 Task: Research Airbnb options in Vantaa, Finland from 1st November, 2023 to 4th November, 2023 for 1 adult. Place can be private room with 1  bedroom having 1 bed and 1 bathroom. Property type can be flat. Booking option can be shelf check-in.
Action: Mouse pressed left at (414, 56)
Screenshot: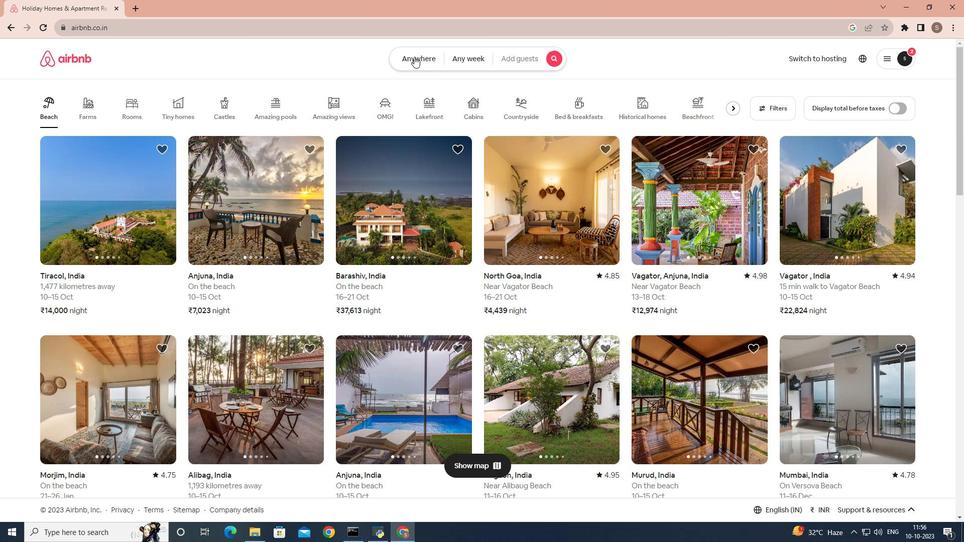 
Action: Mouse moved to (374, 96)
Screenshot: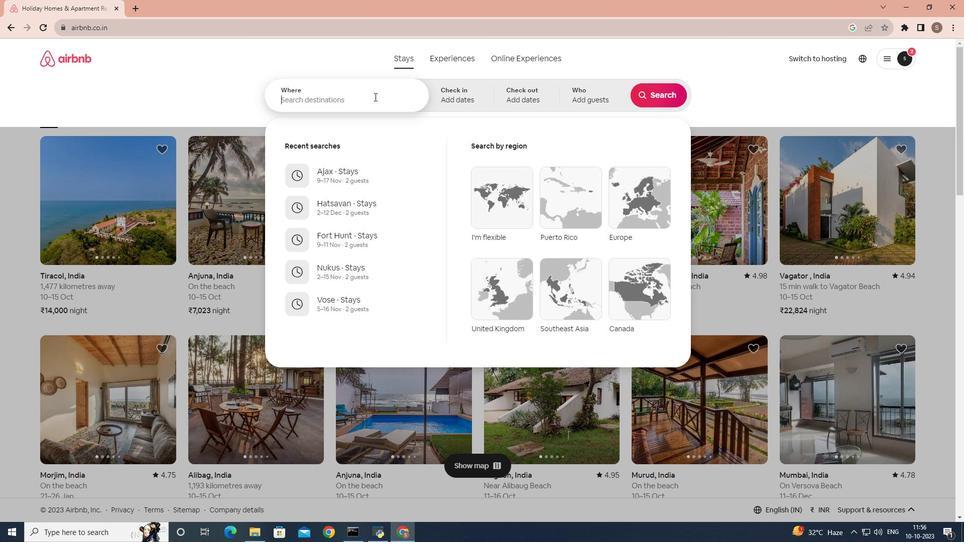 
Action: Mouse pressed left at (374, 96)
Screenshot: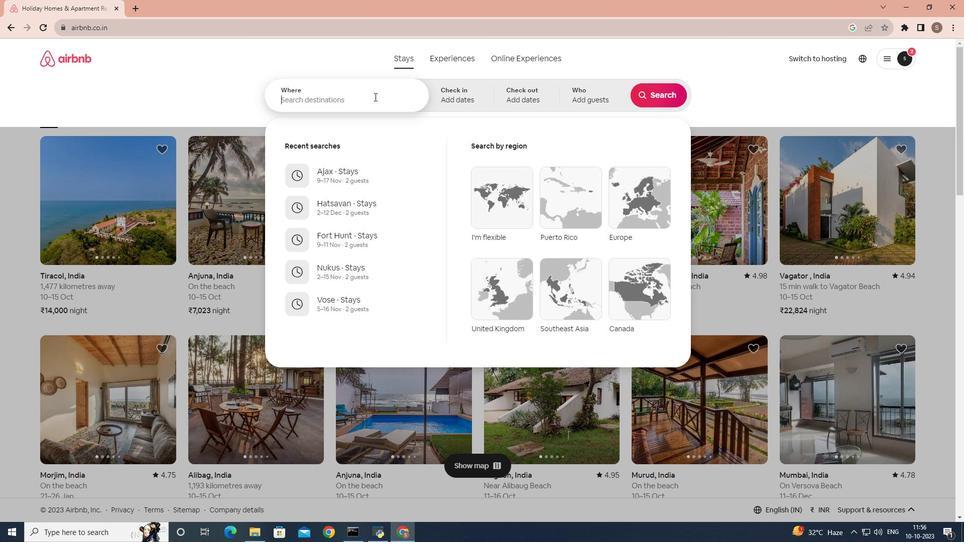 
Action: Key pressed vab<Key.backspace>ntaa
Screenshot: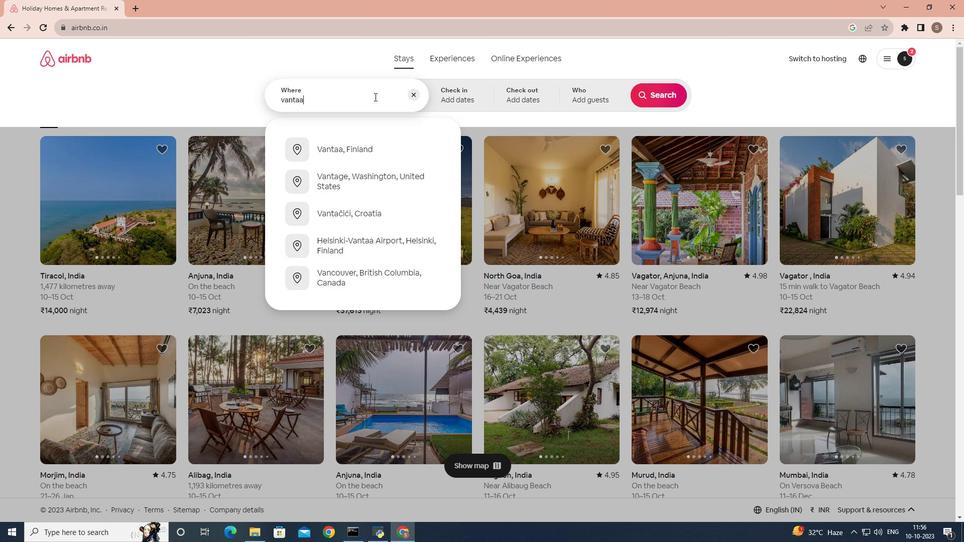 
Action: Mouse moved to (337, 159)
Screenshot: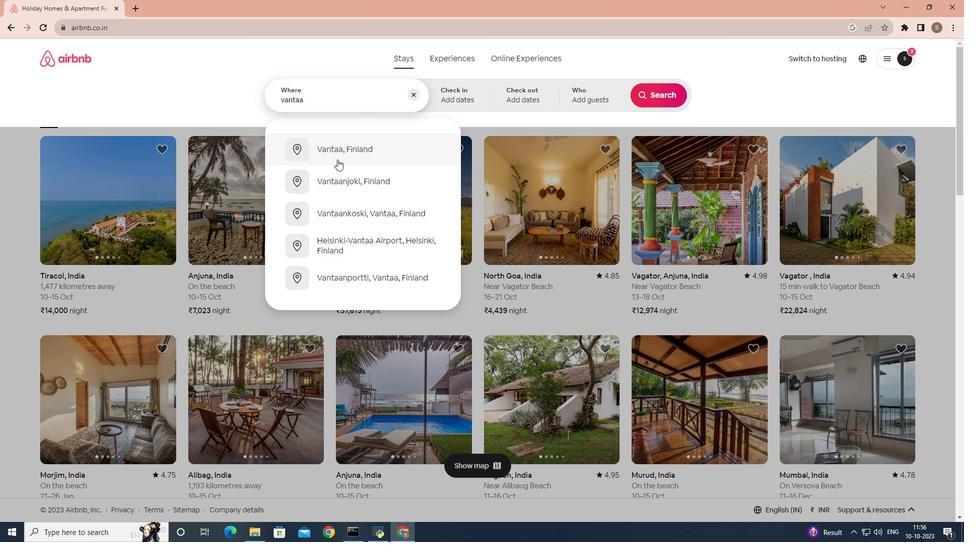 
Action: Mouse pressed left at (337, 159)
Screenshot: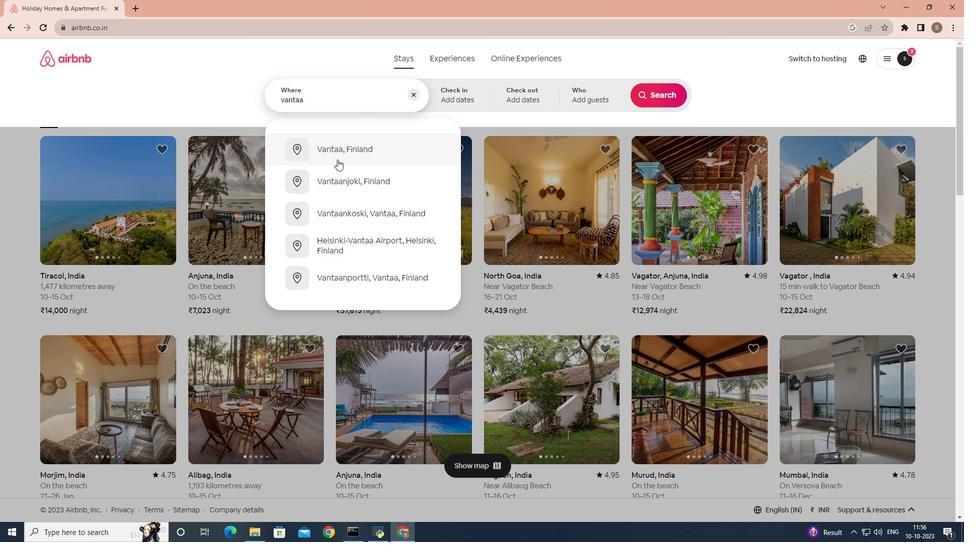
Action: Mouse moved to (565, 214)
Screenshot: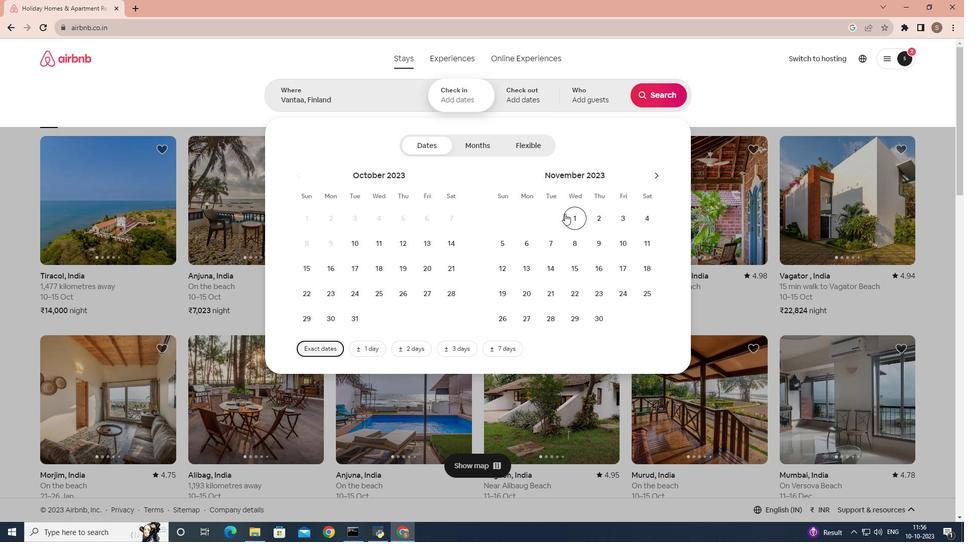 
Action: Mouse pressed left at (565, 214)
Screenshot: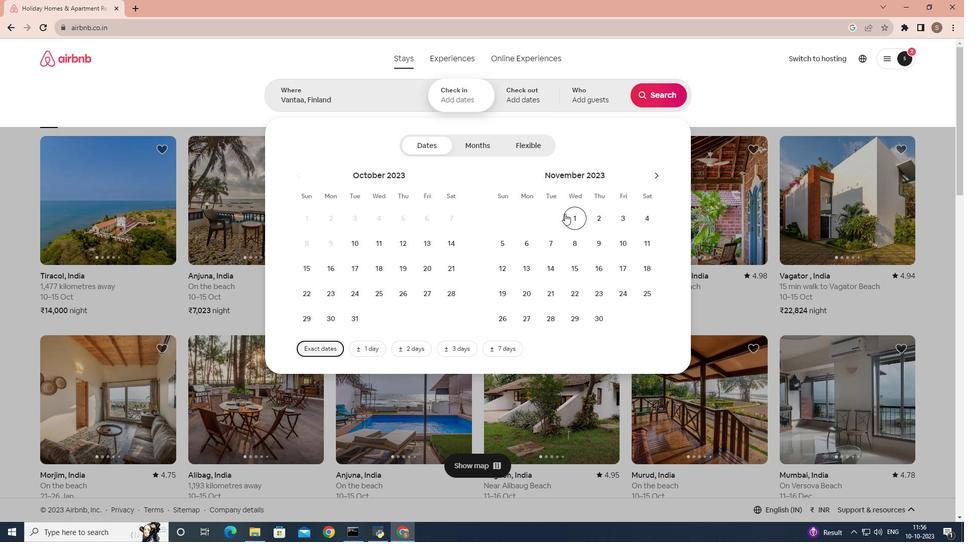 
Action: Mouse moved to (657, 223)
Screenshot: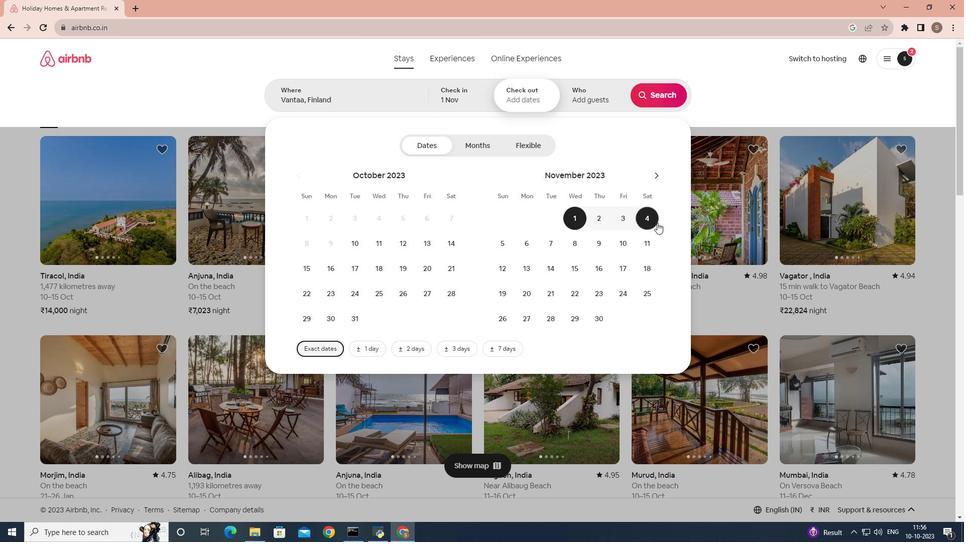 
Action: Mouse pressed left at (657, 223)
Screenshot: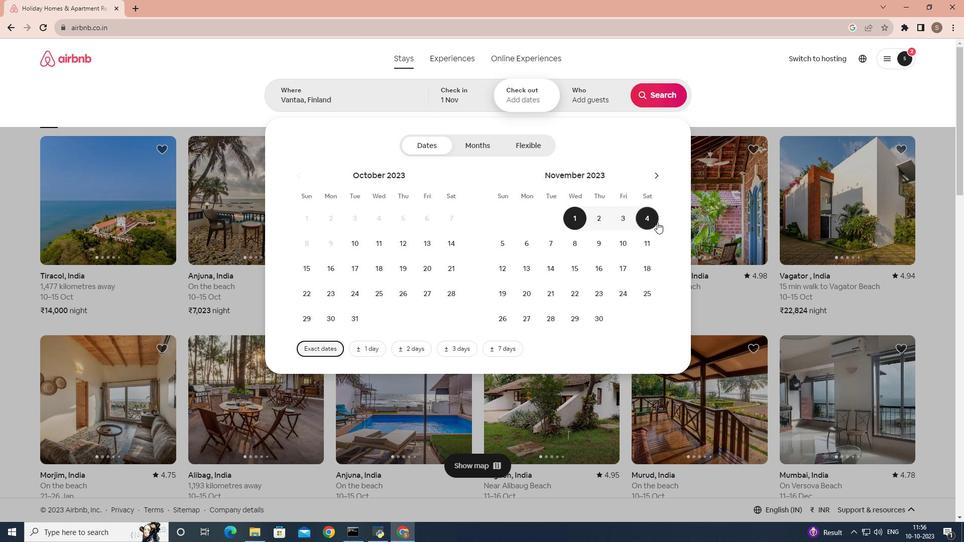 
Action: Mouse moved to (612, 99)
Screenshot: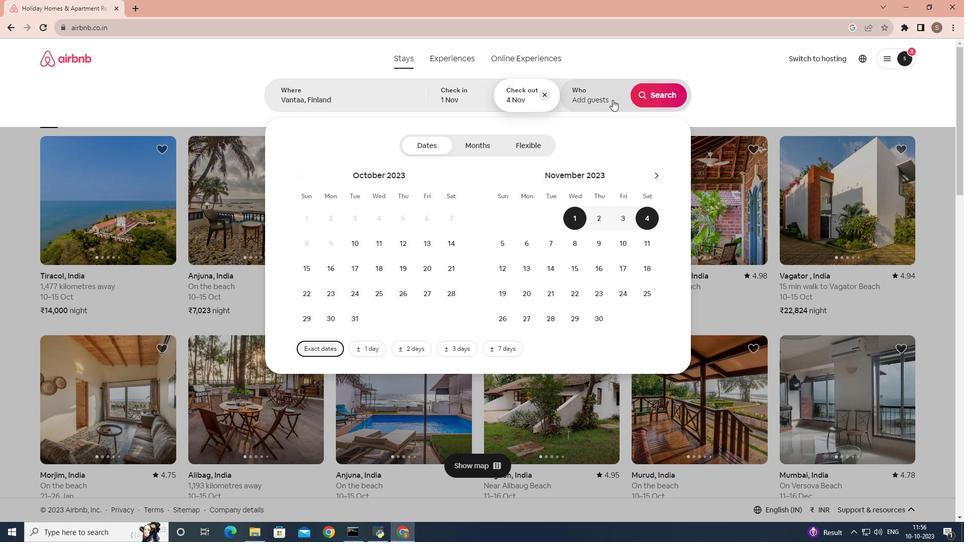 
Action: Mouse pressed left at (612, 99)
Screenshot: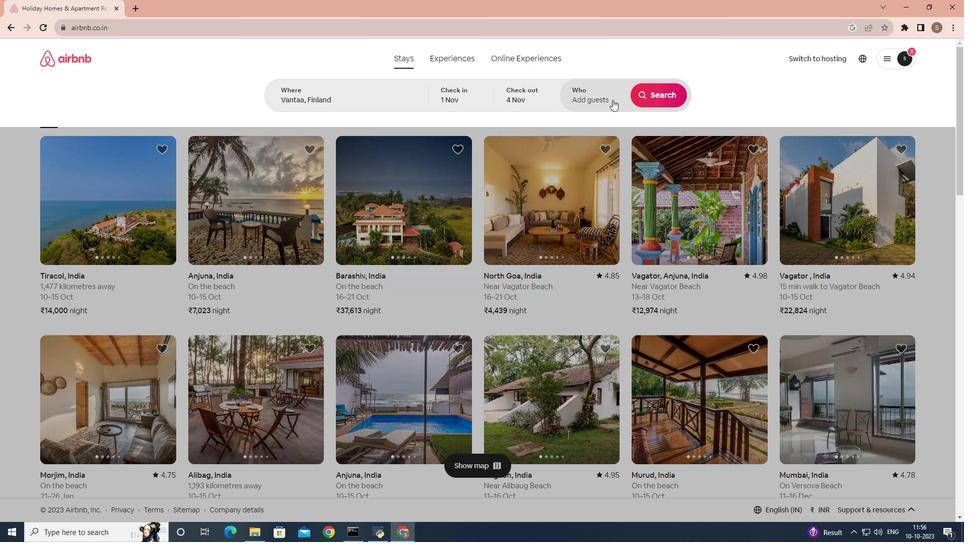 
Action: Mouse moved to (660, 141)
Screenshot: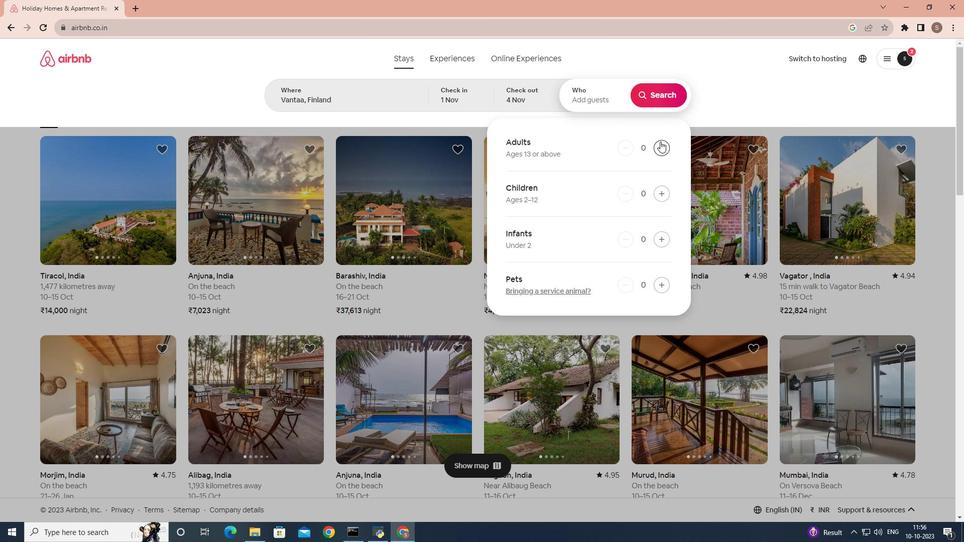 
Action: Mouse pressed left at (660, 141)
Screenshot: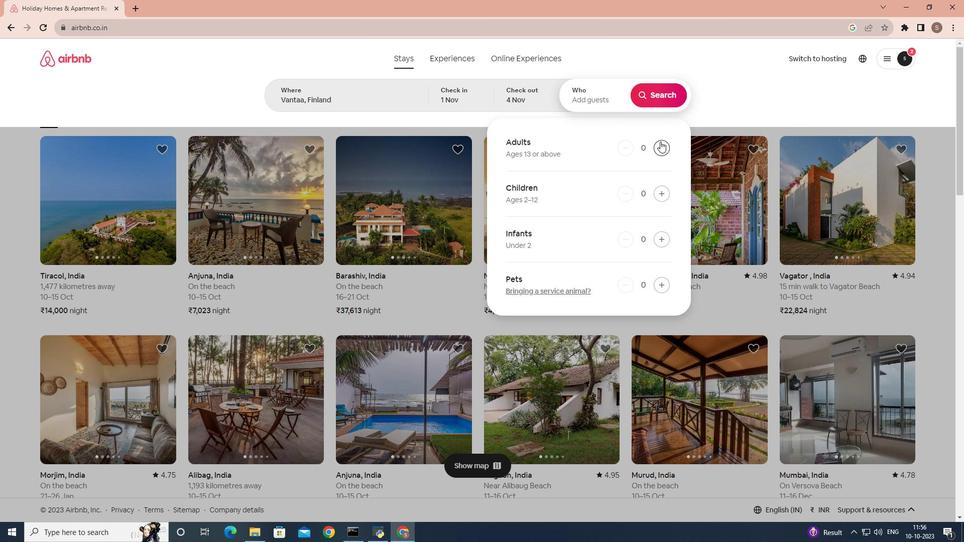 
Action: Mouse moved to (664, 97)
Screenshot: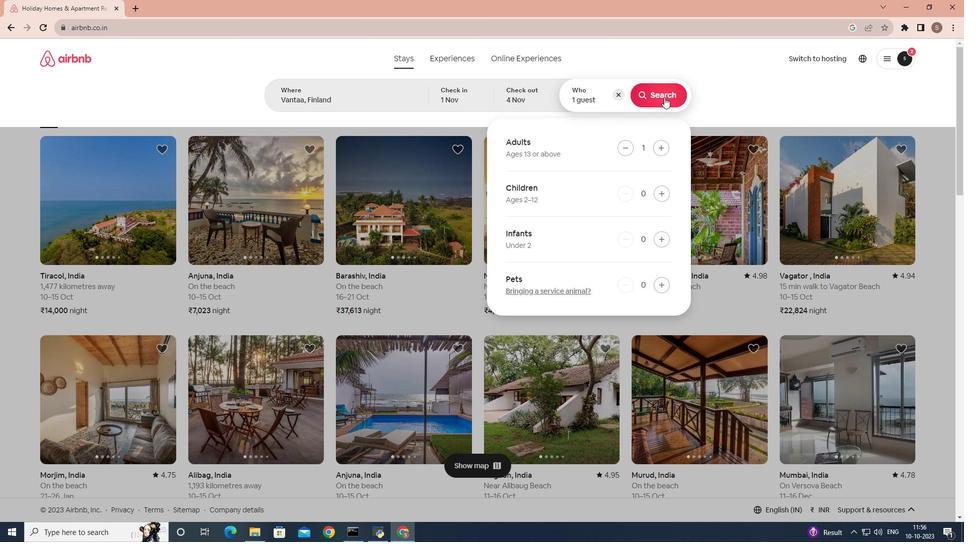 
Action: Mouse pressed left at (664, 97)
Screenshot: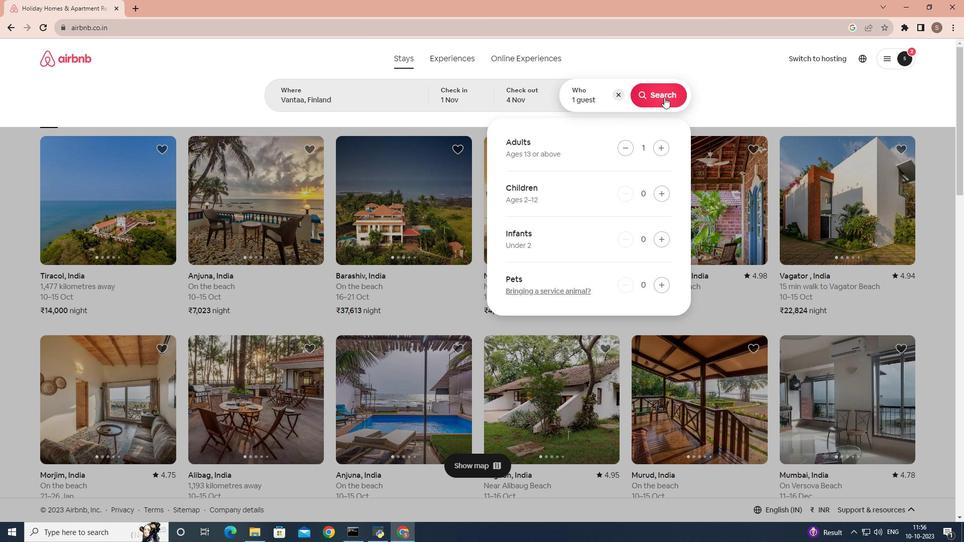 
Action: Mouse moved to (789, 100)
Screenshot: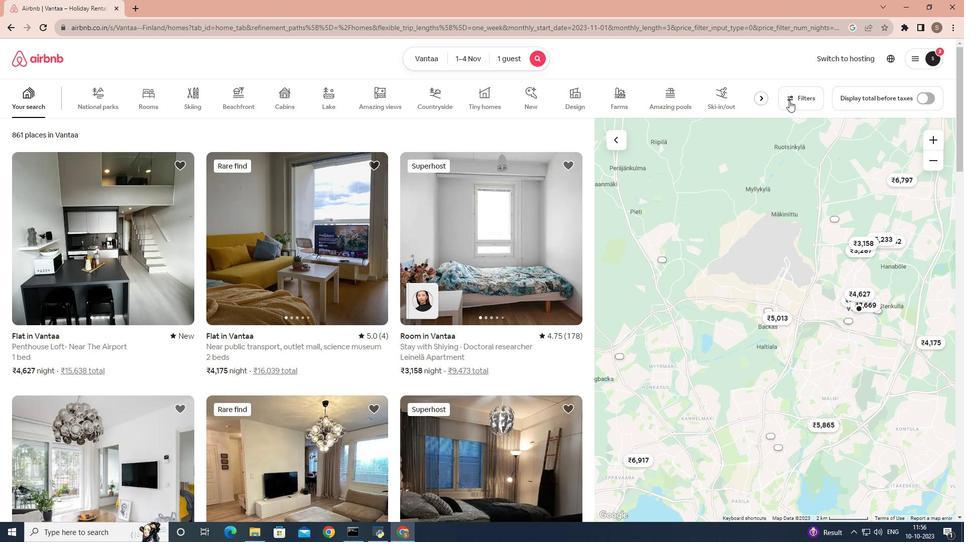 
Action: Mouse pressed left at (789, 100)
Screenshot: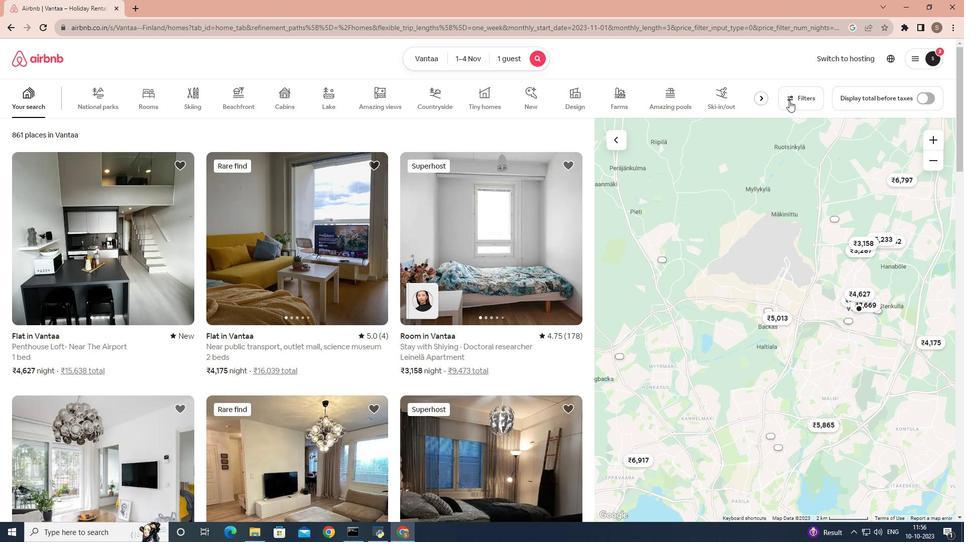 
Action: Mouse moved to (467, 164)
Screenshot: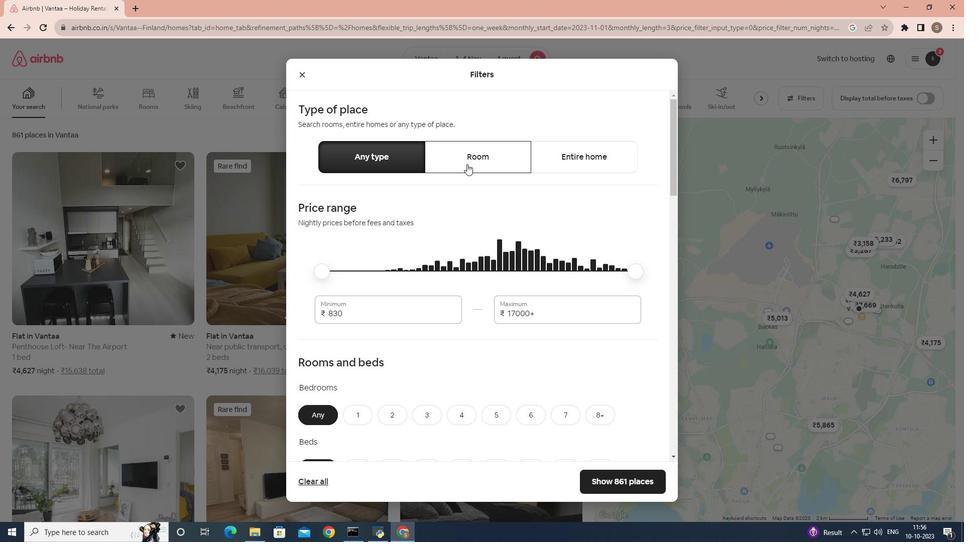 
Action: Mouse pressed left at (467, 164)
Screenshot: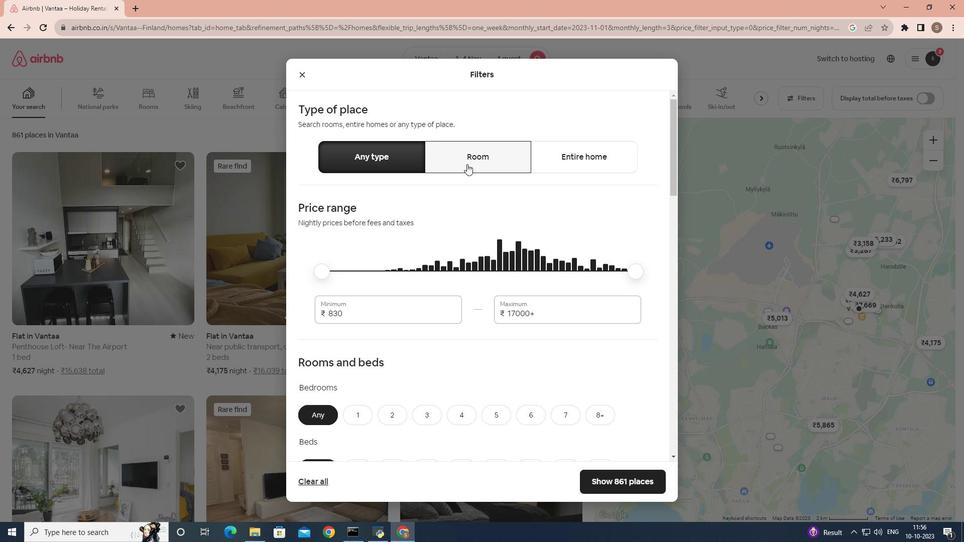 
Action: Mouse moved to (385, 409)
Screenshot: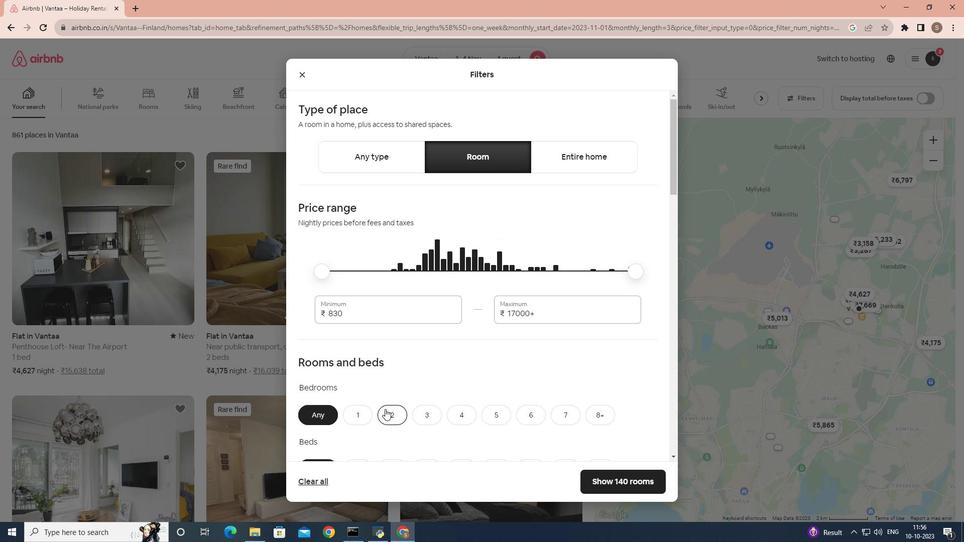 
Action: Mouse scrolled (385, 408) with delta (0, 0)
Screenshot: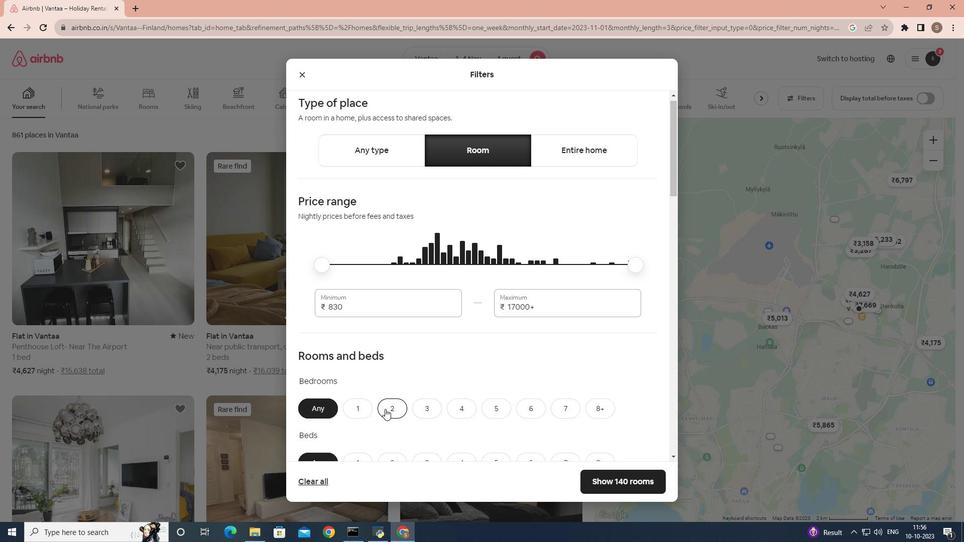 
Action: Mouse scrolled (385, 408) with delta (0, 0)
Screenshot: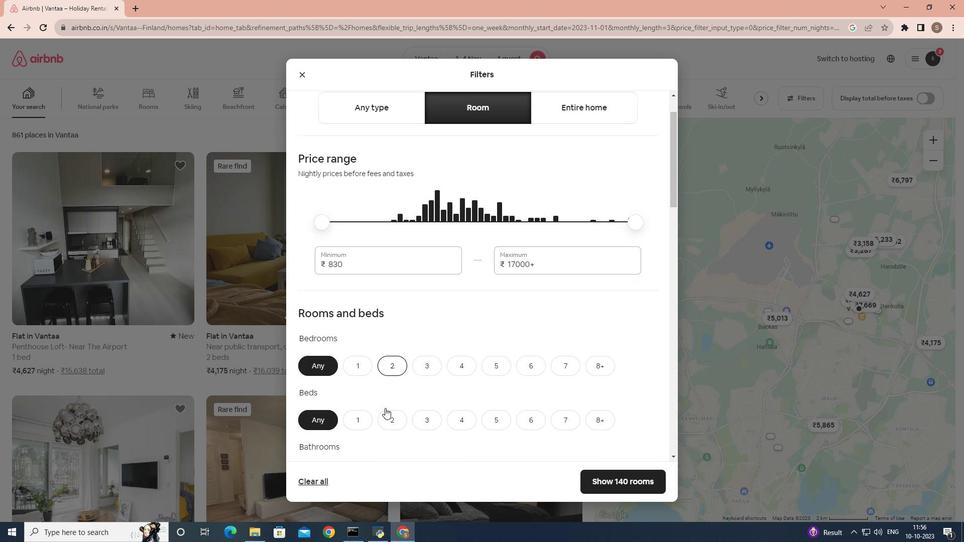 
Action: Mouse scrolled (385, 408) with delta (0, 0)
Screenshot: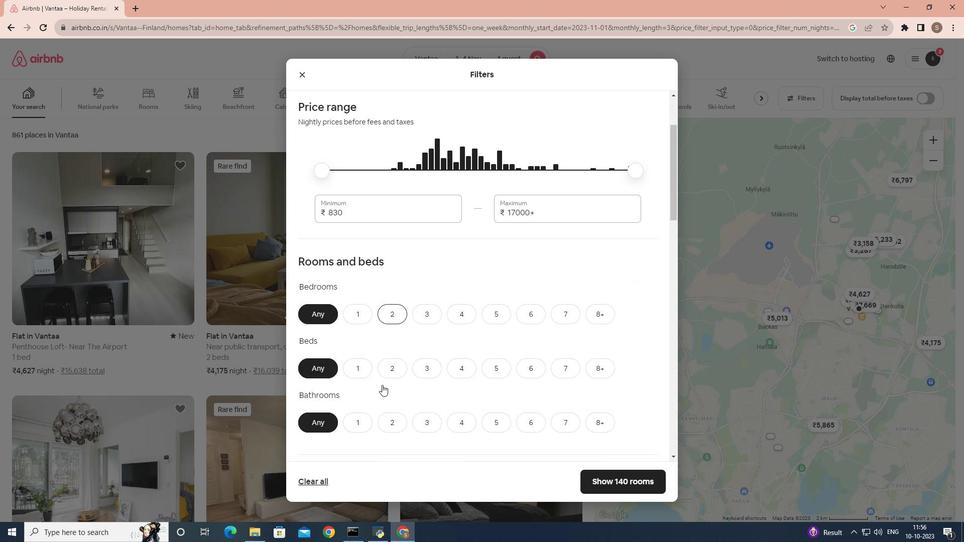 
Action: Mouse moved to (364, 270)
Screenshot: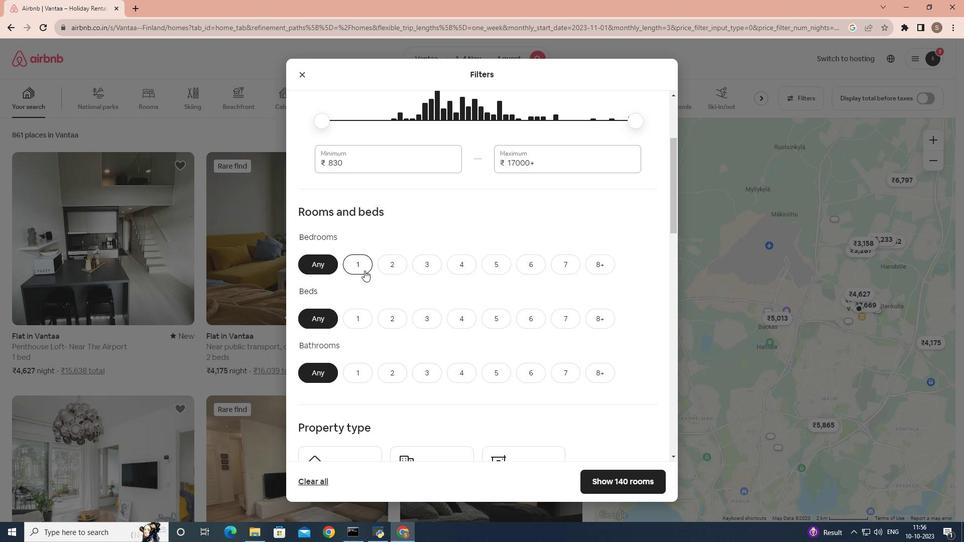 
Action: Mouse pressed left at (364, 270)
Screenshot: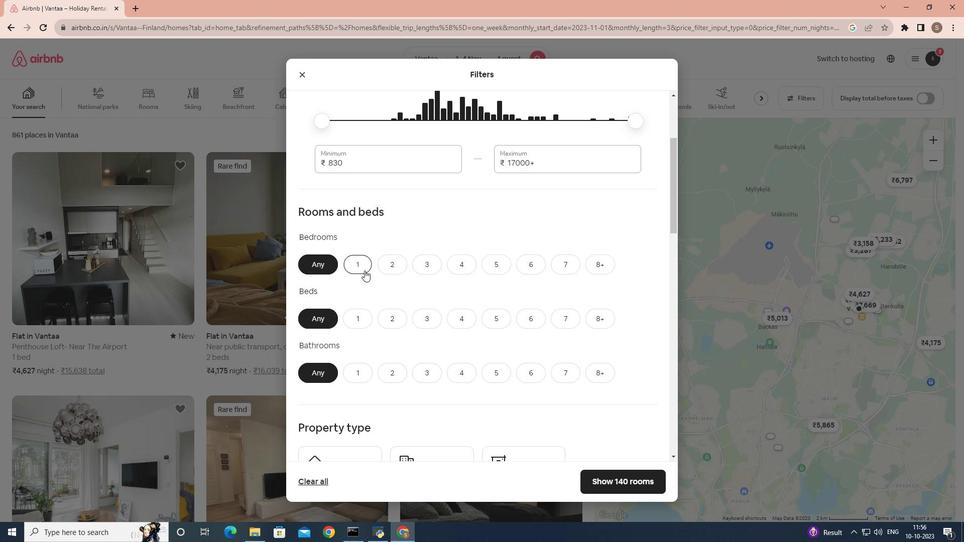 
Action: Mouse moved to (367, 332)
Screenshot: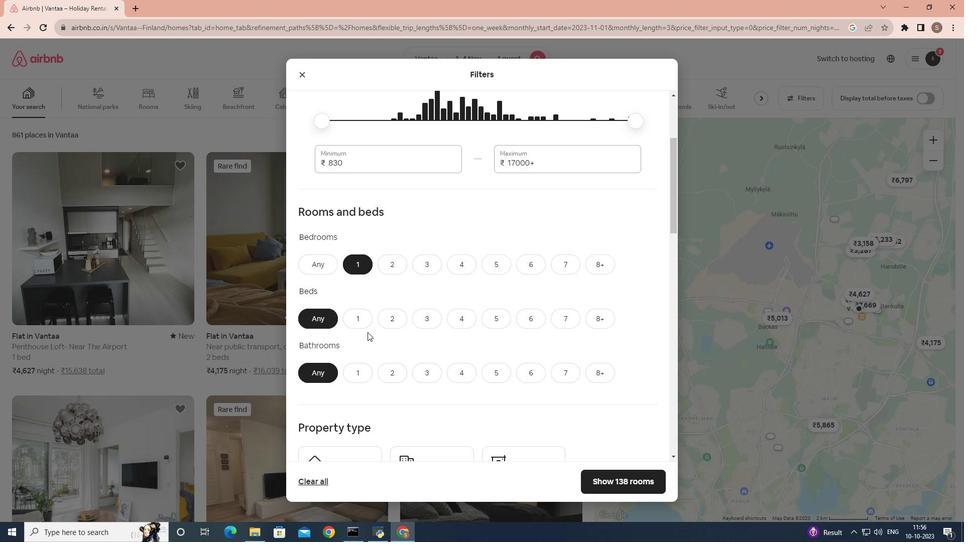 
Action: Mouse pressed left at (367, 332)
Screenshot: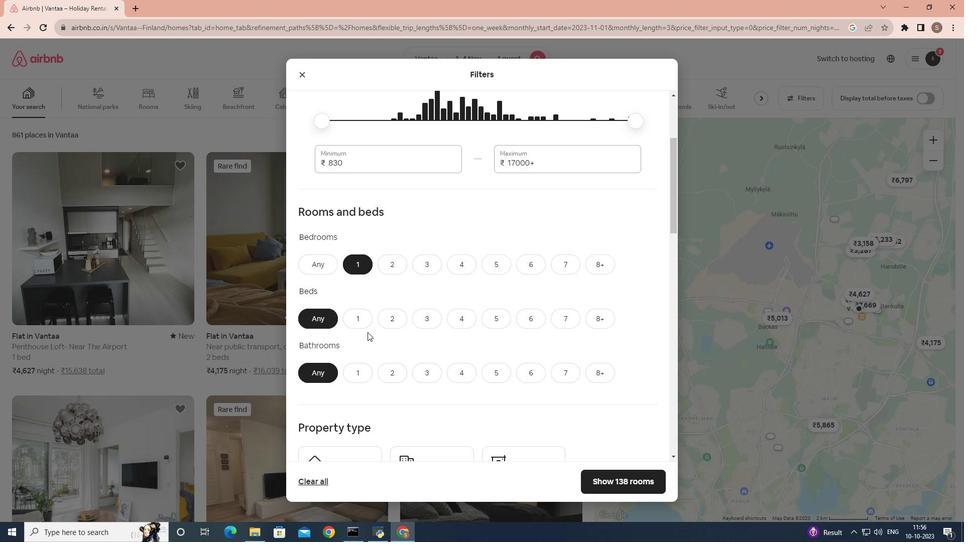
Action: Mouse moved to (368, 326)
Screenshot: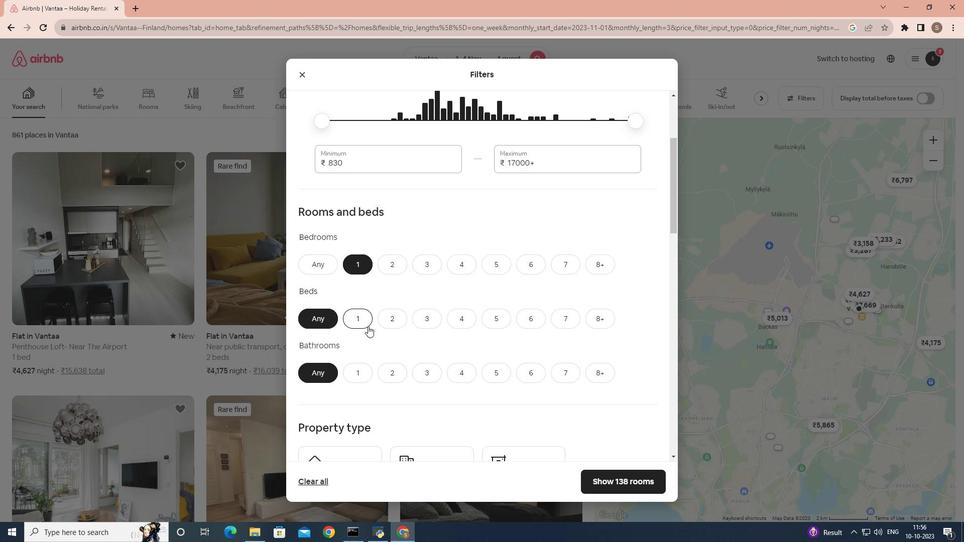 
Action: Mouse pressed left at (368, 326)
Screenshot: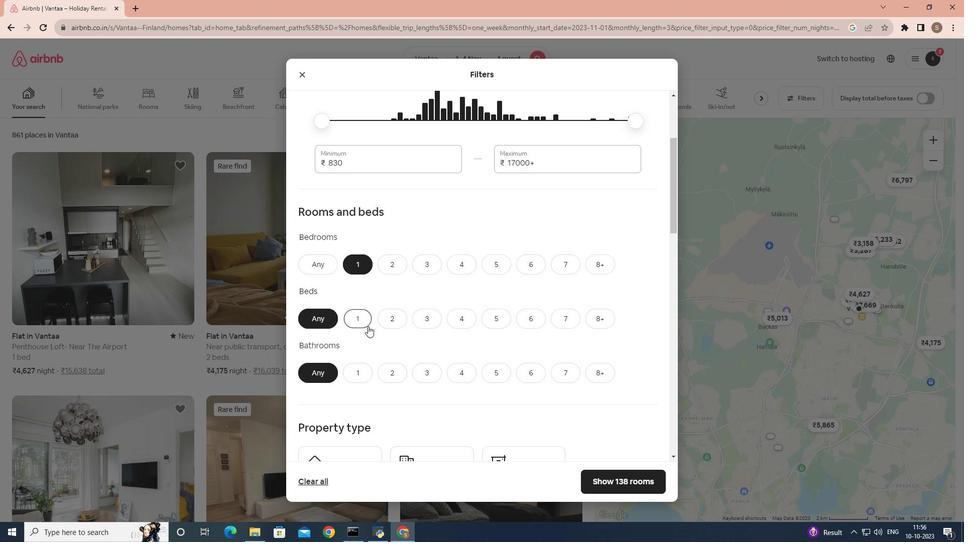 
Action: Mouse pressed left at (368, 326)
Screenshot: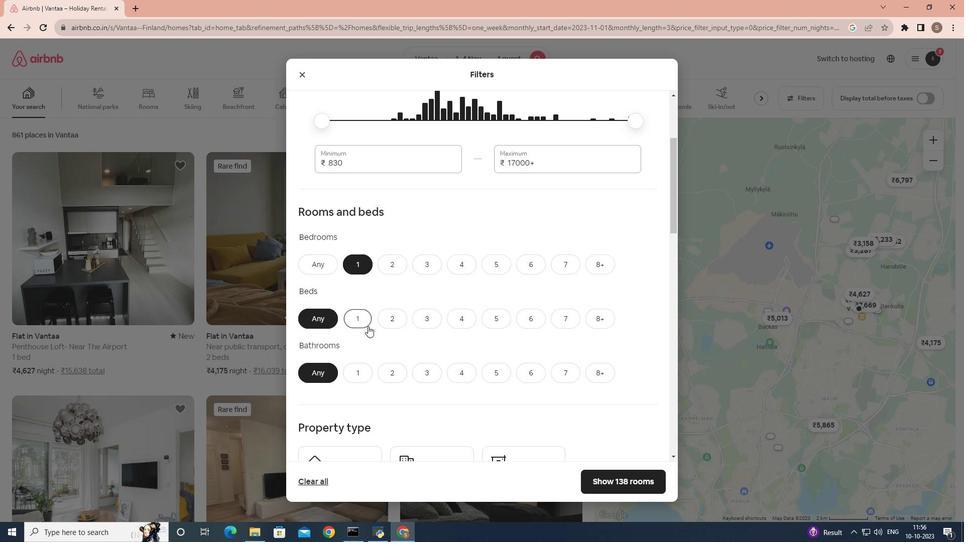 
Action: Mouse moved to (365, 320)
Screenshot: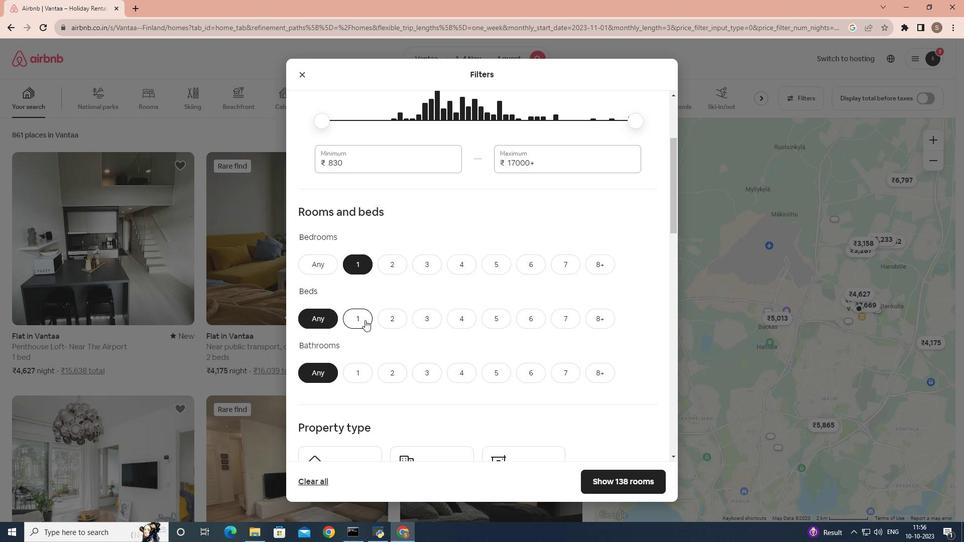 
Action: Mouse pressed left at (365, 320)
Screenshot: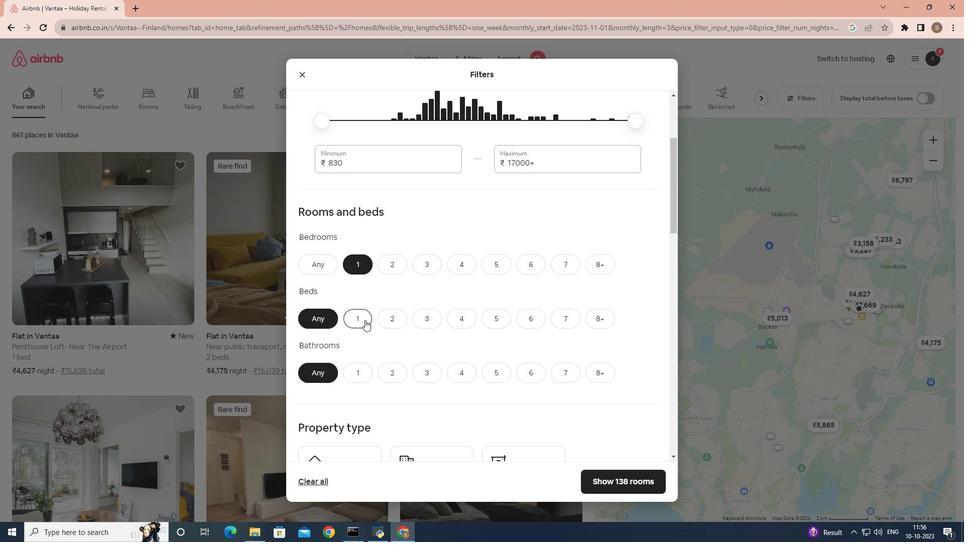 
Action: Mouse moved to (360, 374)
Screenshot: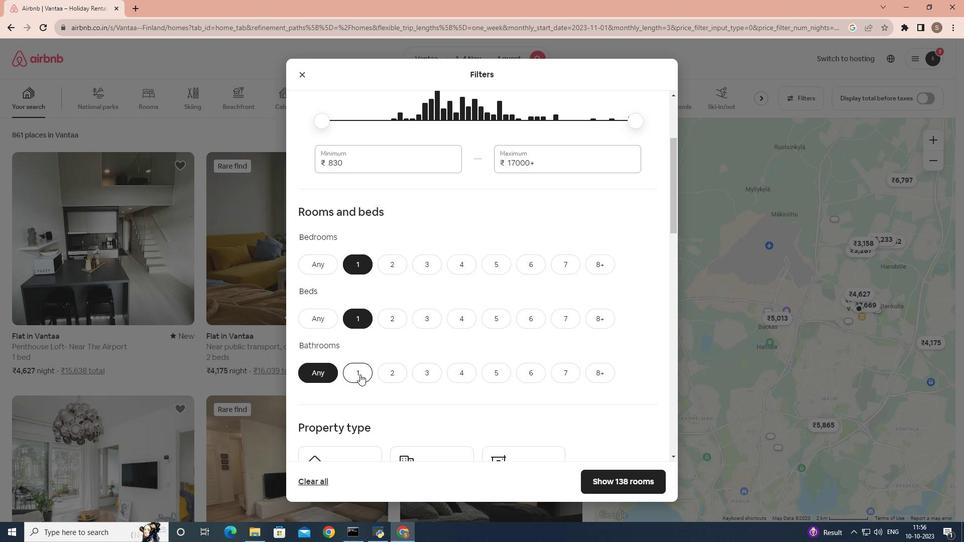
Action: Mouse pressed left at (360, 374)
Screenshot: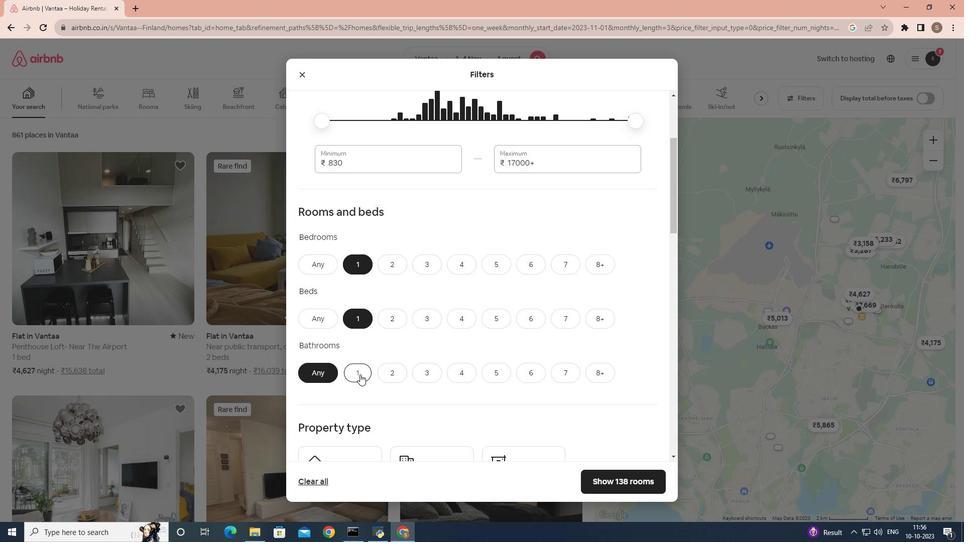 
Action: Mouse moved to (403, 358)
Screenshot: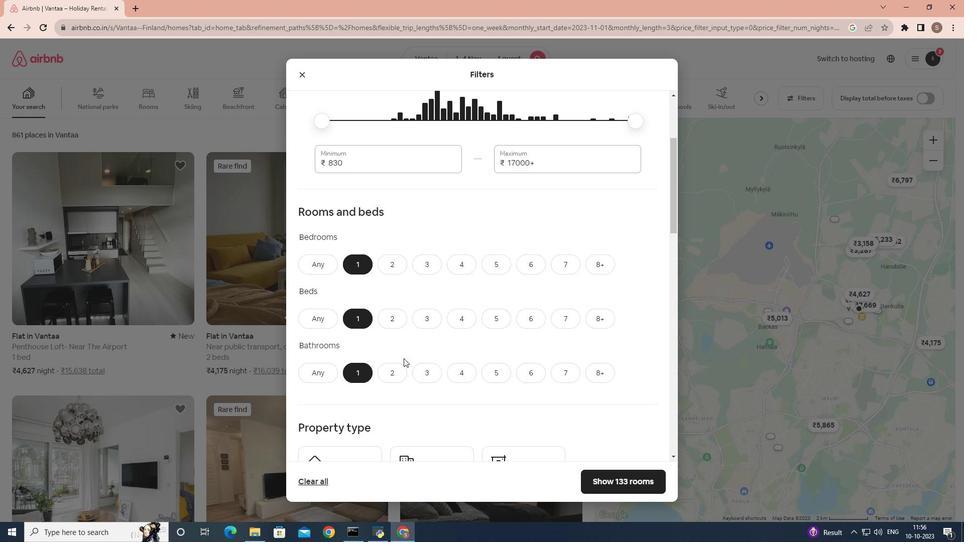 
Action: Mouse scrolled (403, 358) with delta (0, 0)
Screenshot: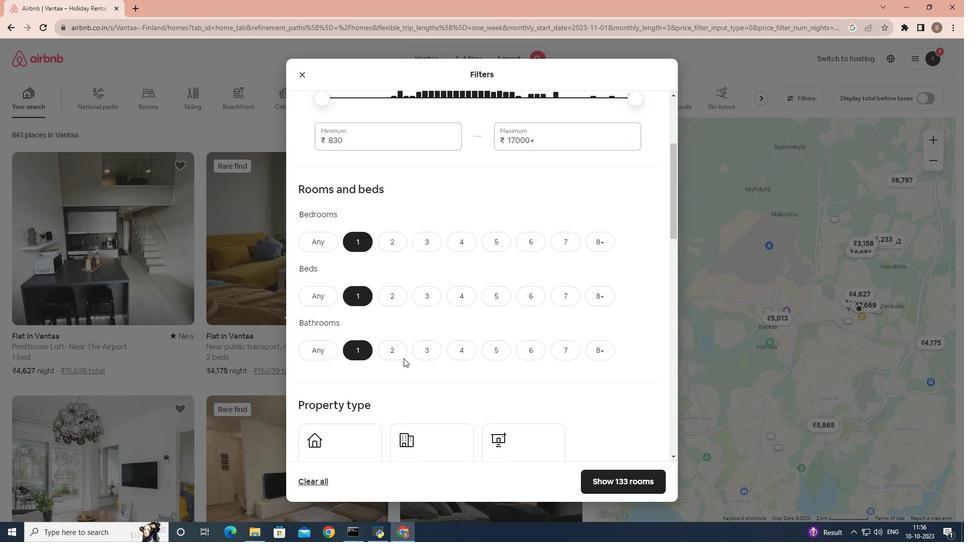 
Action: Mouse scrolled (403, 358) with delta (0, 0)
Screenshot: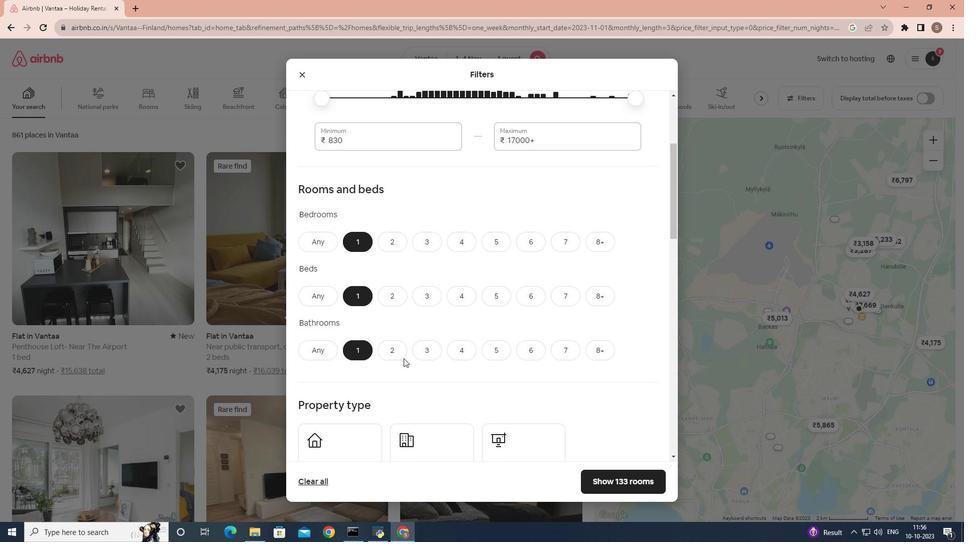 
Action: Mouse scrolled (403, 358) with delta (0, 0)
Screenshot: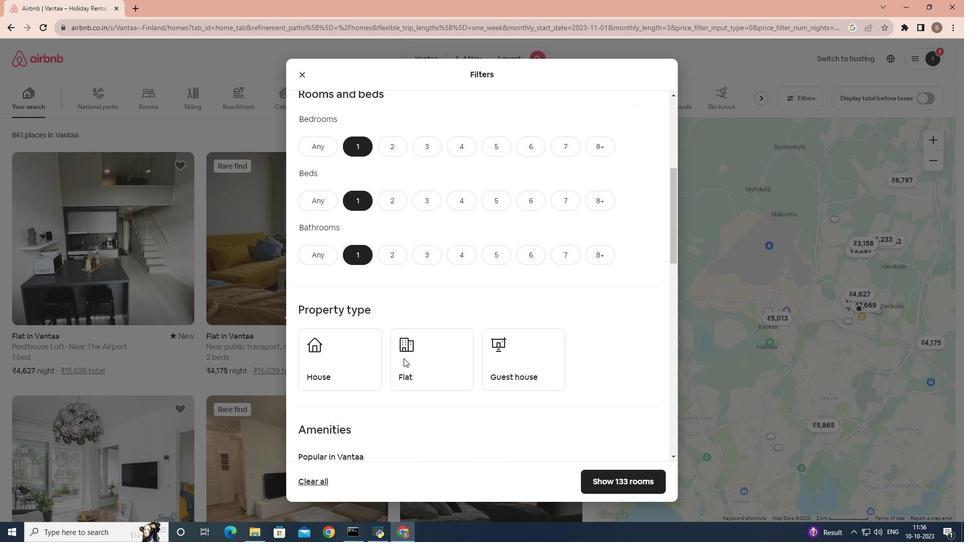 
Action: Mouse scrolled (403, 358) with delta (0, 0)
Screenshot: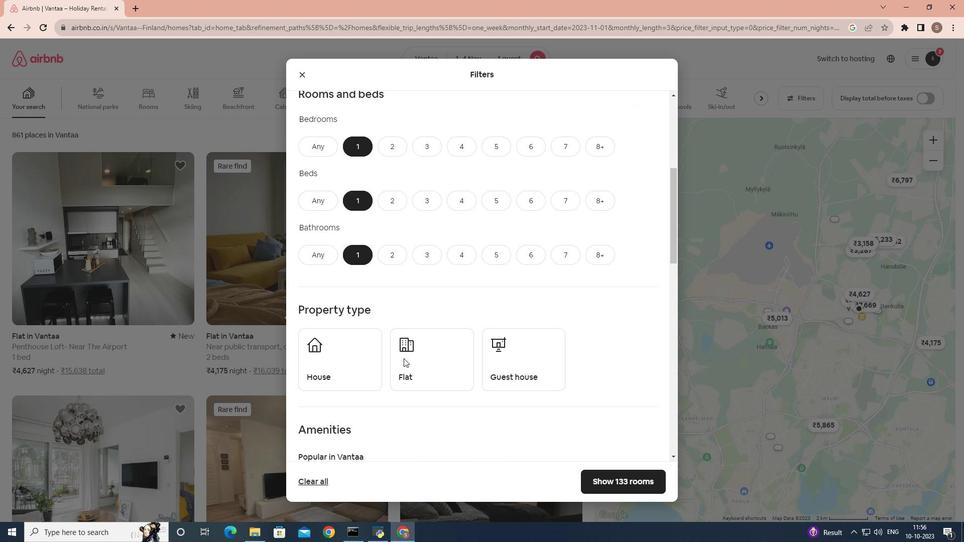
Action: Mouse moved to (414, 302)
Screenshot: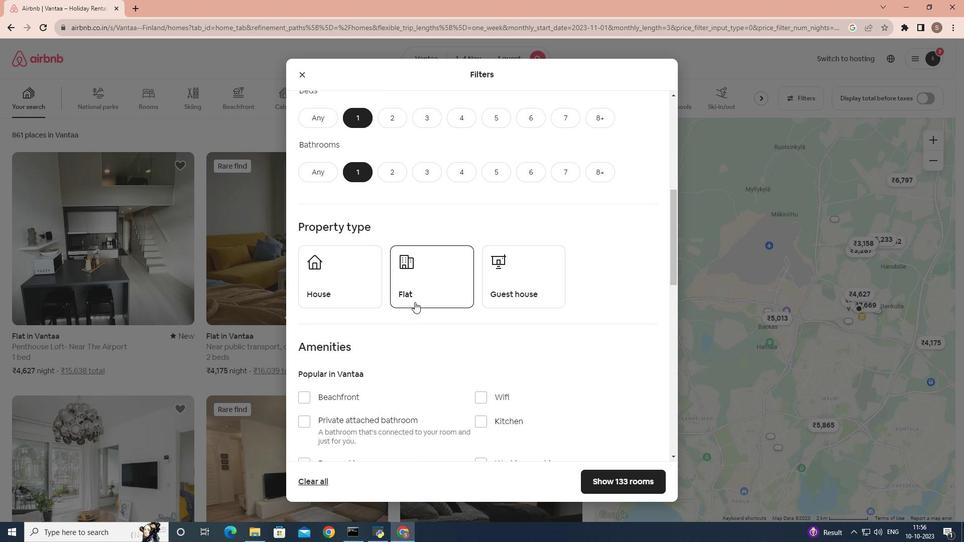 
Action: Mouse pressed left at (414, 302)
Screenshot: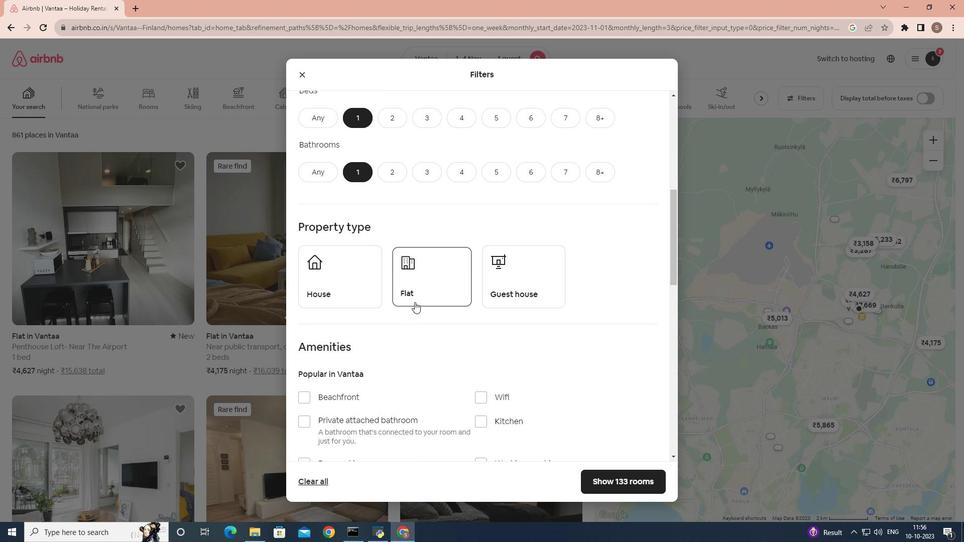 
Action: Mouse moved to (412, 361)
Screenshot: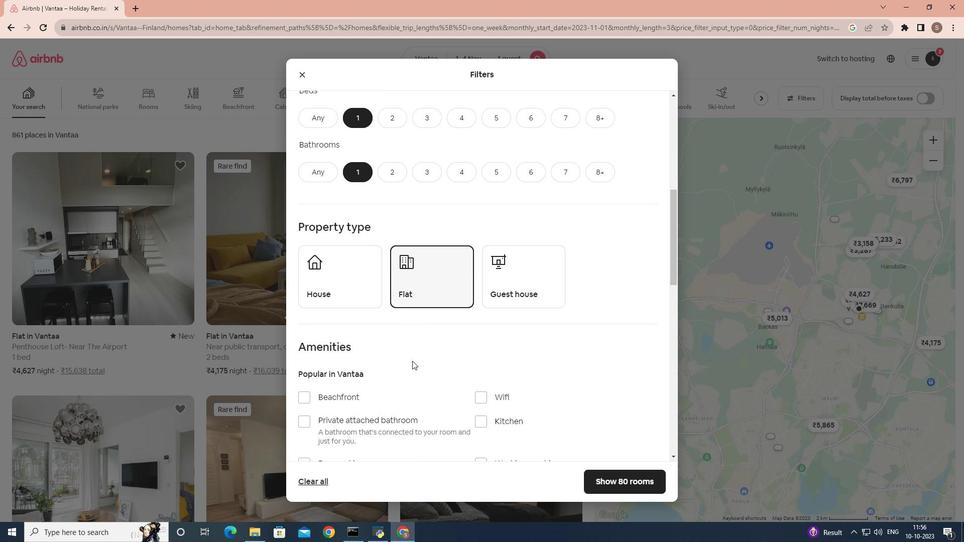 
Action: Mouse scrolled (412, 360) with delta (0, 0)
Screenshot: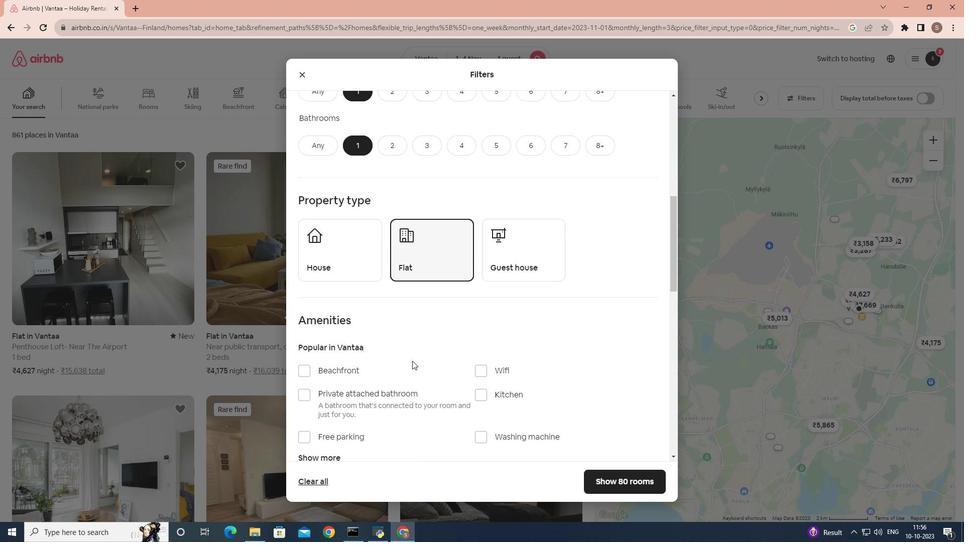 
Action: Mouse scrolled (412, 360) with delta (0, 0)
Screenshot: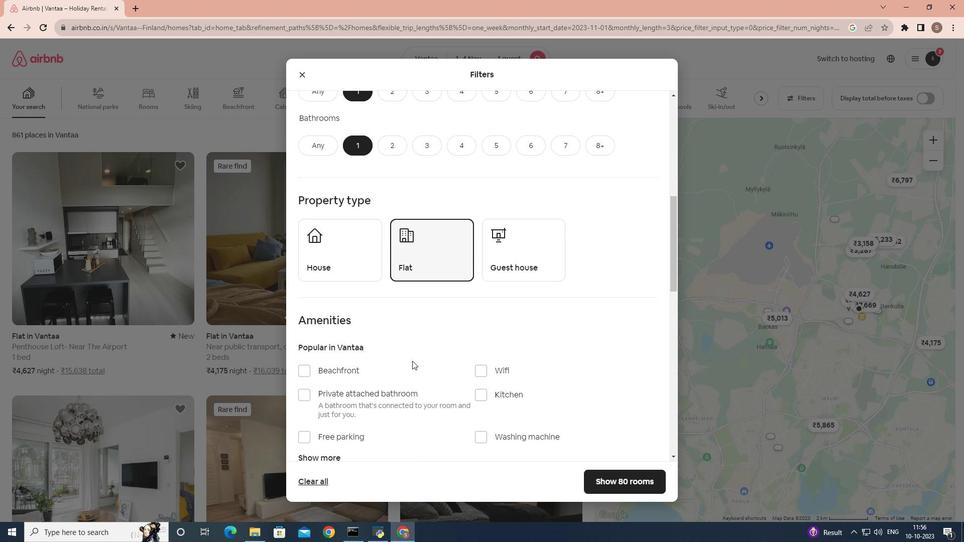 
Action: Mouse scrolled (412, 360) with delta (0, 0)
Screenshot: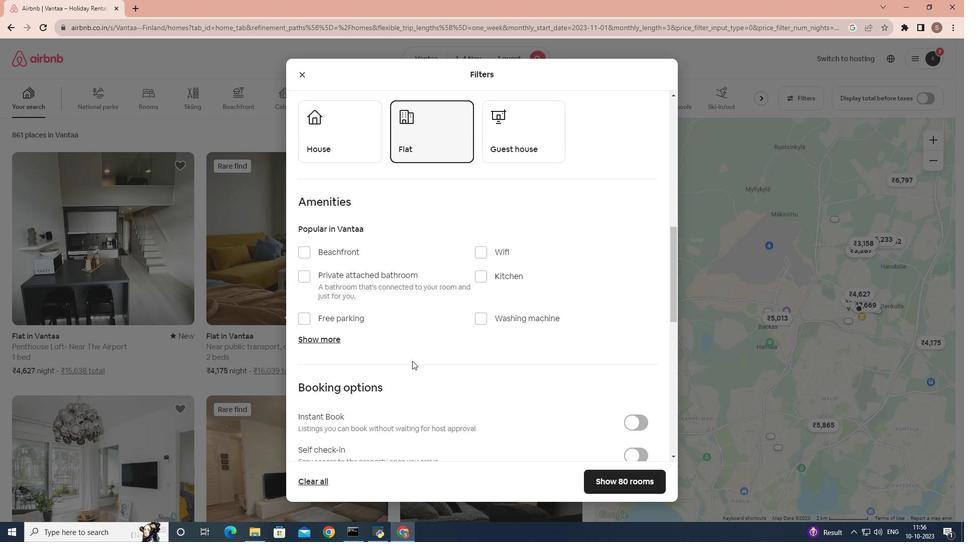 
Action: Mouse scrolled (412, 360) with delta (0, 0)
Screenshot: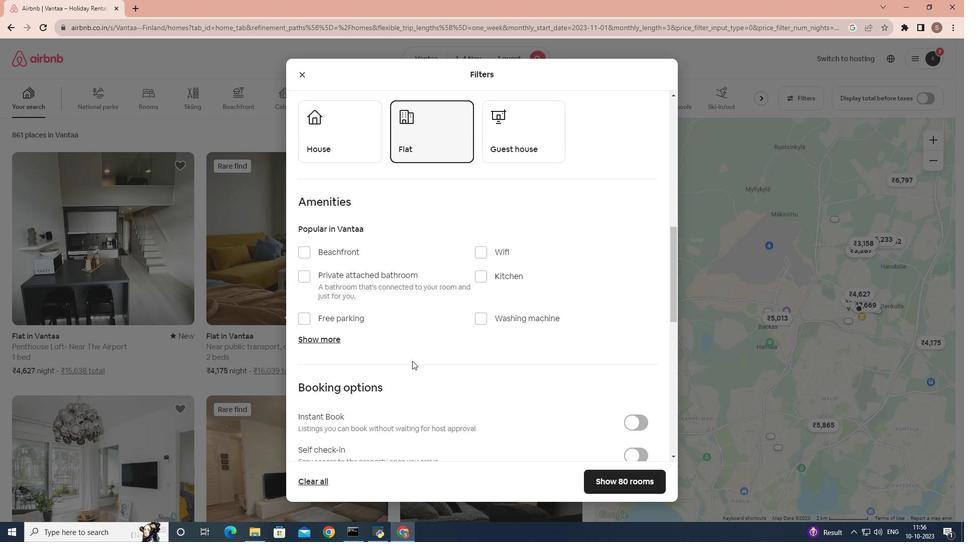 
Action: Mouse scrolled (412, 360) with delta (0, 0)
Screenshot: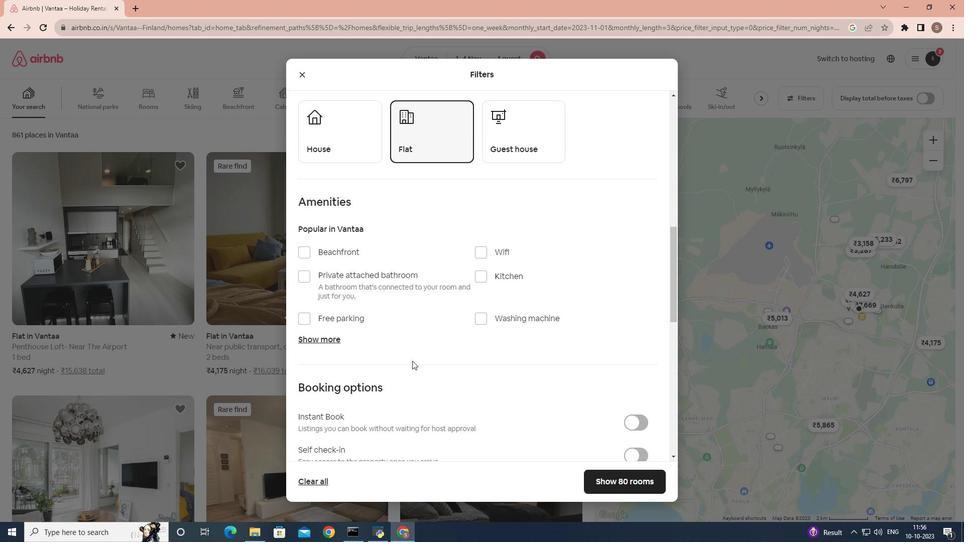
Action: Mouse scrolled (412, 360) with delta (0, 0)
Screenshot: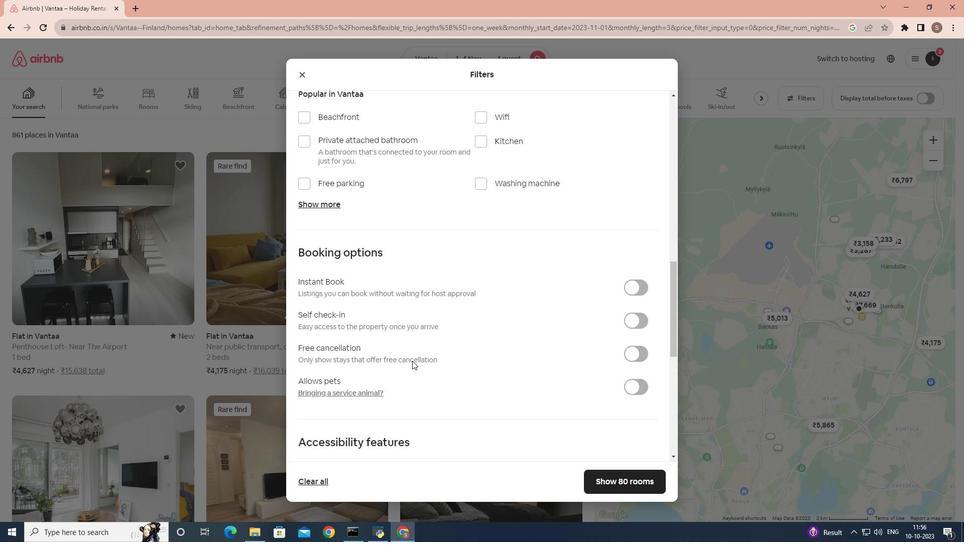 
Action: Mouse scrolled (412, 360) with delta (0, 0)
Screenshot: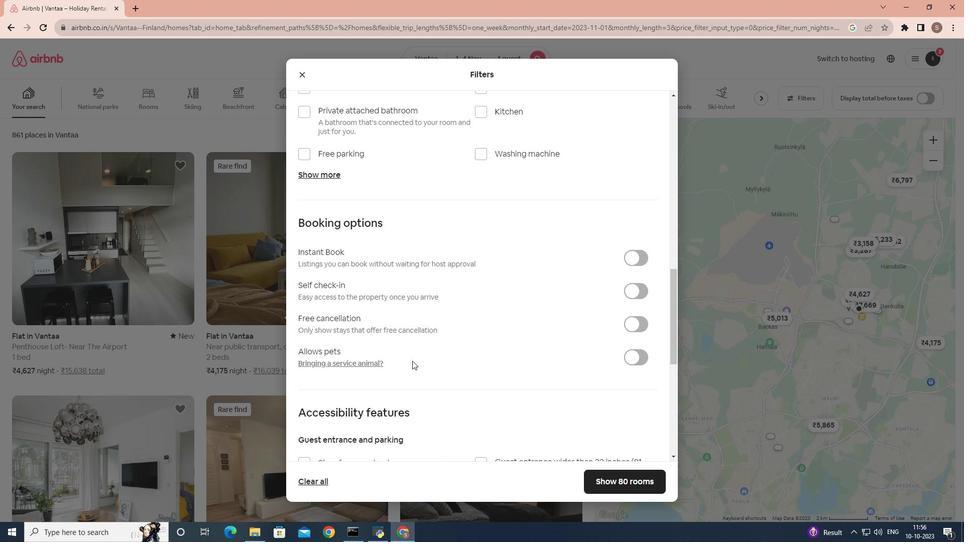 
Action: Mouse scrolled (412, 360) with delta (0, 0)
Screenshot: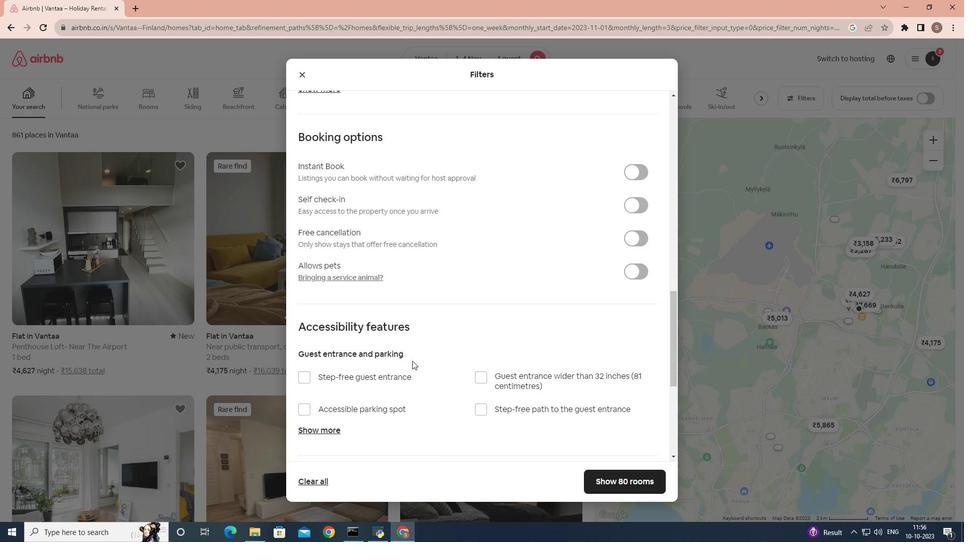 
Action: Mouse scrolled (412, 360) with delta (0, 0)
Screenshot: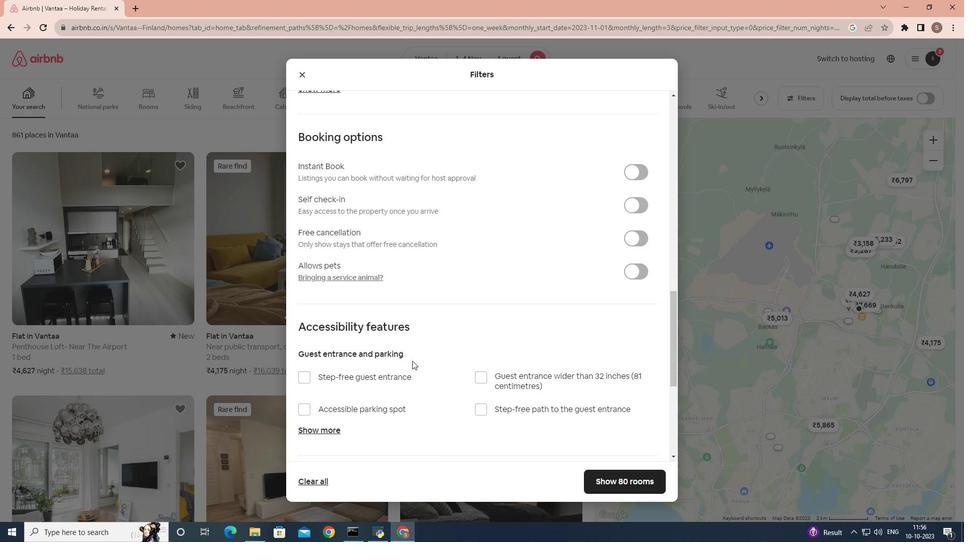 
Action: Mouse scrolled (412, 360) with delta (0, 0)
Screenshot: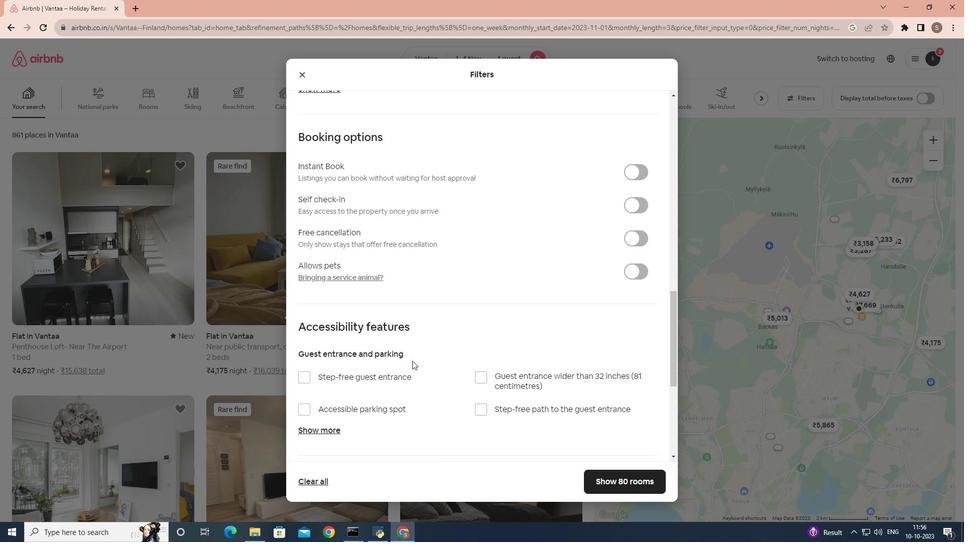 
Action: Mouse scrolled (412, 360) with delta (0, 0)
Screenshot: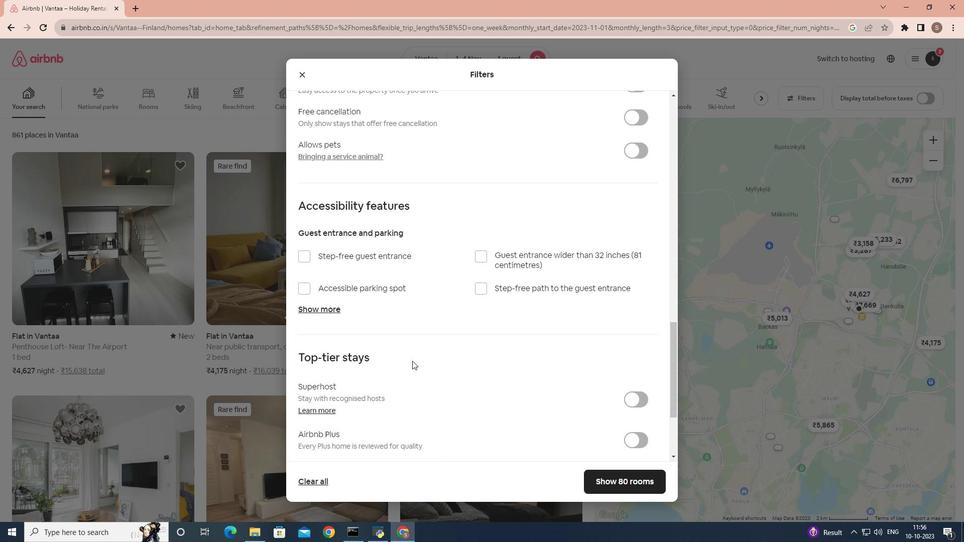 
Action: Mouse scrolled (412, 361) with delta (0, 0)
Screenshot: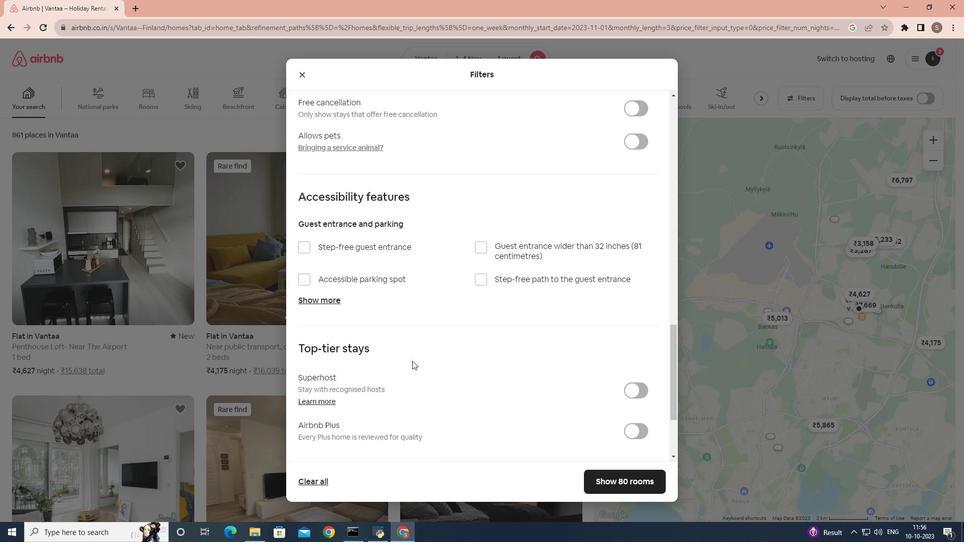 
Action: Mouse scrolled (412, 361) with delta (0, 0)
Screenshot: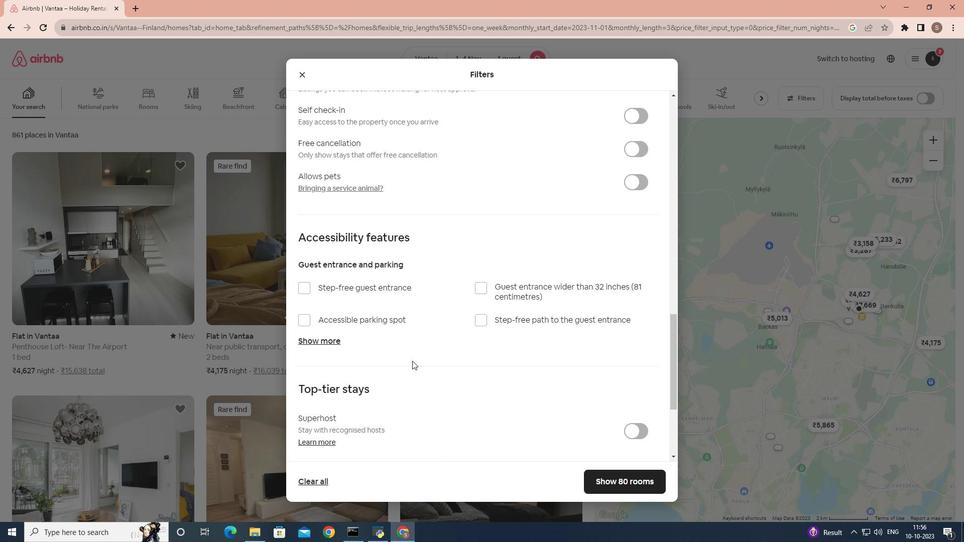 
Action: Mouse scrolled (412, 361) with delta (0, 0)
Screenshot: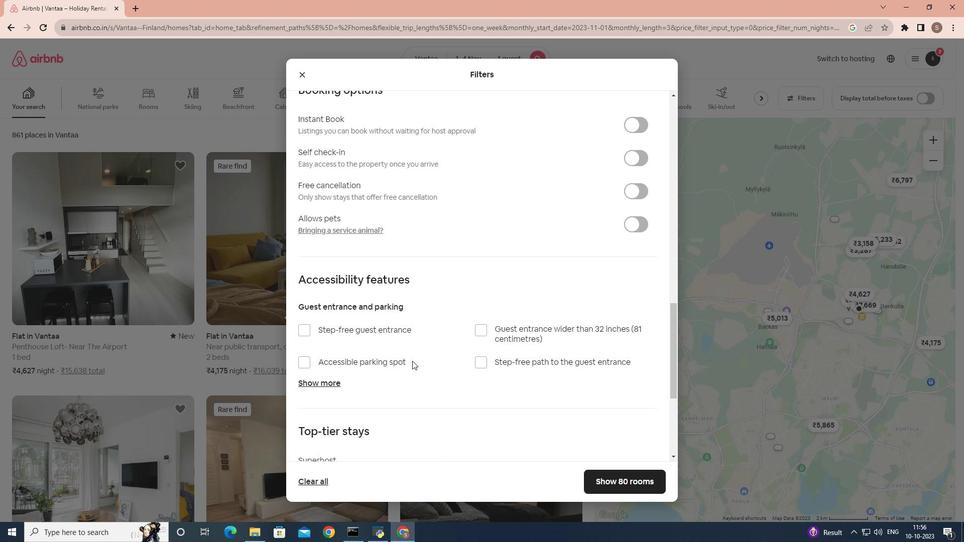 
Action: Mouse moved to (642, 208)
Screenshot: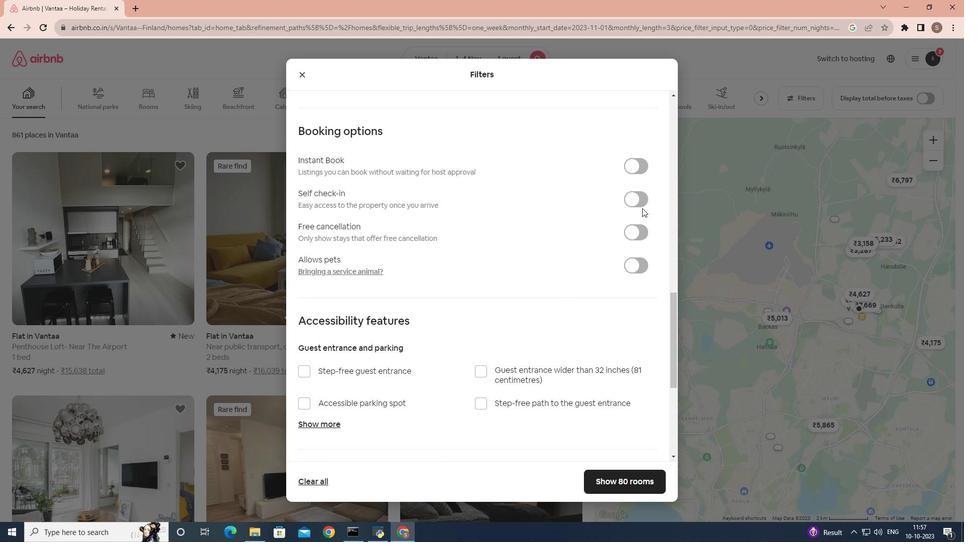 
Action: Mouse pressed left at (642, 208)
Screenshot: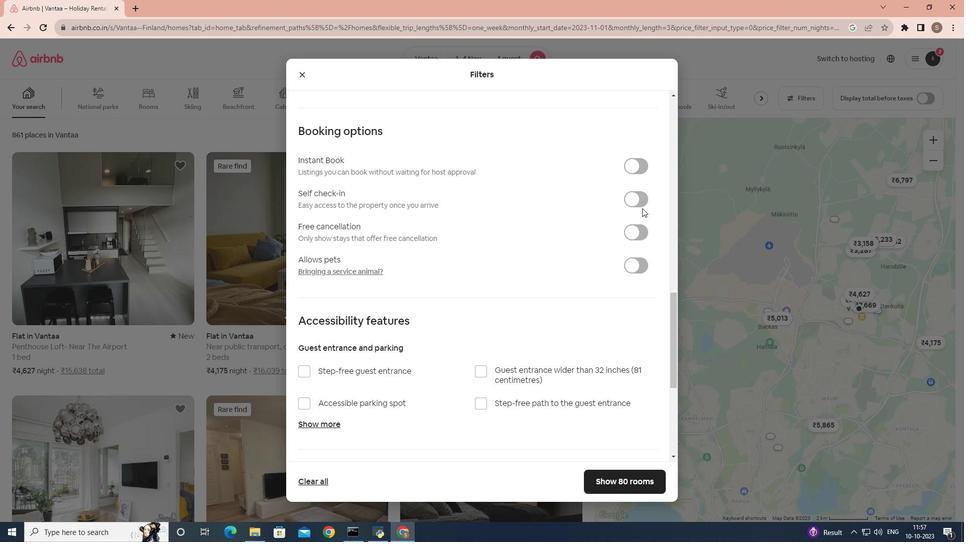 
Action: Mouse moved to (642, 202)
Screenshot: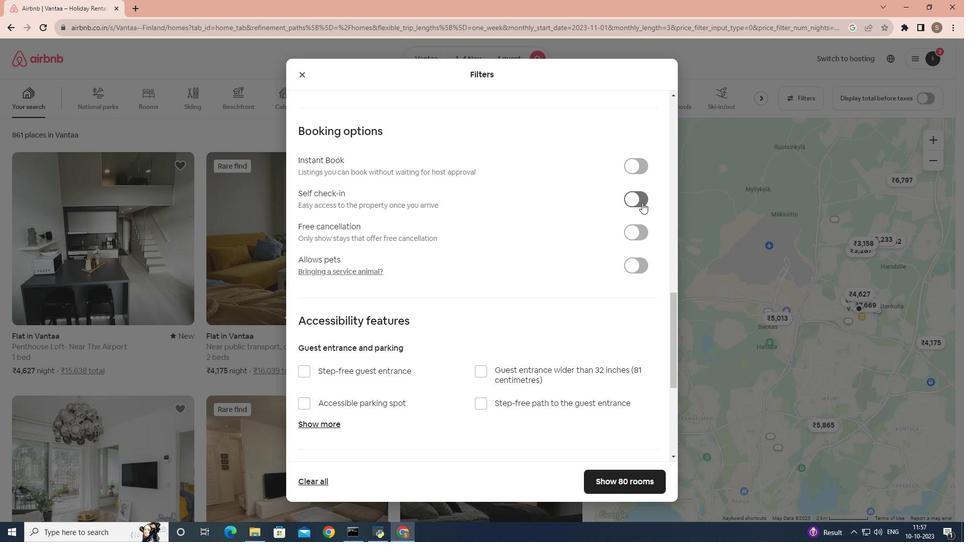 
Action: Mouse pressed left at (642, 202)
Screenshot: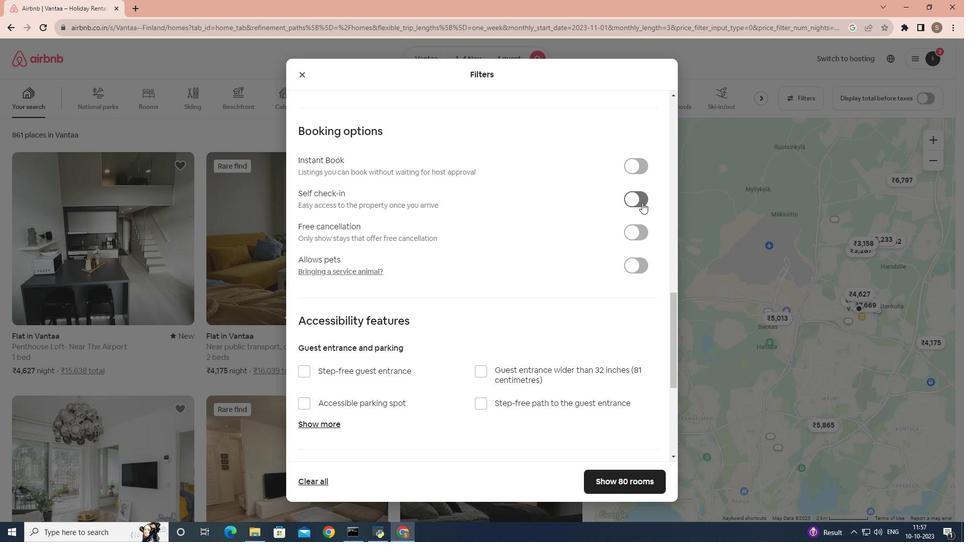 
Action: Mouse moved to (627, 488)
Screenshot: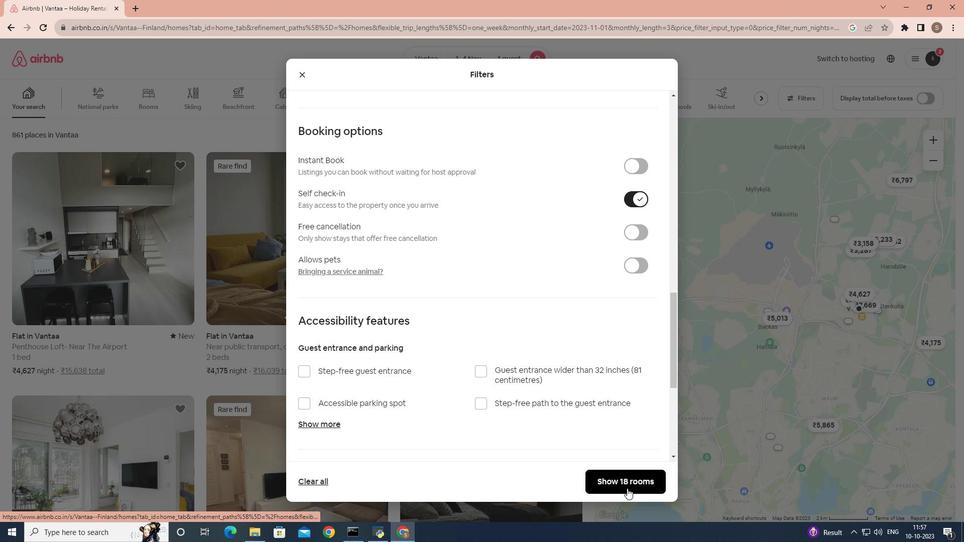
Action: Mouse pressed left at (627, 488)
Screenshot: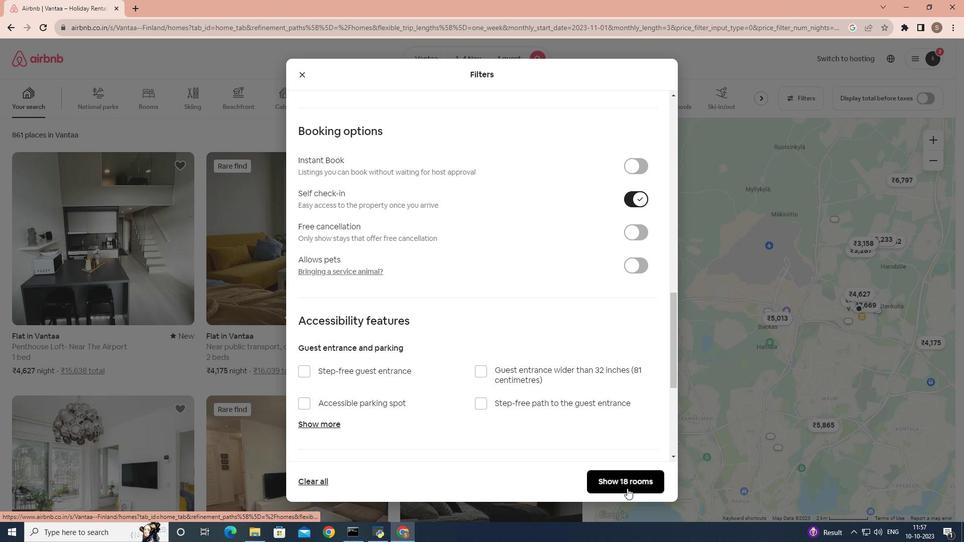 
Action: Mouse moved to (112, 285)
Screenshot: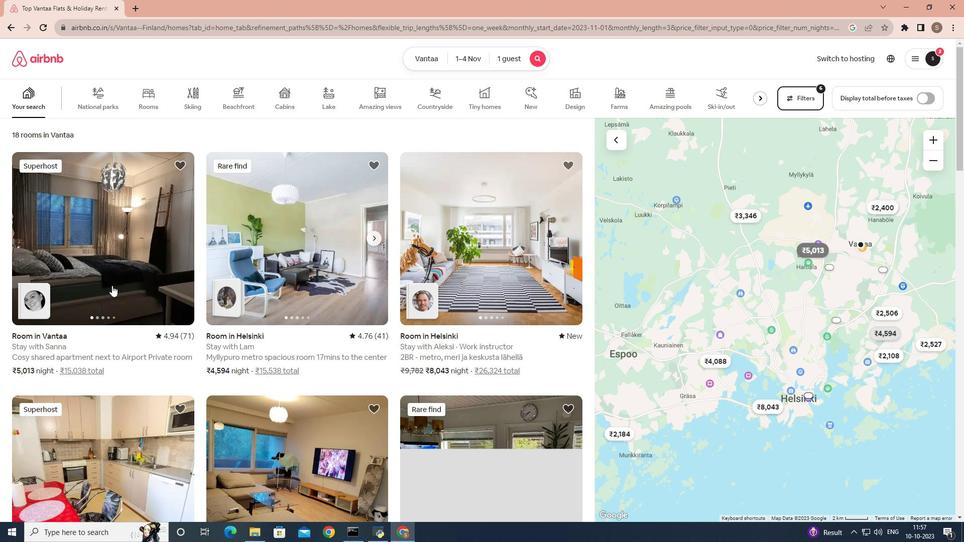 
Action: Mouse pressed left at (112, 285)
Screenshot: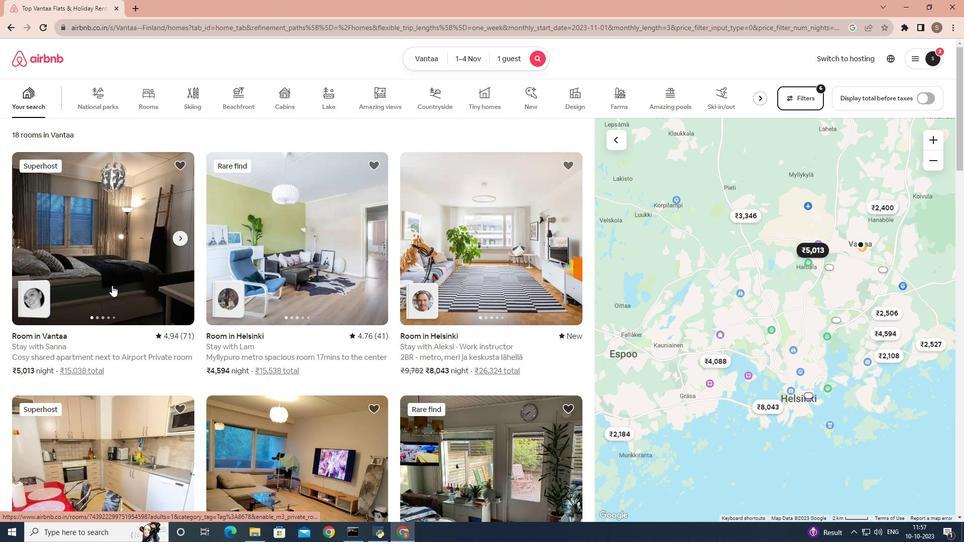 
Action: Mouse moved to (328, 421)
Screenshot: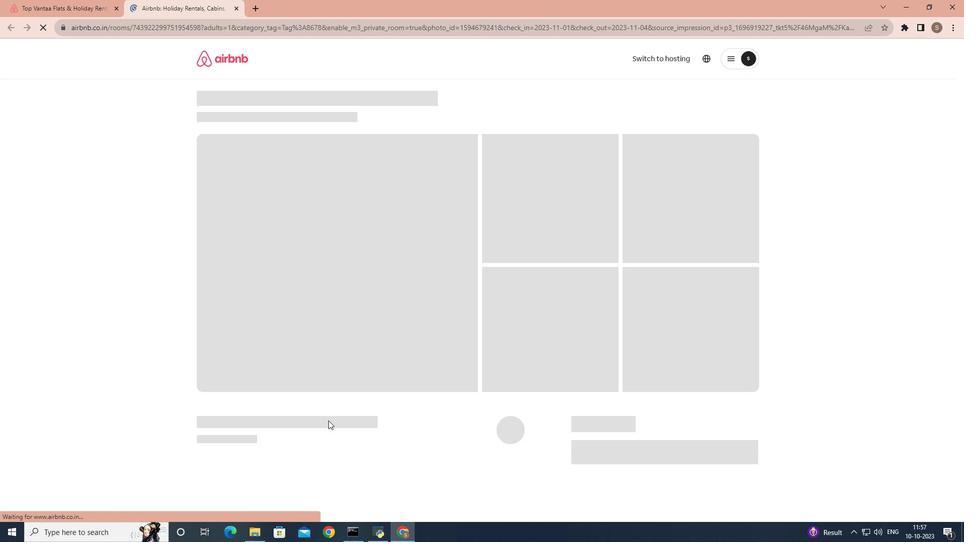 
Action: Mouse scrolled (328, 420) with delta (0, 0)
Screenshot: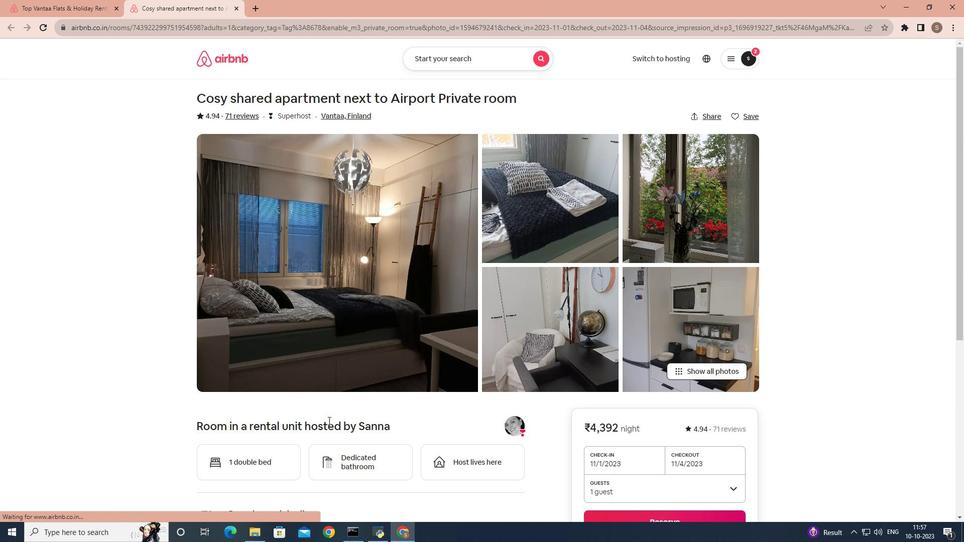 
Action: Mouse scrolled (328, 420) with delta (0, 0)
Screenshot: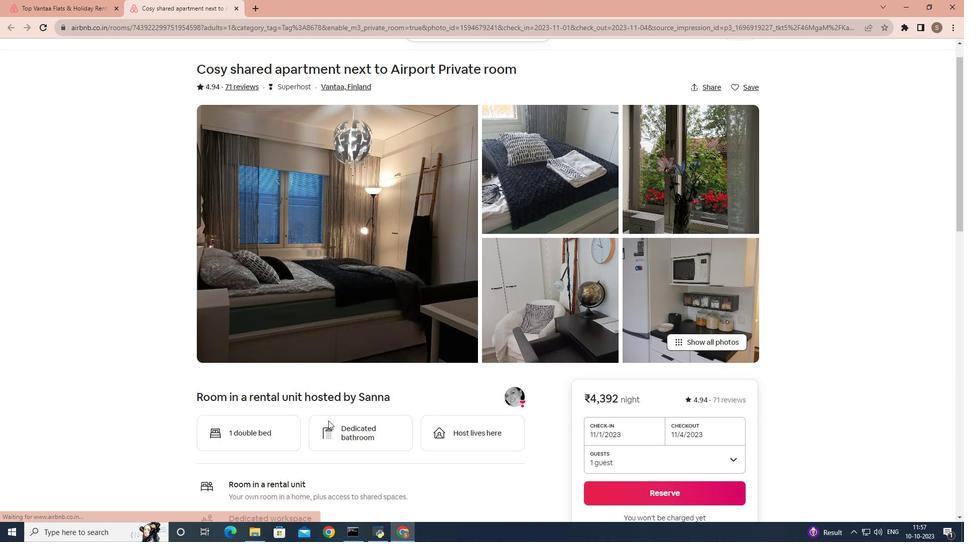 
Action: Mouse scrolled (328, 420) with delta (0, 0)
Screenshot: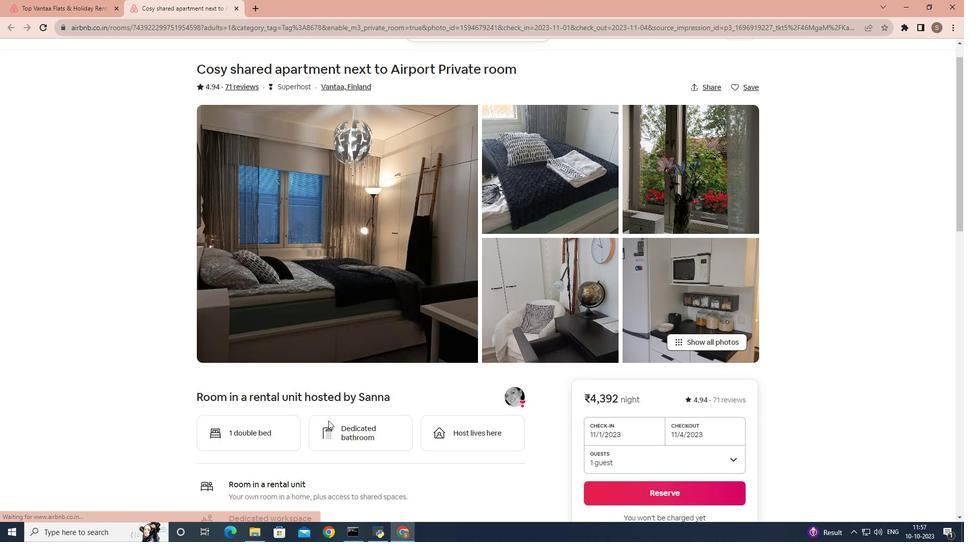 
Action: Mouse scrolled (328, 420) with delta (0, 0)
Screenshot: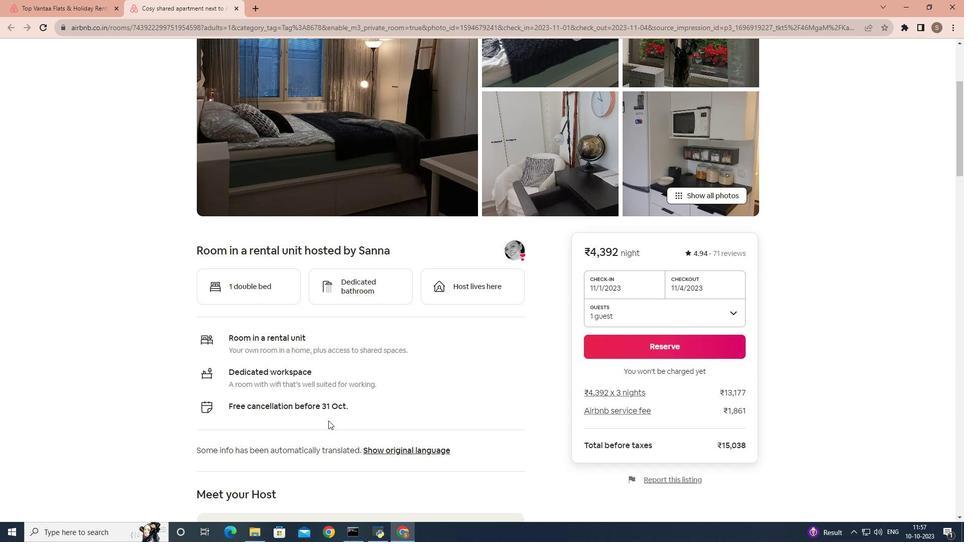 
Action: Mouse scrolled (328, 420) with delta (0, 0)
Screenshot: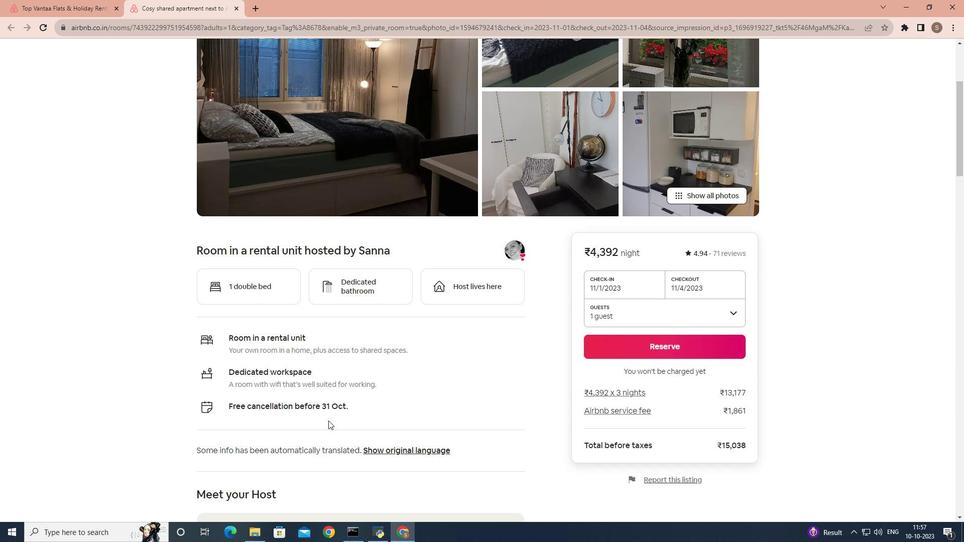 
Action: Mouse scrolled (328, 420) with delta (0, 0)
Screenshot: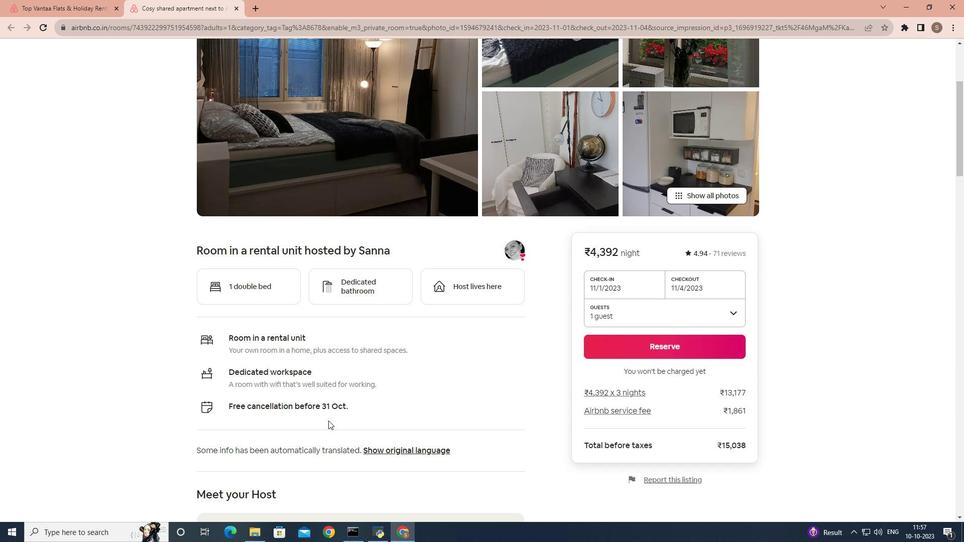 
Action: Mouse scrolled (328, 420) with delta (0, 0)
Screenshot: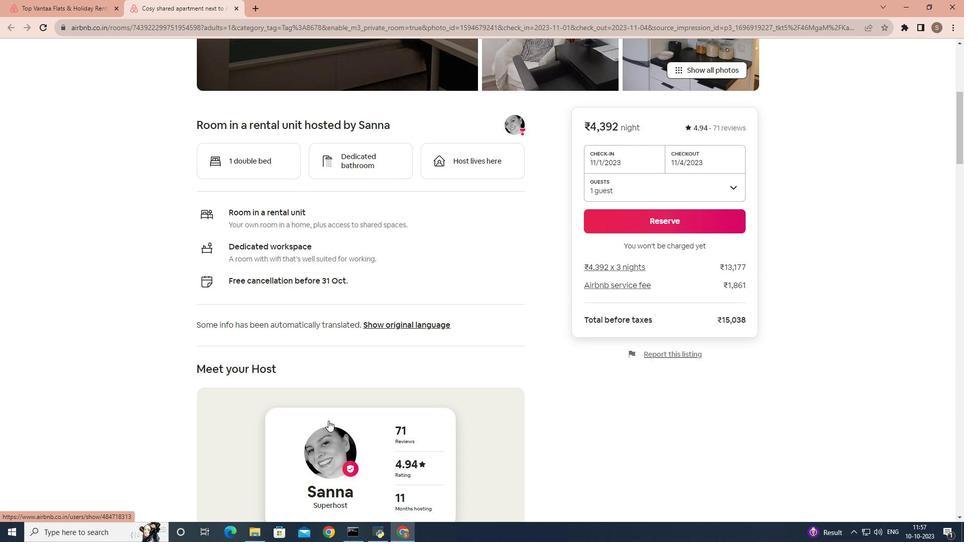 
Action: Mouse scrolled (328, 420) with delta (0, 0)
Screenshot: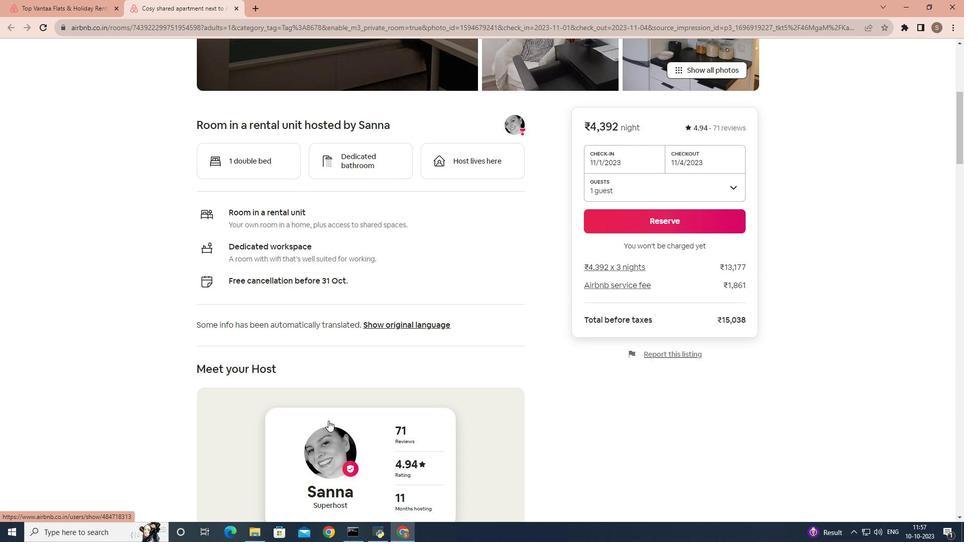 
Action: Mouse scrolled (328, 420) with delta (0, 0)
Screenshot: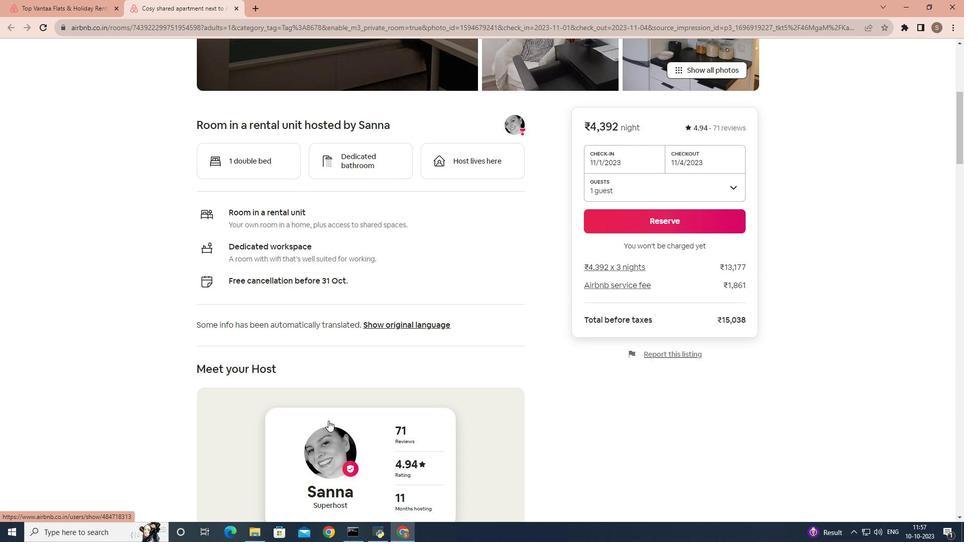 
Action: Mouse scrolled (328, 420) with delta (0, 0)
Screenshot: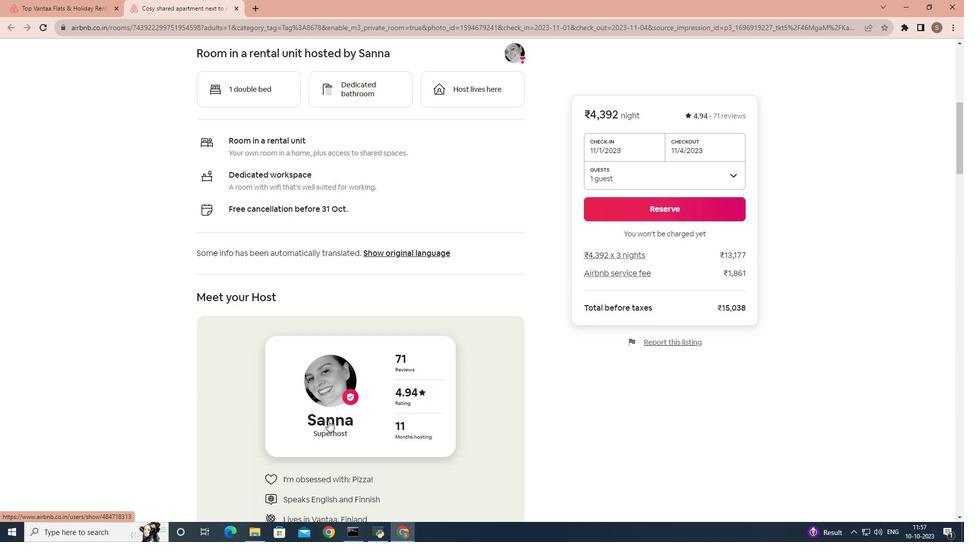 
Action: Mouse scrolled (328, 420) with delta (0, 0)
Screenshot: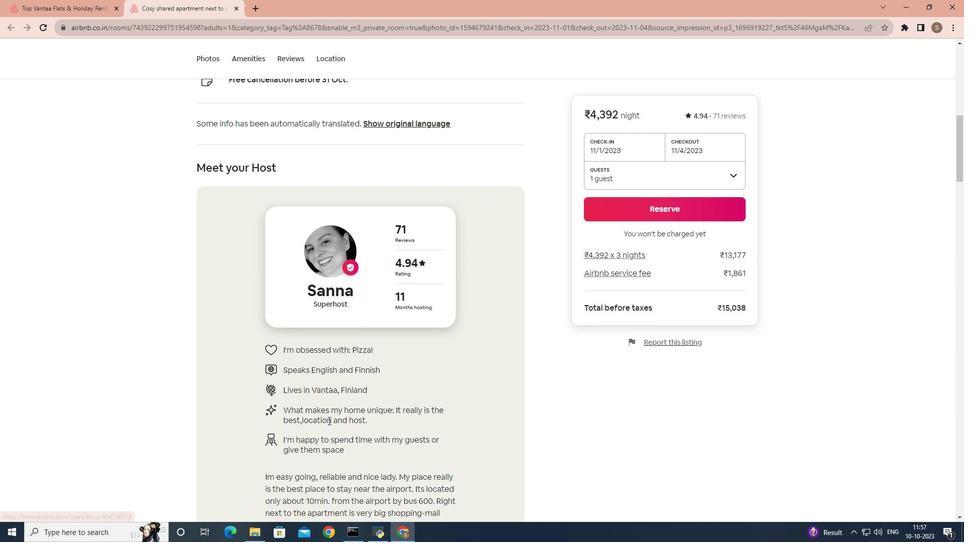 
Action: Mouse scrolled (328, 420) with delta (0, 0)
Screenshot: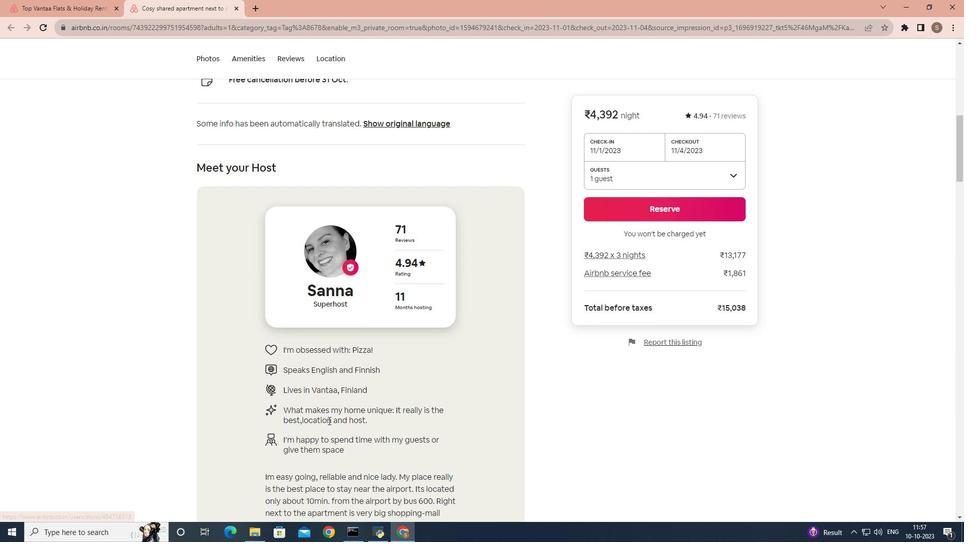 
Action: Mouse scrolled (328, 420) with delta (0, 0)
Screenshot: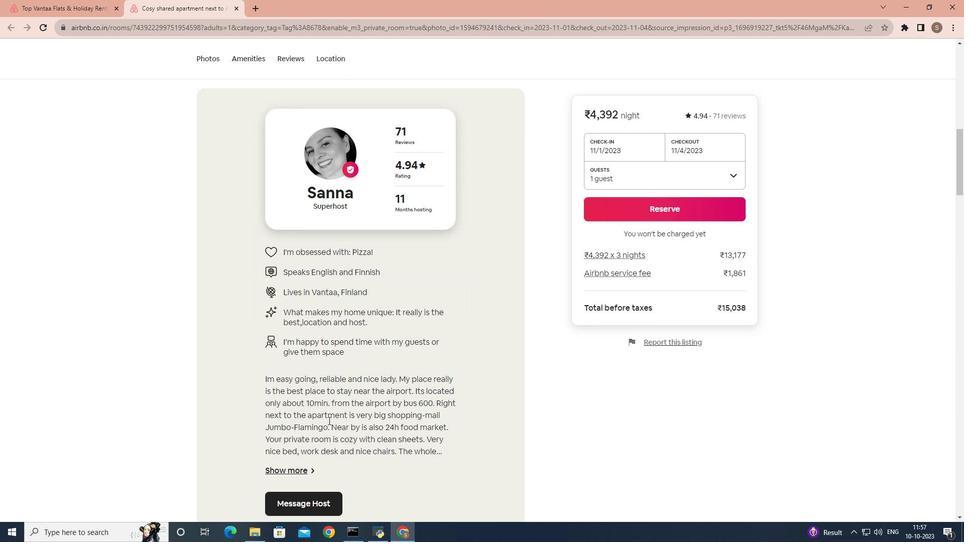 
Action: Mouse scrolled (328, 420) with delta (0, 0)
Screenshot: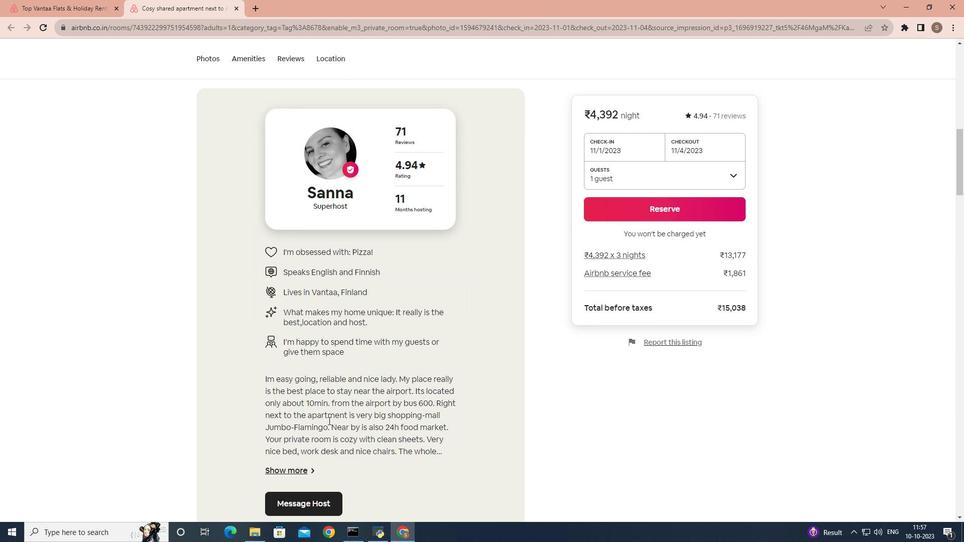 
Action: Mouse scrolled (328, 420) with delta (0, 0)
Screenshot: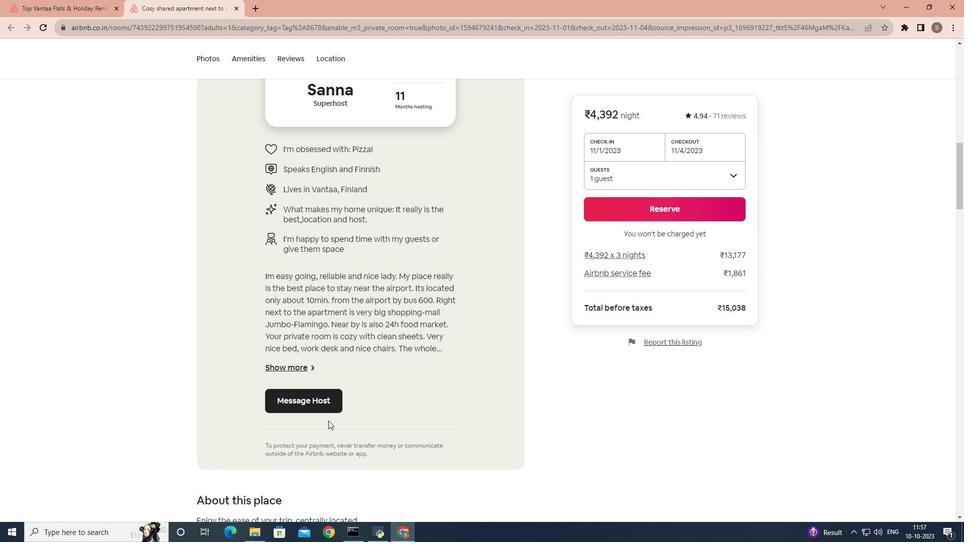 
Action: Mouse scrolled (328, 420) with delta (0, 0)
Screenshot: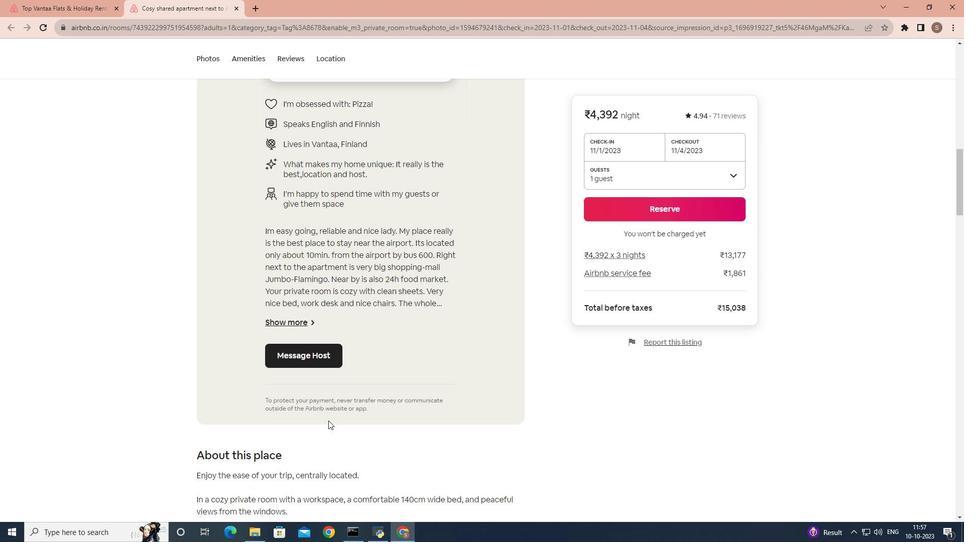 
Action: Mouse scrolled (328, 420) with delta (0, 0)
Screenshot: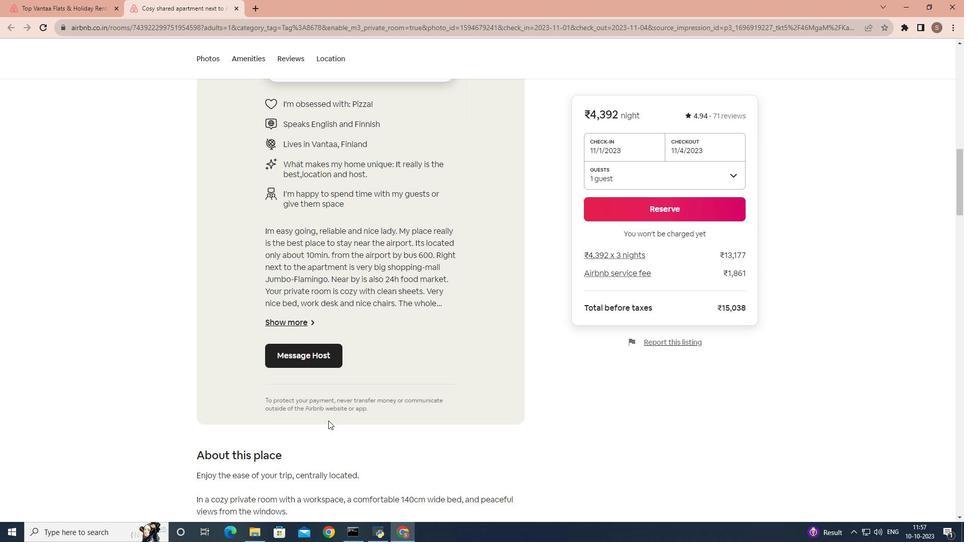 
Action: Mouse scrolled (328, 420) with delta (0, 0)
Screenshot: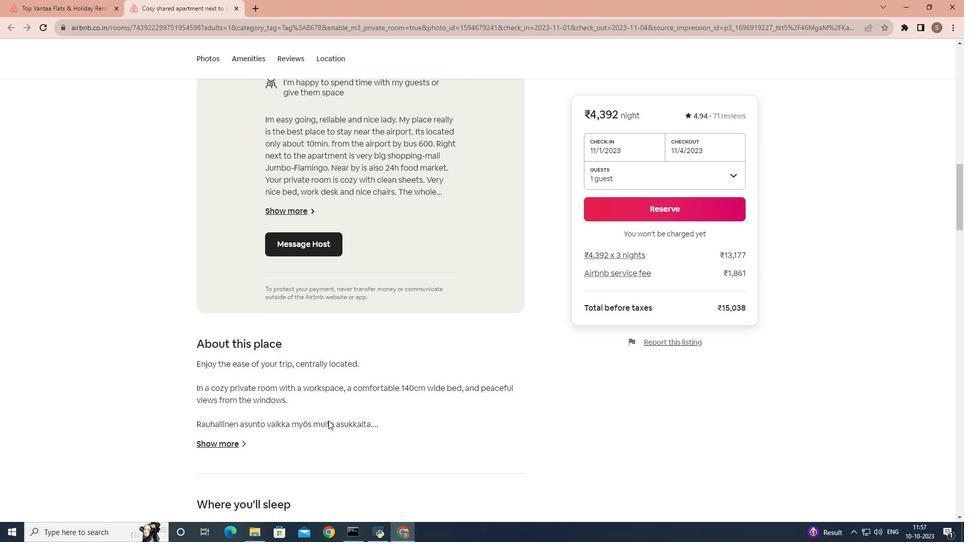 
Action: Mouse scrolled (328, 420) with delta (0, 0)
Screenshot: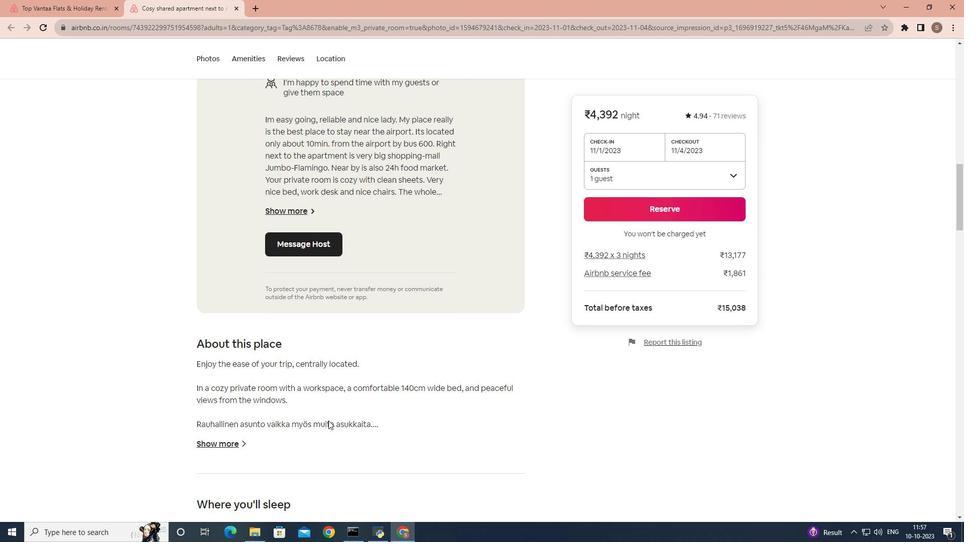 
Action: Mouse scrolled (328, 420) with delta (0, 0)
Screenshot: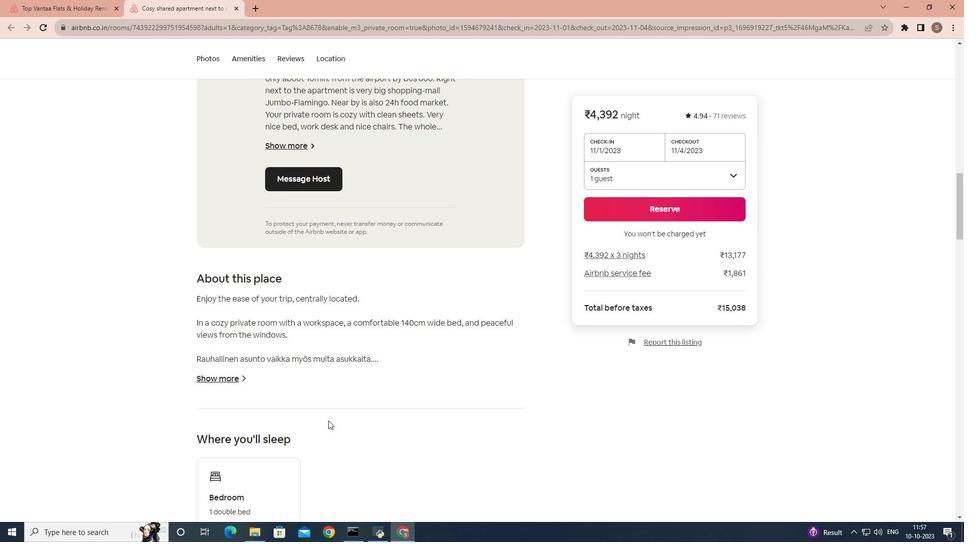 
Action: Mouse moved to (245, 305)
Screenshot: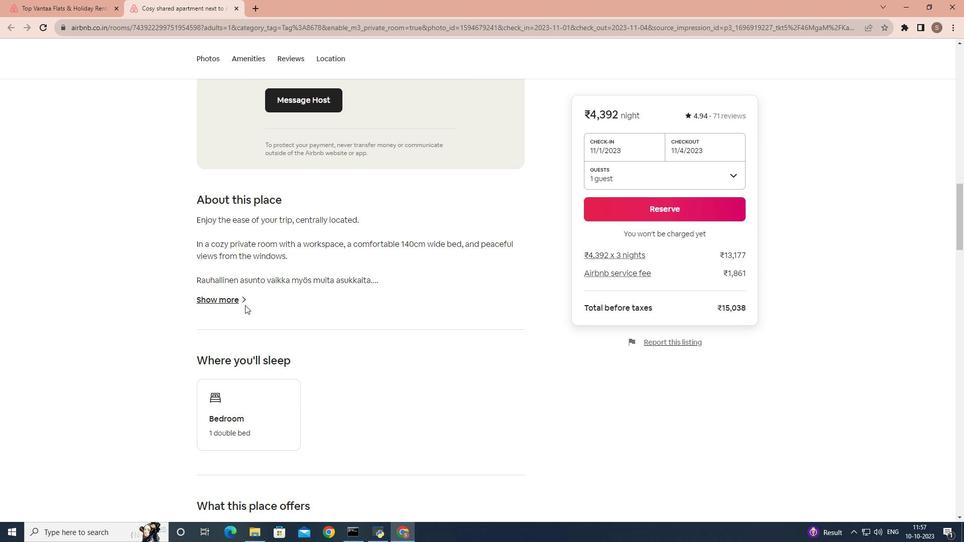 
Action: Mouse pressed left at (245, 305)
Screenshot: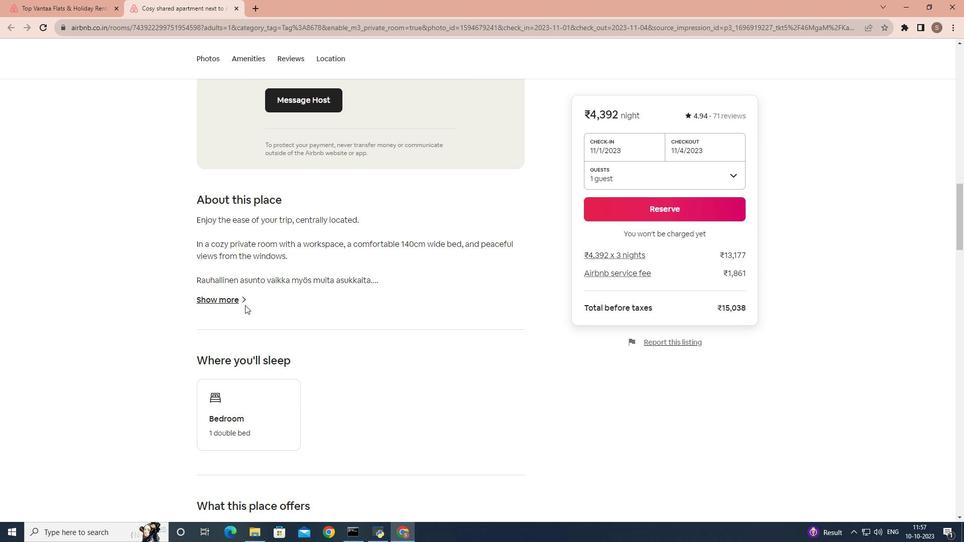 
Action: Mouse moved to (238, 294)
Screenshot: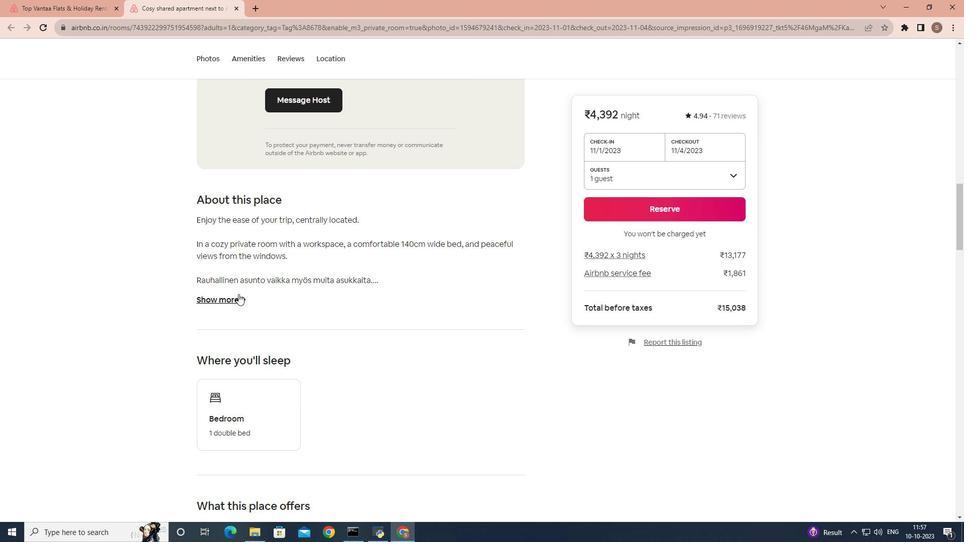 
Action: Mouse pressed left at (238, 294)
Screenshot: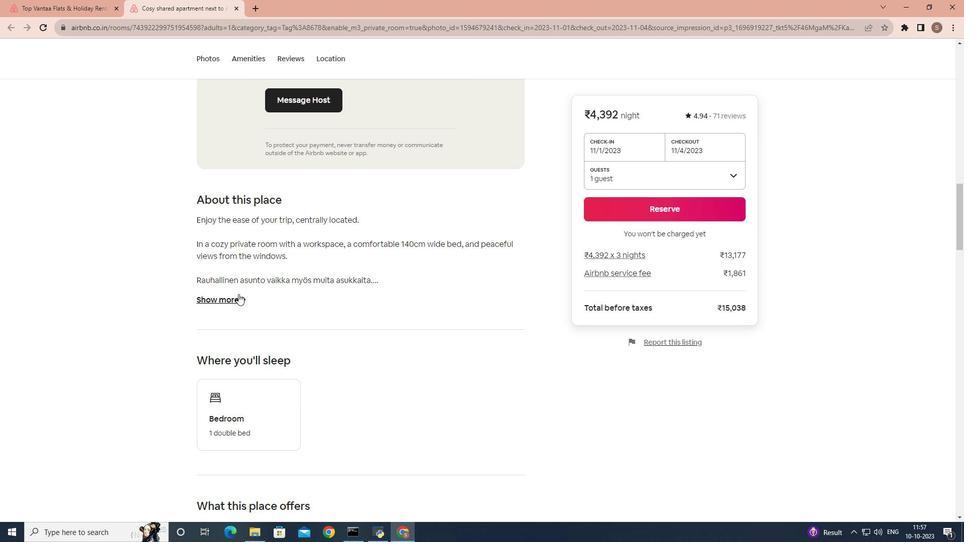 
Action: Mouse moved to (335, 293)
Screenshot: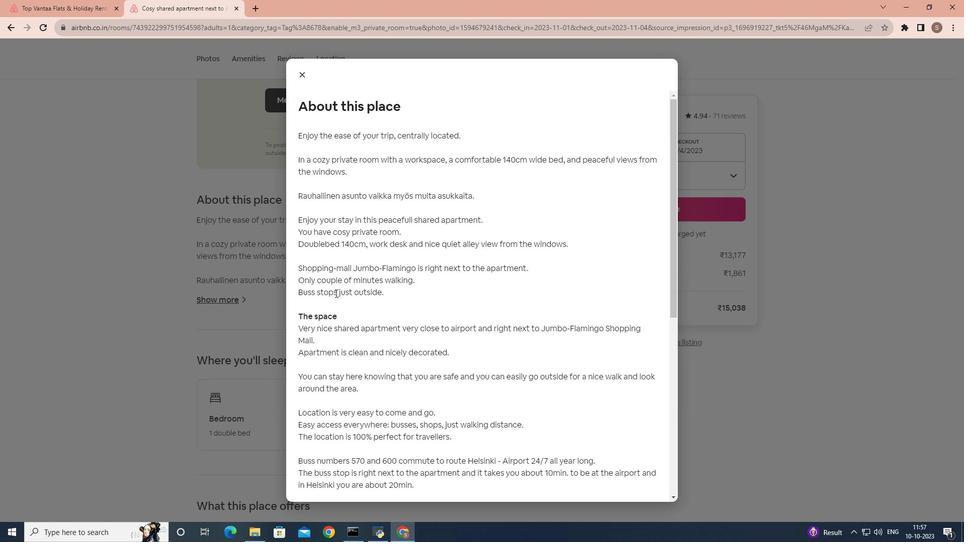 
Action: Mouse scrolled (335, 292) with delta (0, 0)
Screenshot: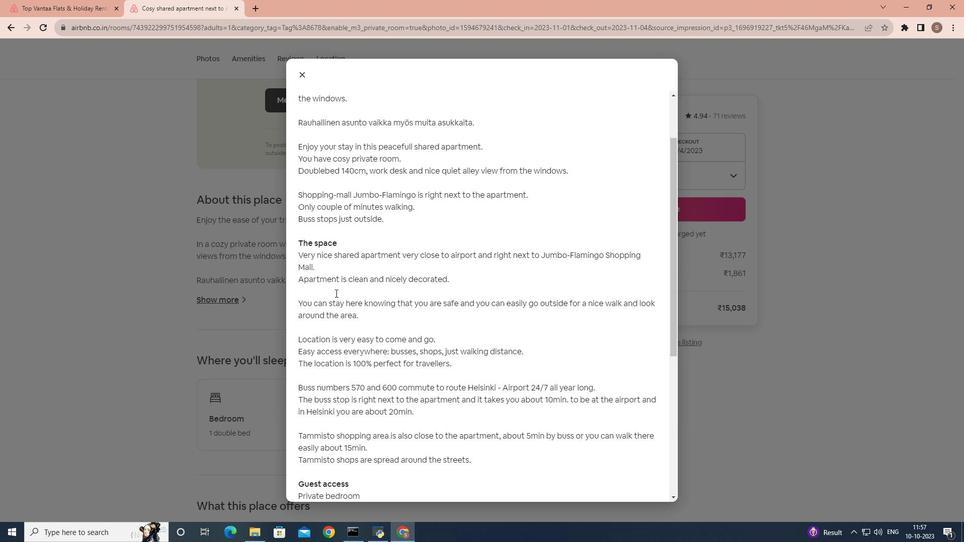 
Action: Mouse scrolled (335, 292) with delta (0, 0)
Screenshot: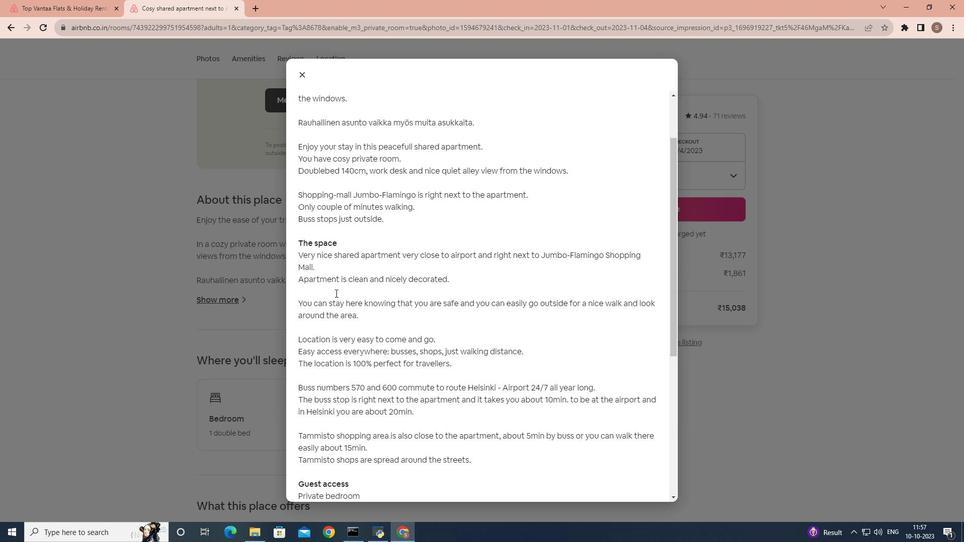 
Action: Mouse scrolled (335, 292) with delta (0, 0)
Screenshot: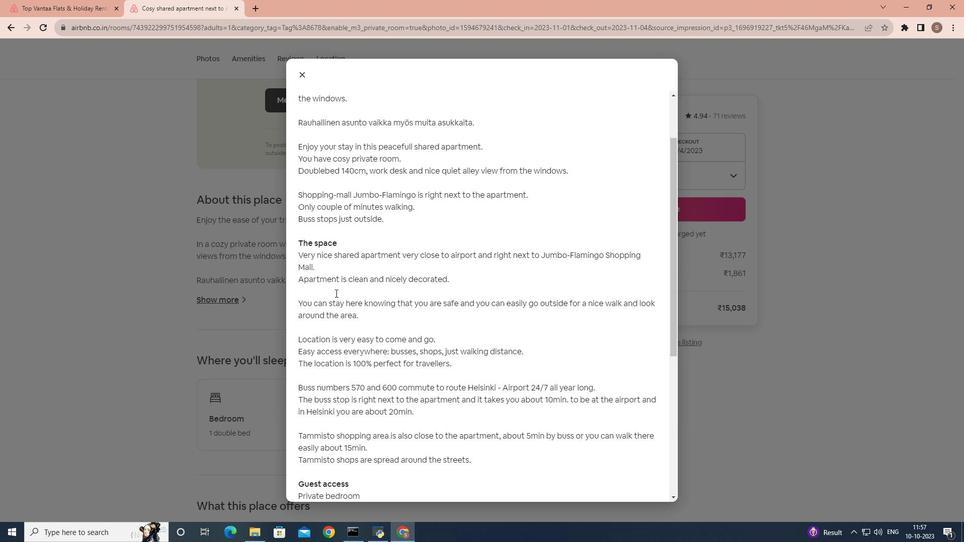 
Action: Mouse scrolled (335, 292) with delta (0, 0)
Screenshot: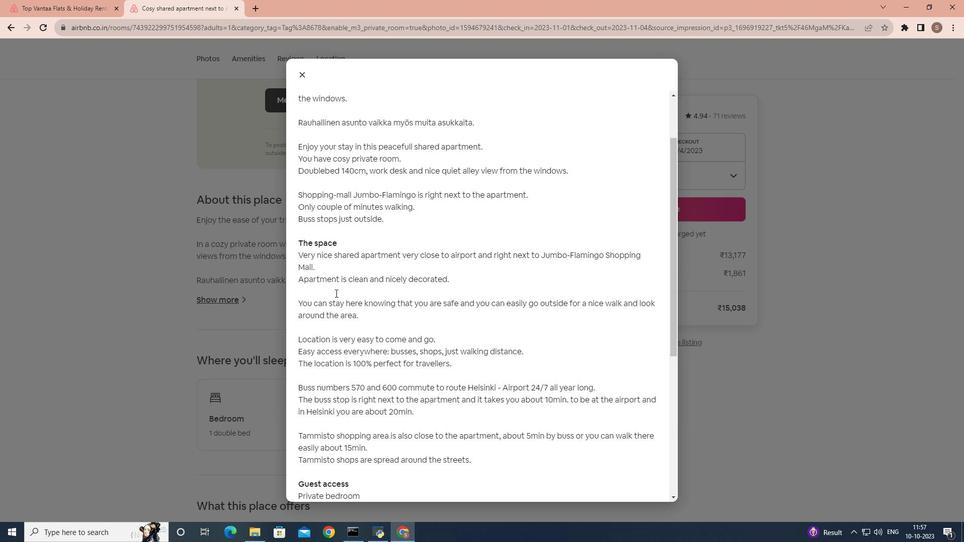 
Action: Mouse scrolled (335, 292) with delta (0, 0)
Screenshot: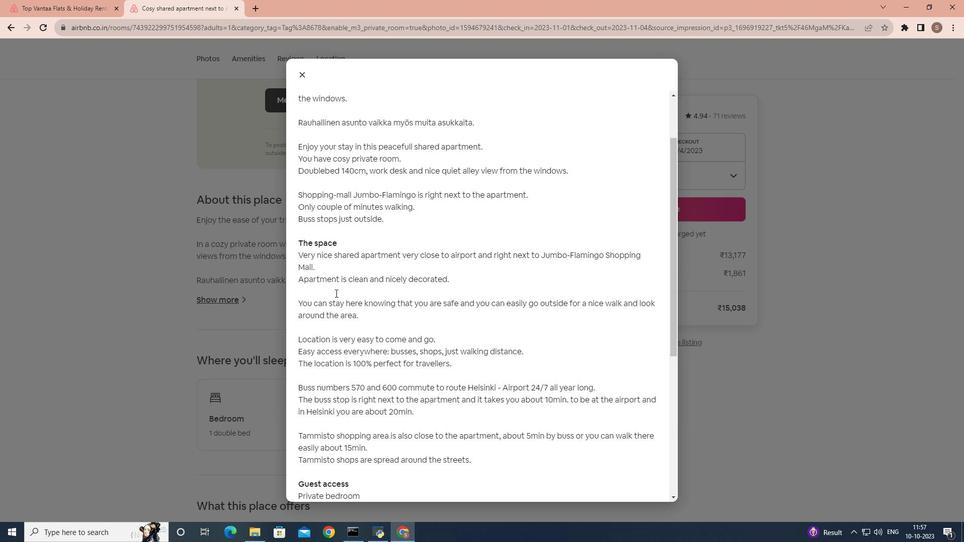 
Action: Mouse scrolled (335, 292) with delta (0, 0)
Screenshot: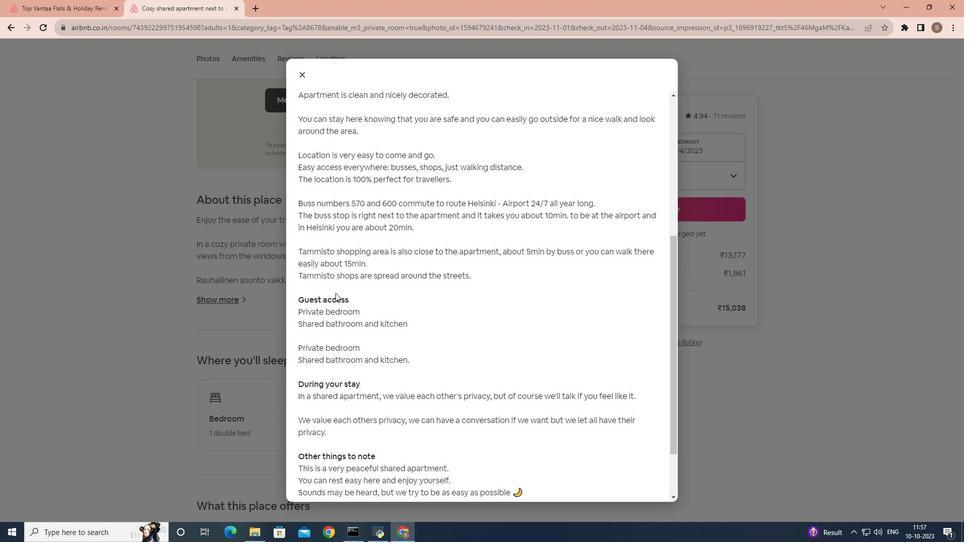 
Action: Mouse scrolled (335, 292) with delta (0, 0)
Screenshot: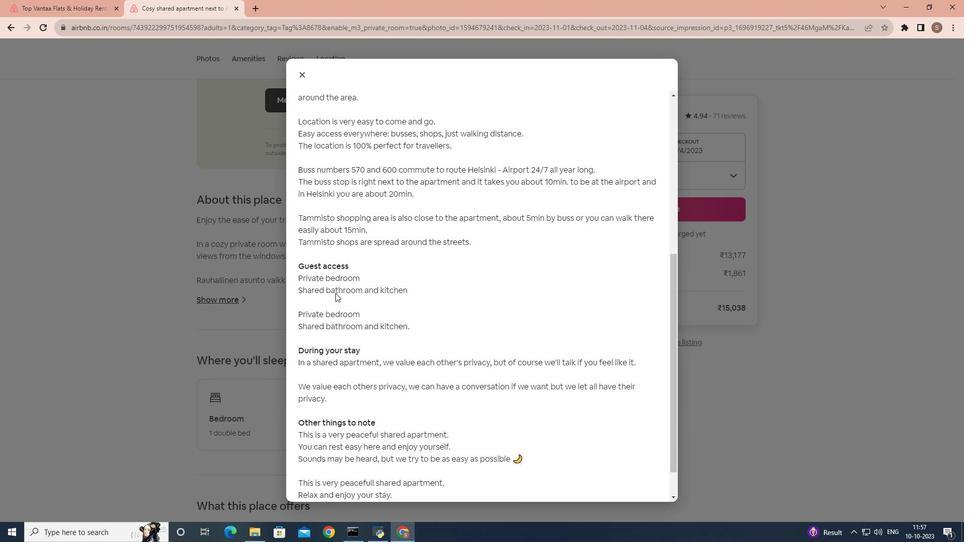 
Action: Mouse scrolled (335, 292) with delta (0, 0)
Screenshot: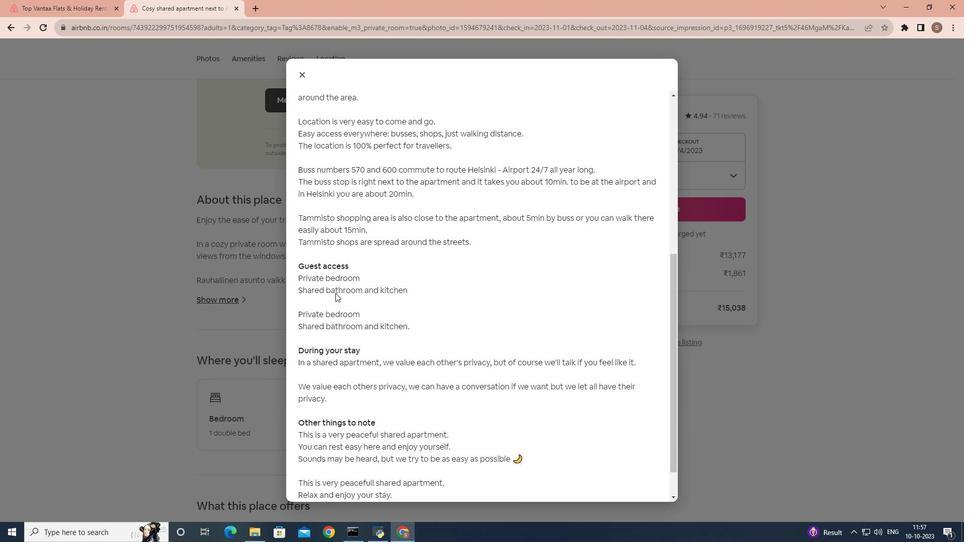 
Action: Mouse scrolled (335, 292) with delta (0, 0)
Screenshot: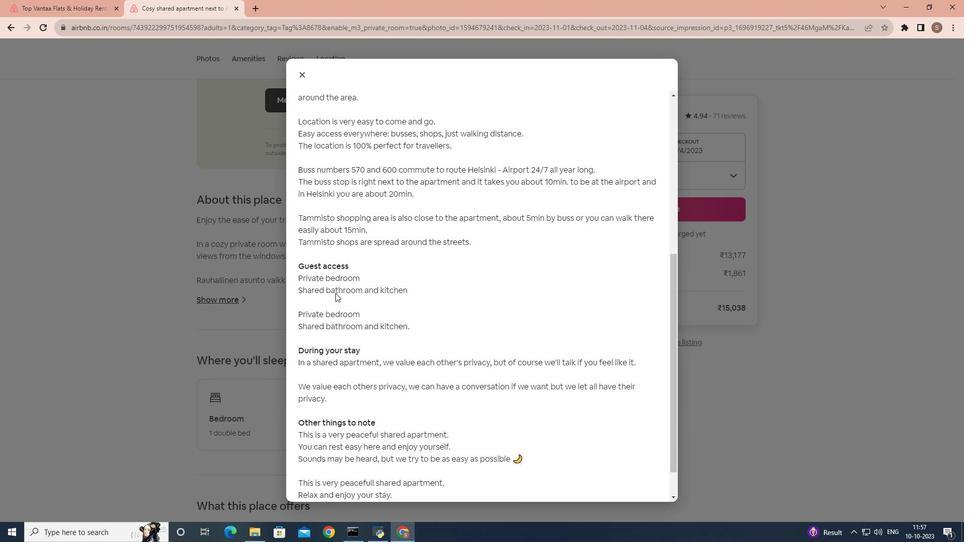 
Action: Mouse scrolled (335, 292) with delta (0, 0)
Screenshot: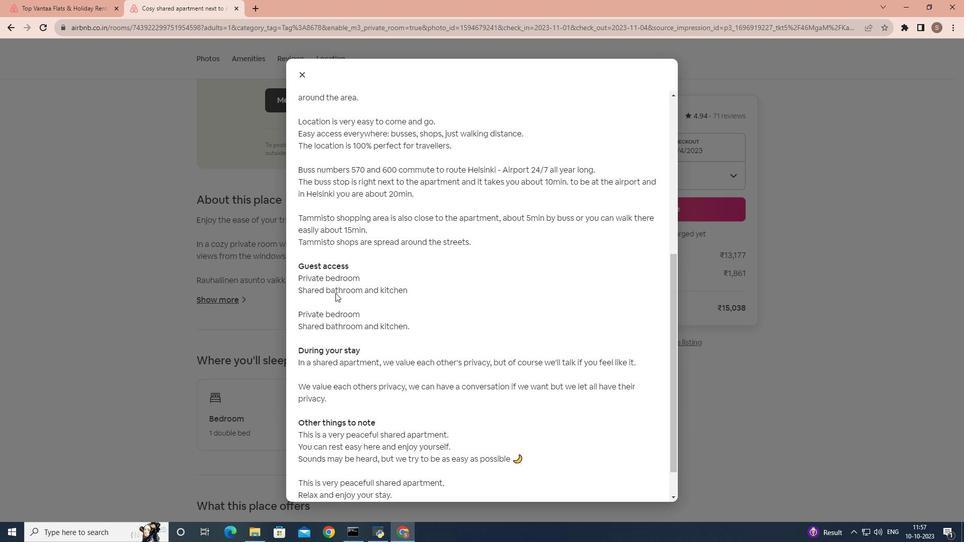 
Action: Mouse moved to (304, 74)
Screenshot: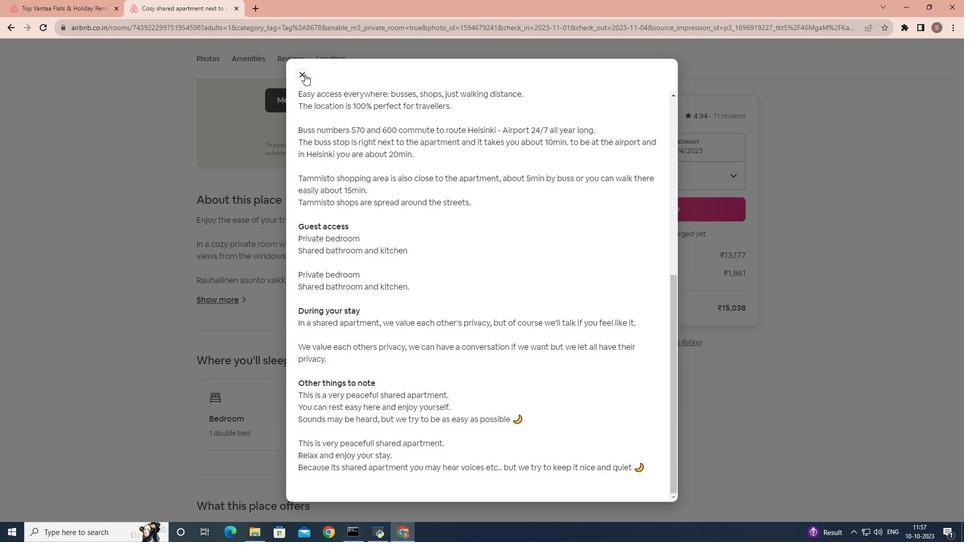 
Action: Mouse pressed left at (304, 74)
Screenshot: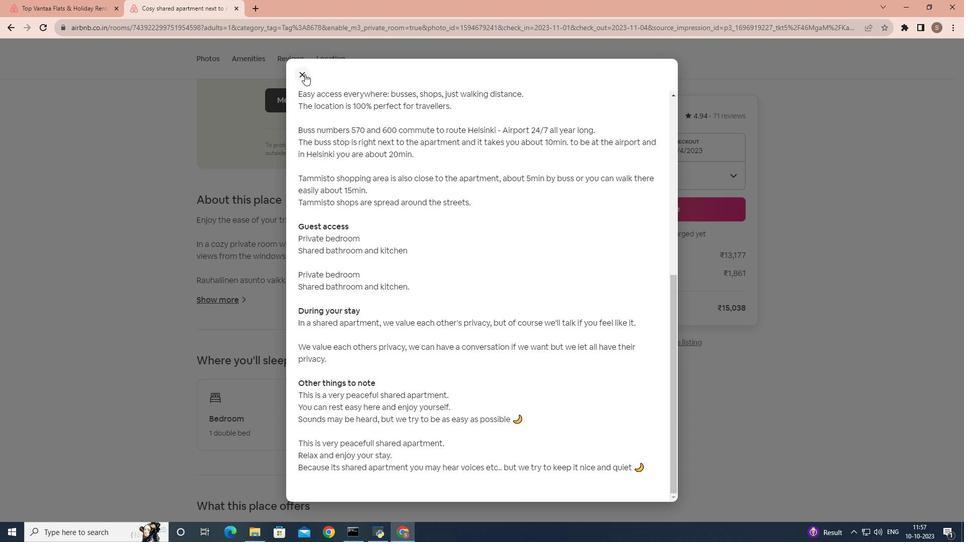 
Action: Mouse moved to (265, 316)
Screenshot: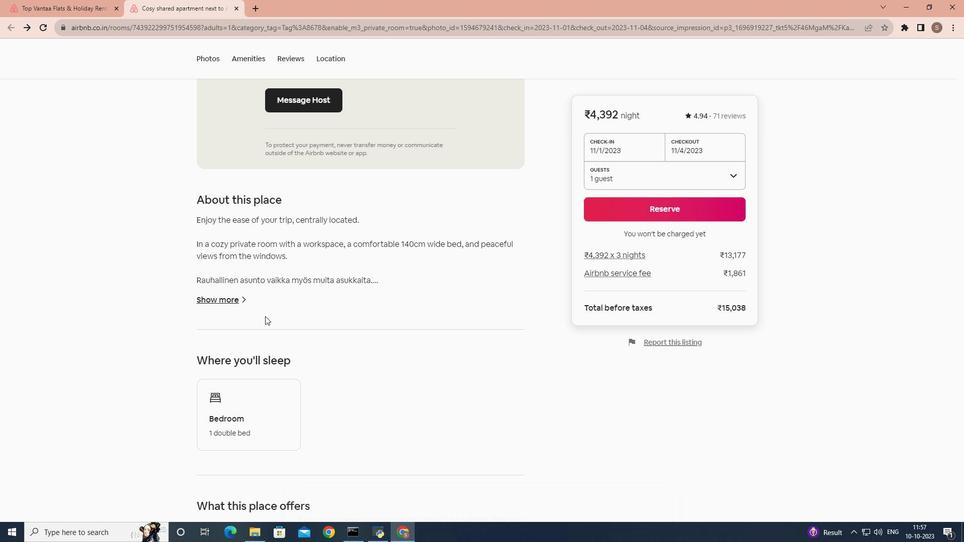 
Action: Mouse scrolled (265, 316) with delta (0, 0)
Screenshot: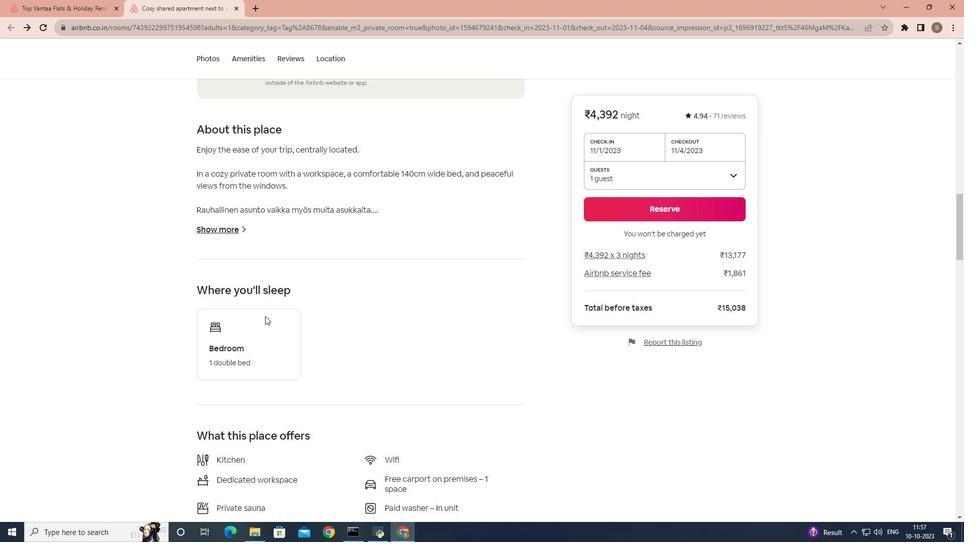 
Action: Mouse scrolled (265, 316) with delta (0, 0)
Screenshot: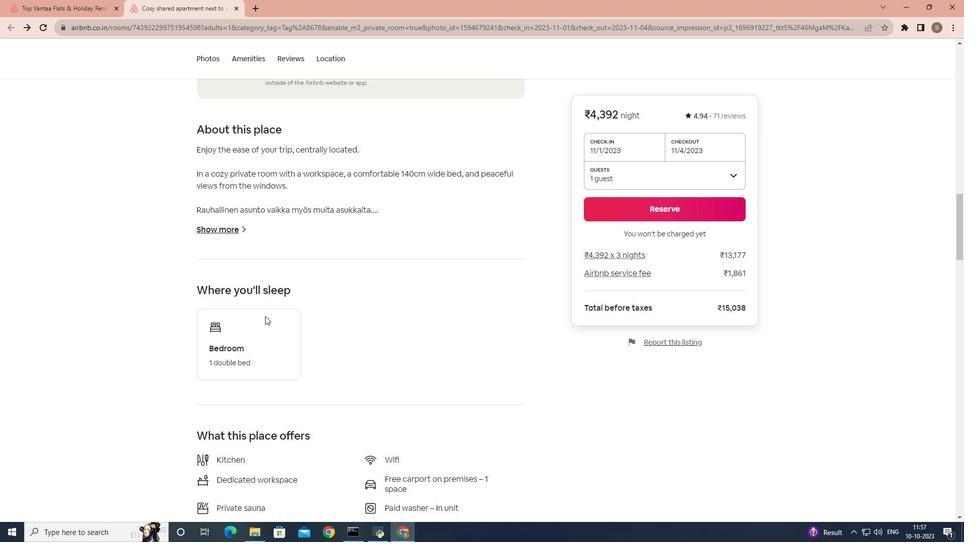 
Action: Mouse scrolled (265, 316) with delta (0, 0)
Screenshot: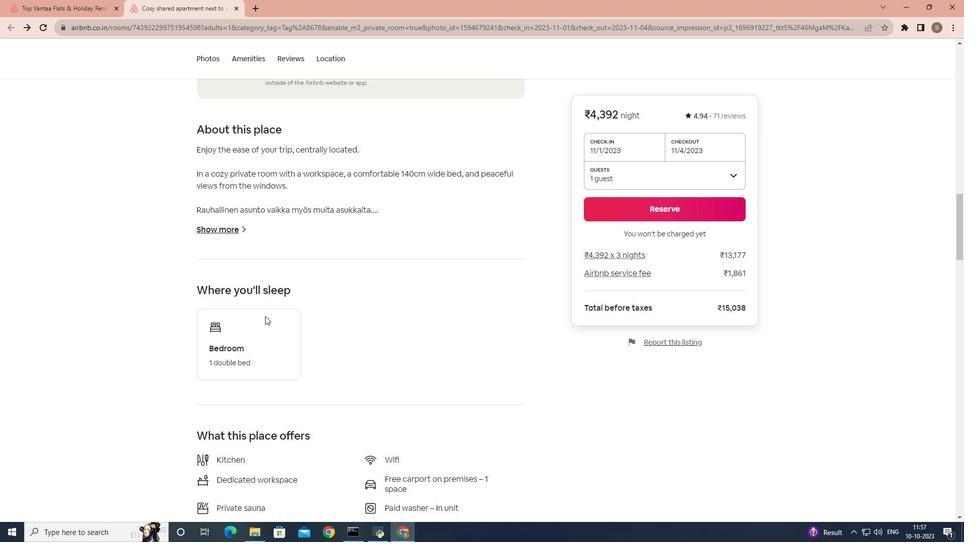 
Action: Mouse scrolled (265, 316) with delta (0, 0)
Screenshot: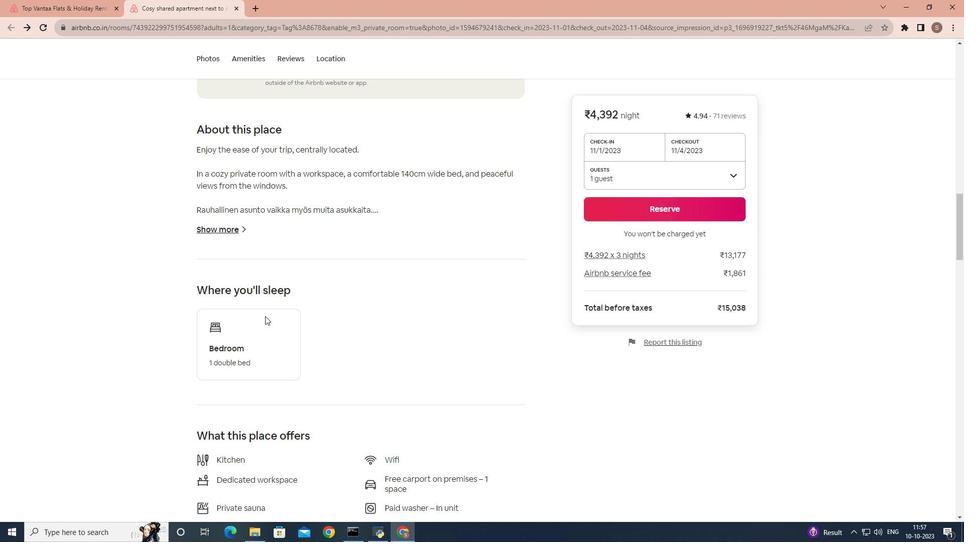 
Action: Mouse scrolled (265, 316) with delta (0, 0)
Screenshot: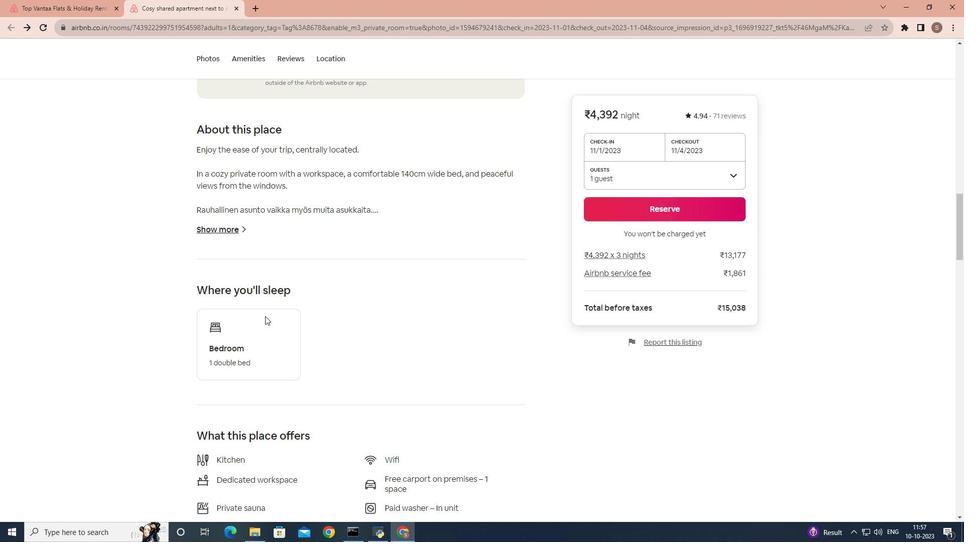 
Action: Mouse scrolled (265, 316) with delta (0, 0)
Screenshot: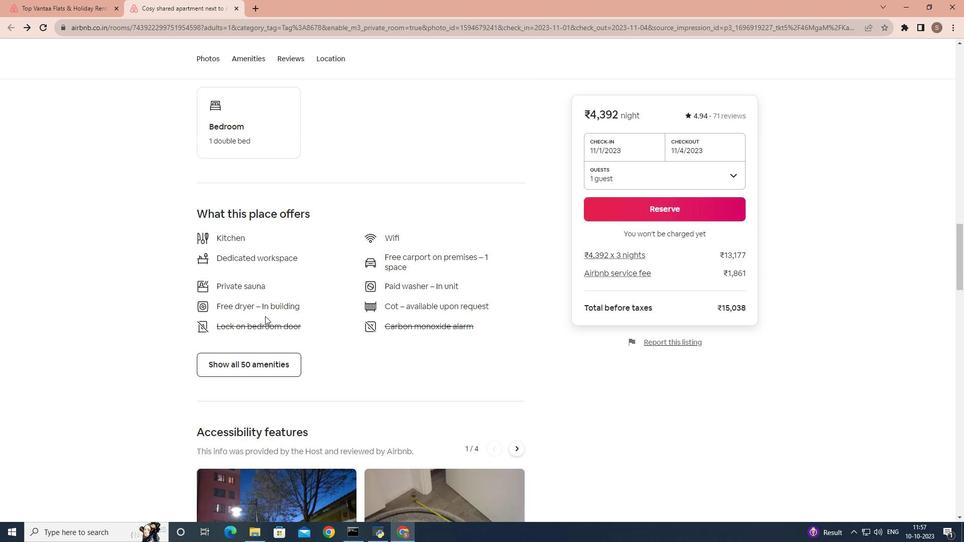 
Action: Mouse moved to (242, 368)
Screenshot: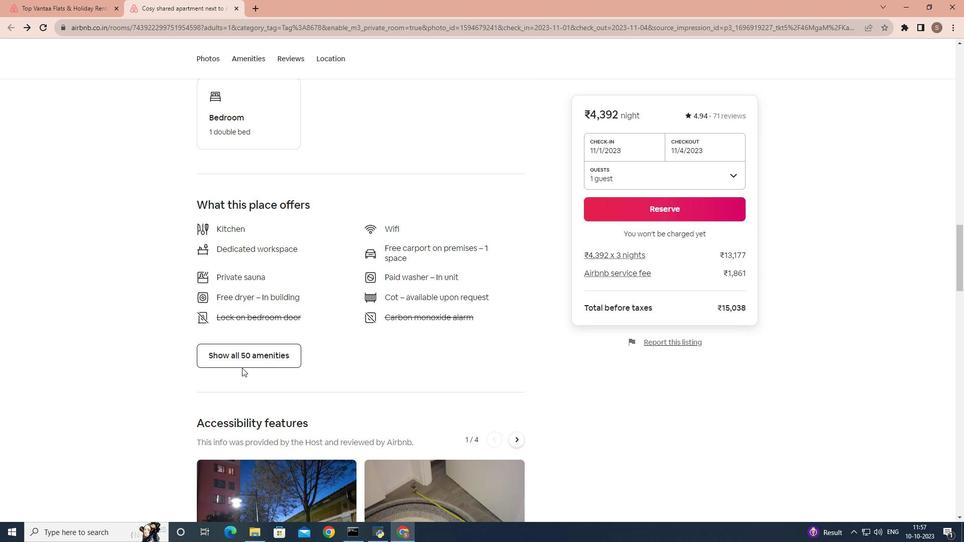 
Action: Mouse pressed left at (242, 368)
Screenshot: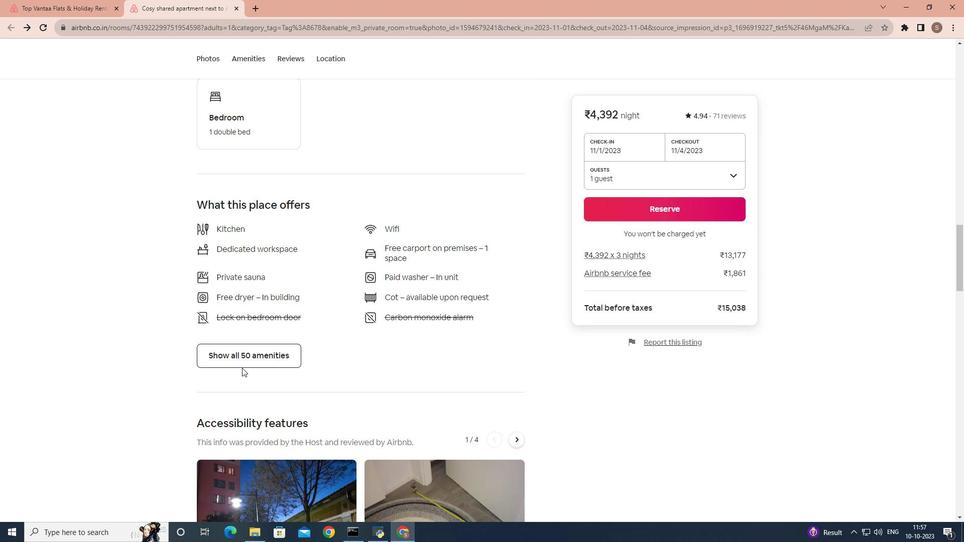 
Action: Mouse moved to (261, 359)
Screenshot: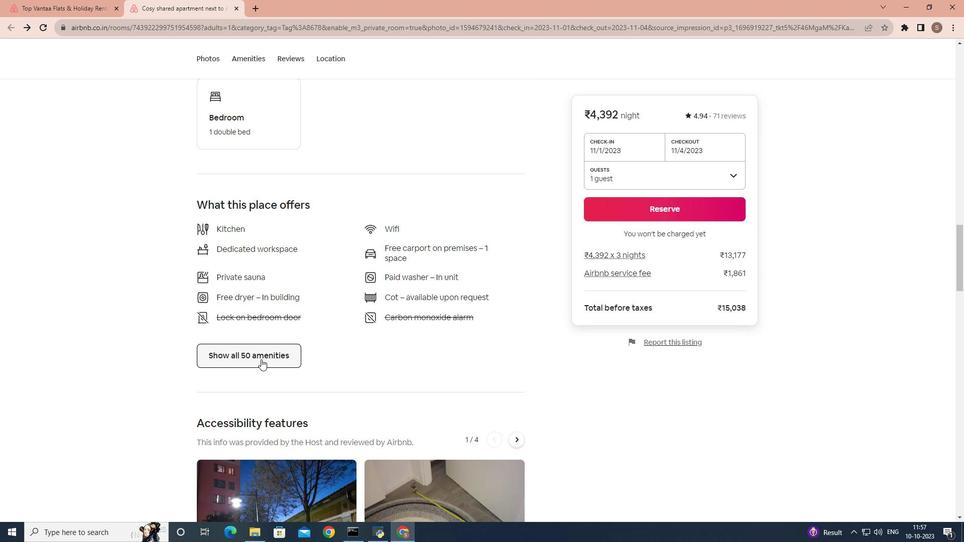 
Action: Mouse pressed left at (261, 359)
Screenshot: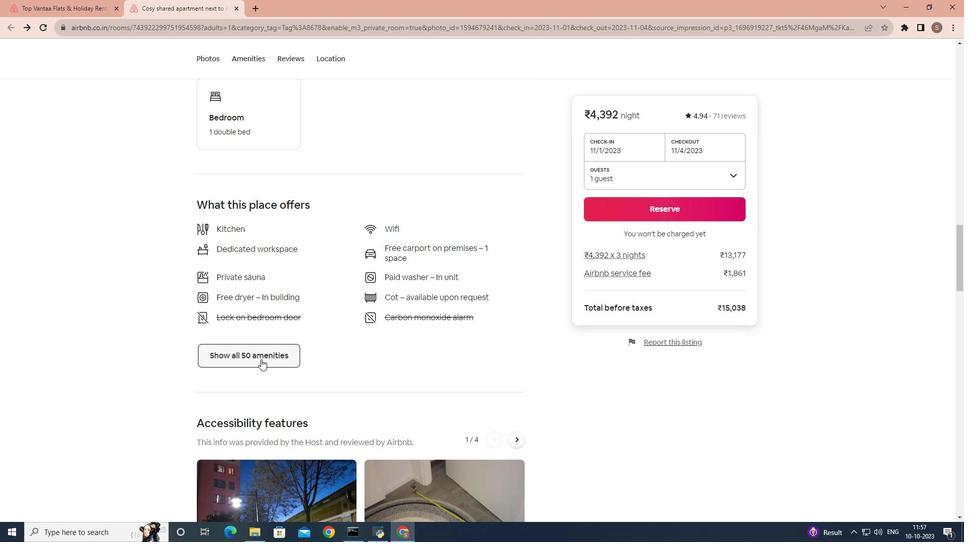 
Action: Mouse moved to (359, 346)
Screenshot: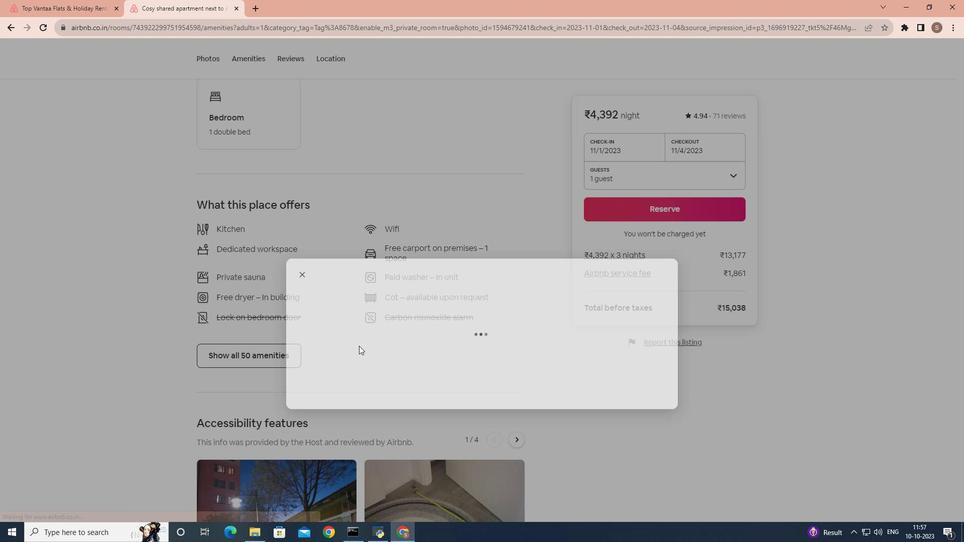 
Action: Mouse scrolled (359, 345) with delta (0, 0)
Screenshot: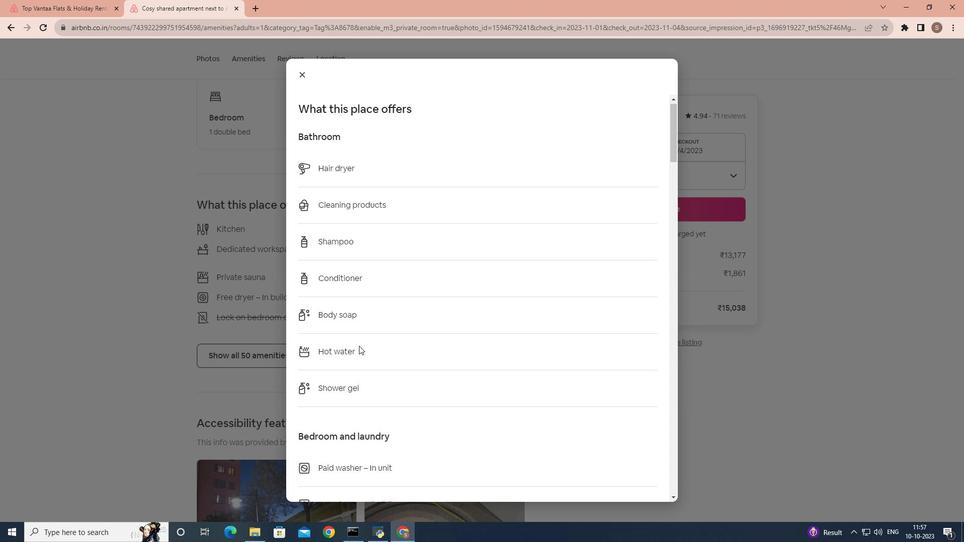 
Action: Mouse scrolled (359, 345) with delta (0, 0)
Screenshot: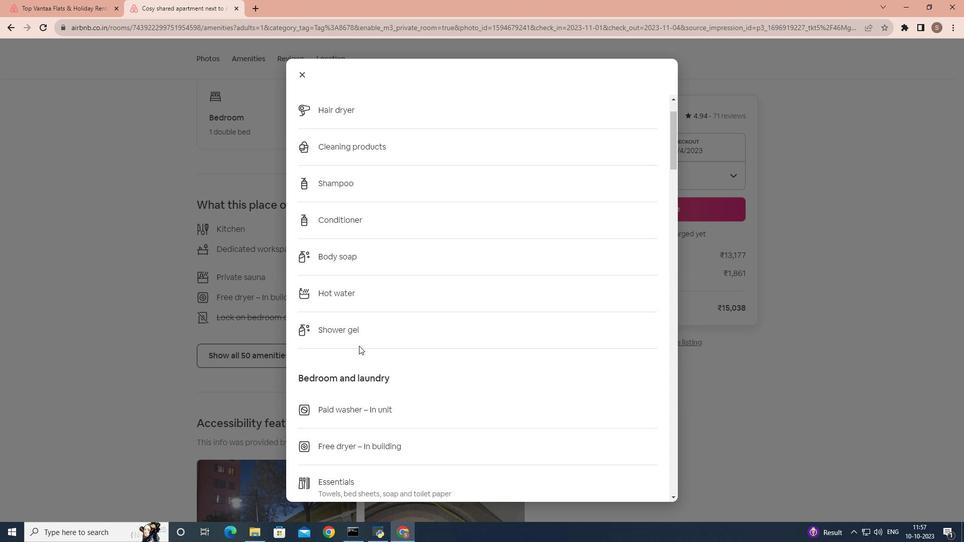 
Action: Mouse scrolled (359, 345) with delta (0, 0)
Screenshot: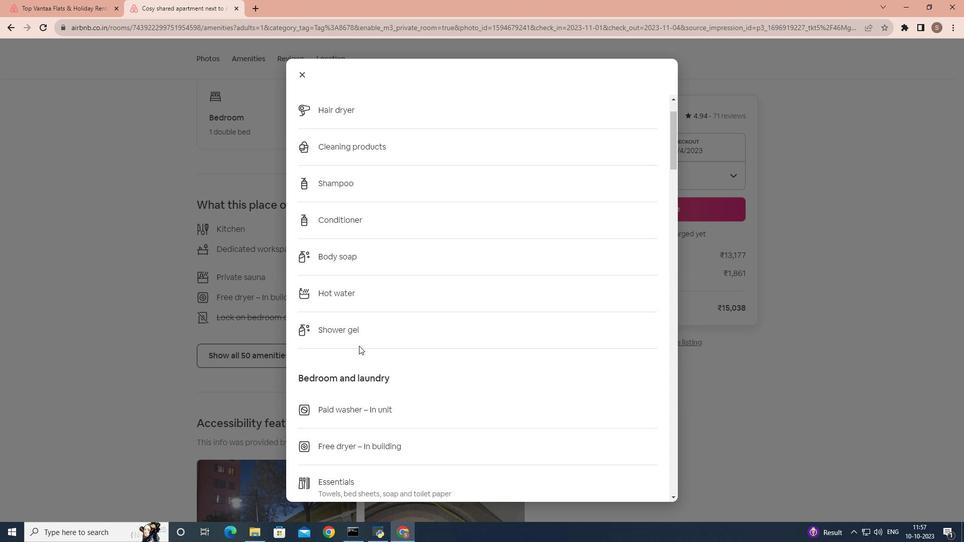 
Action: Mouse scrolled (359, 345) with delta (0, 0)
Screenshot: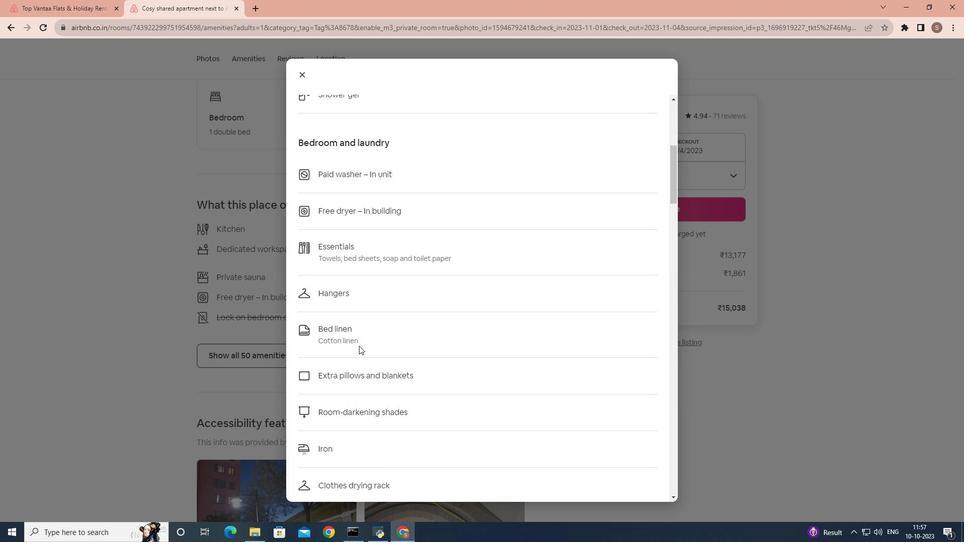 
Action: Mouse scrolled (359, 345) with delta (0, 0)
Screenshot: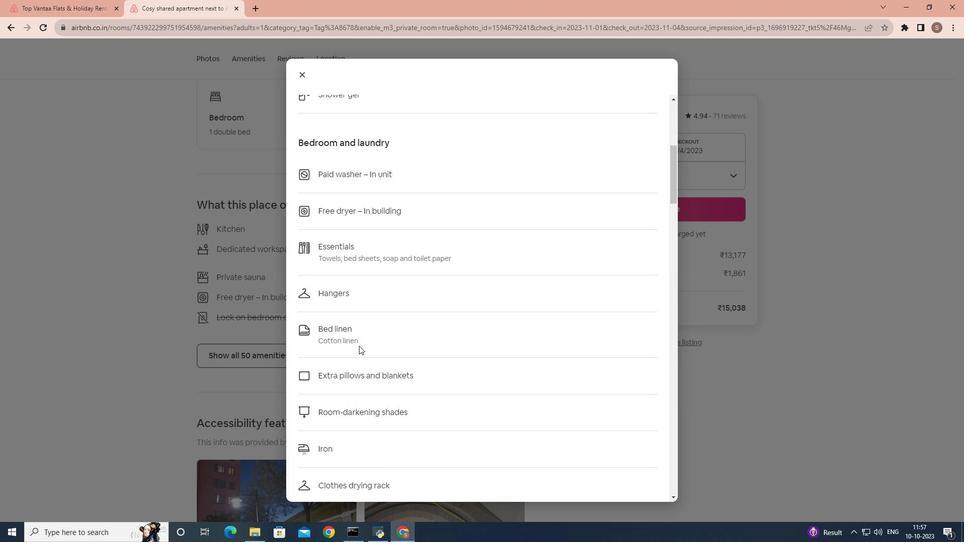 
Action: Mouse scrolled (359, 345) with delta (0, 0)
Screenshot: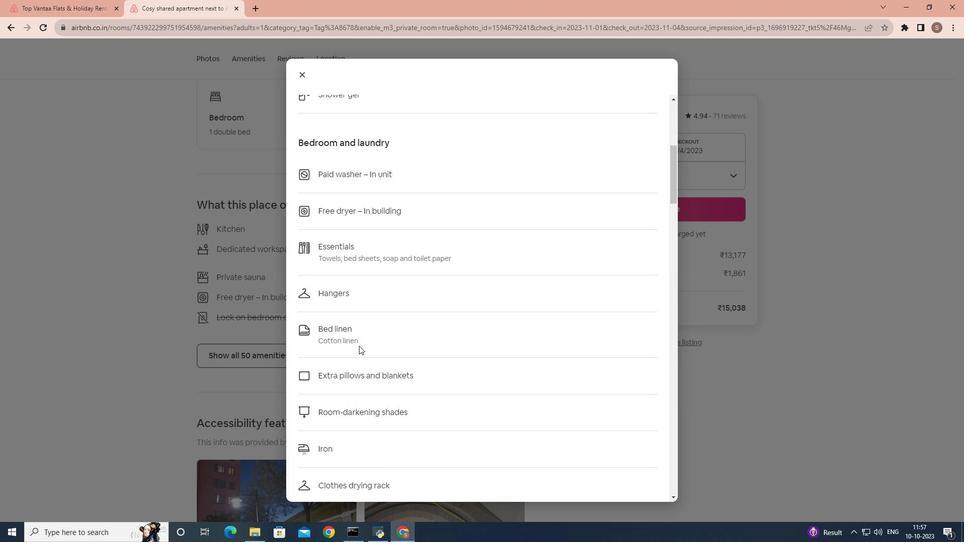 
Action: Mouse scrolled (359, 345) with delta (0, 0)
Screenshot: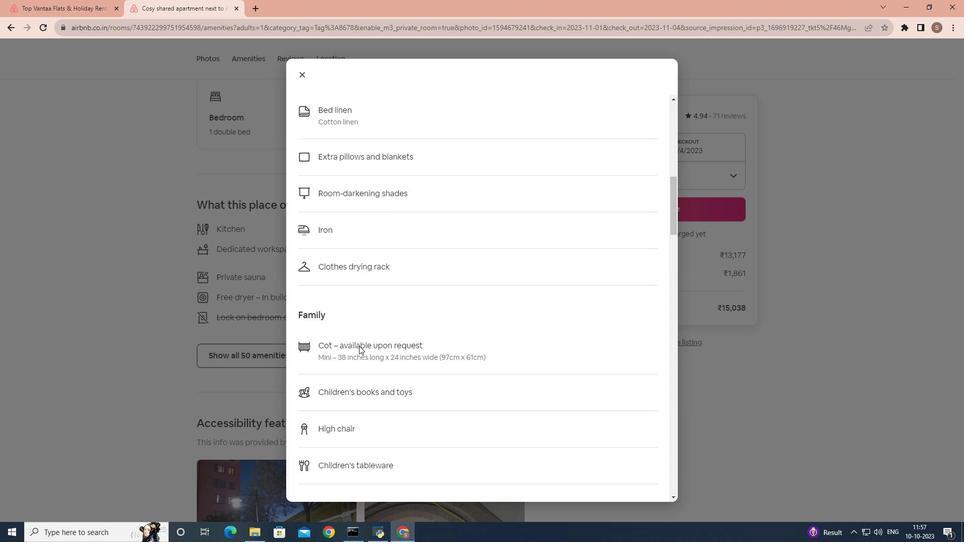 
Action: Mouse scrolled (359, 345) with delta (0, 0)
Screenshot: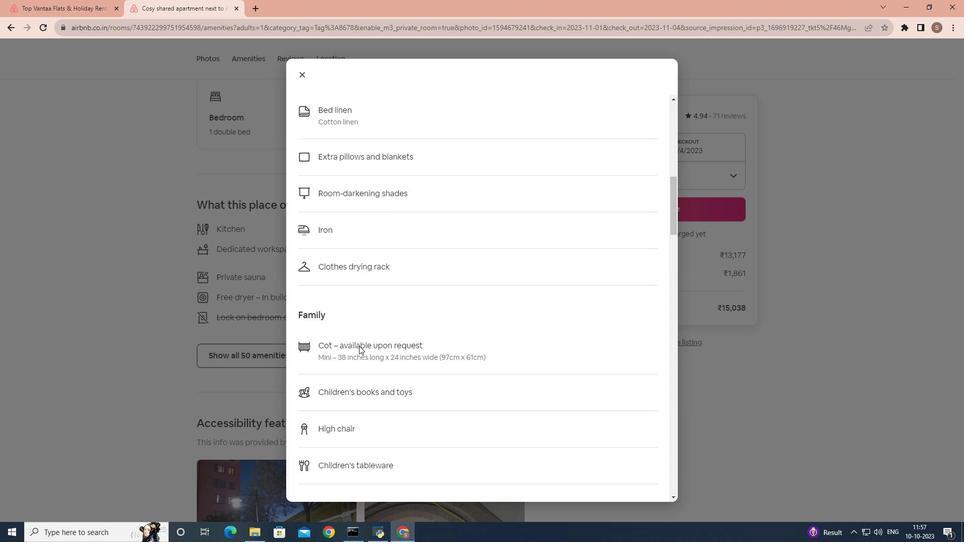 
Action: Mouse scrolled (359, 345) with delta (0, 0)
Screenshot: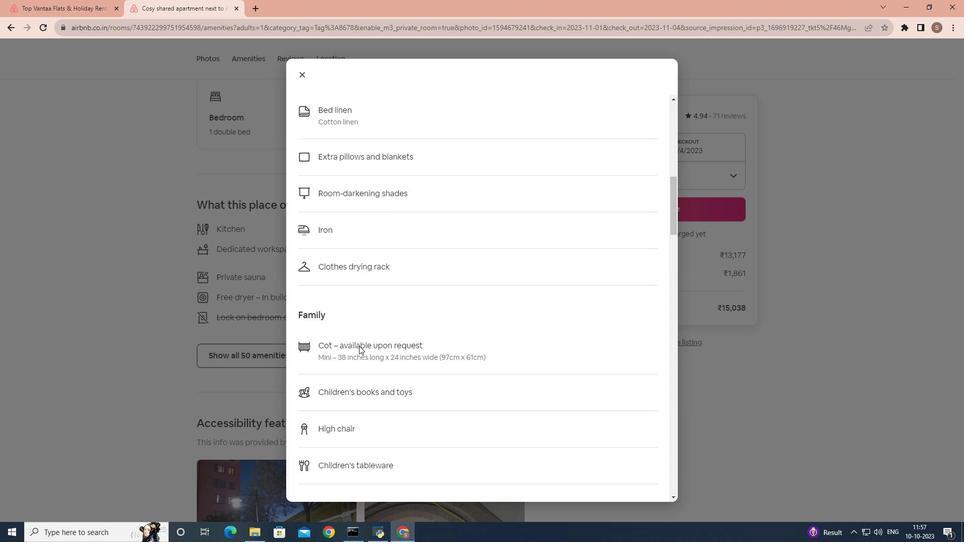 
Action: Mouse scrolled (359, 345) with delta (0, 0)
Screenshot: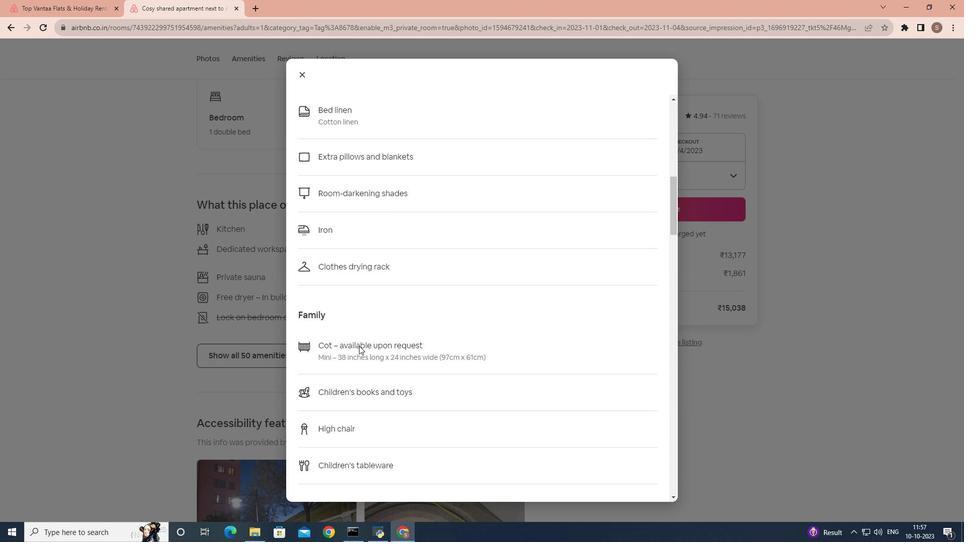 
Action: Mouse scrolled (359, 345) with delta (0, 0)
Screenshot: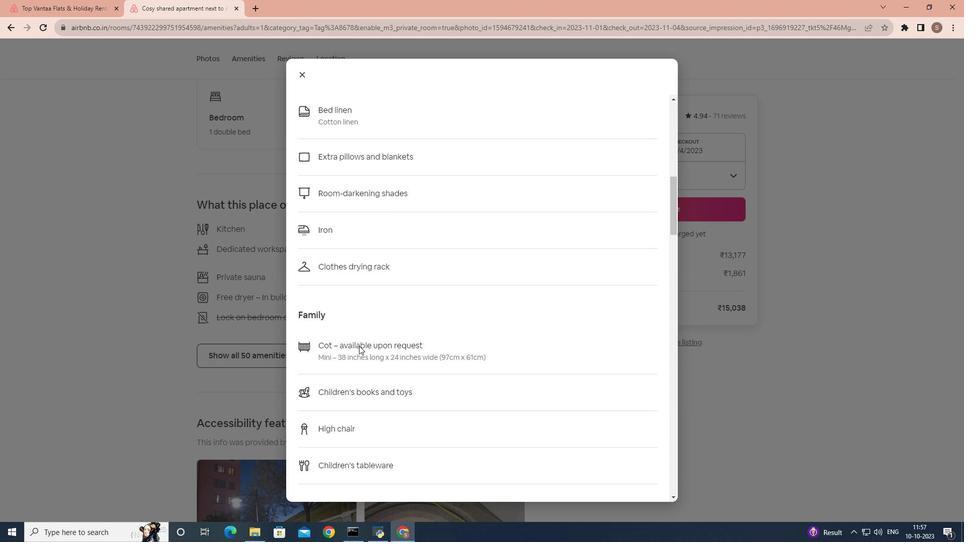 
Action: Mouse scrolled (359, 345) with delta (0, 0)
Screenshot: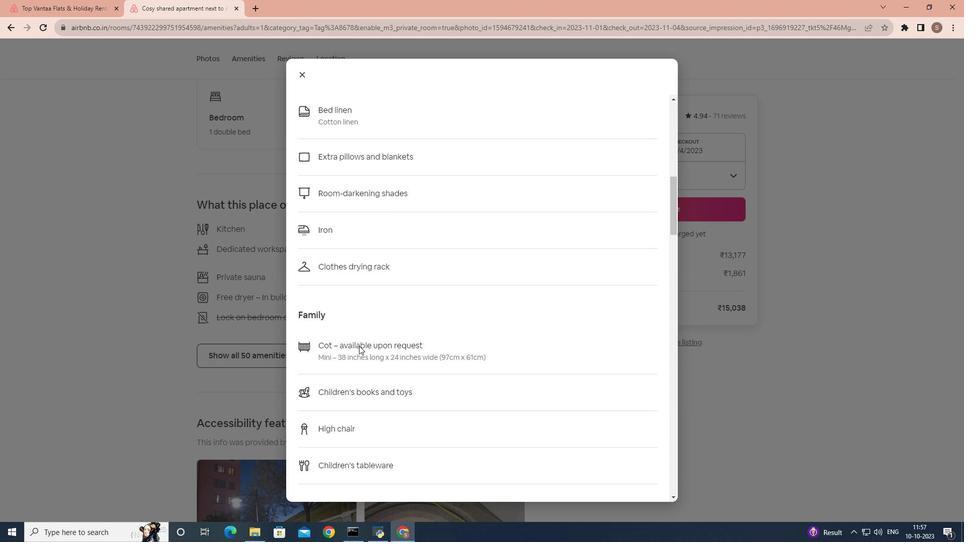 
Action: Mouse scrolled (359, 345) with delta (0, 0)
Screenshot: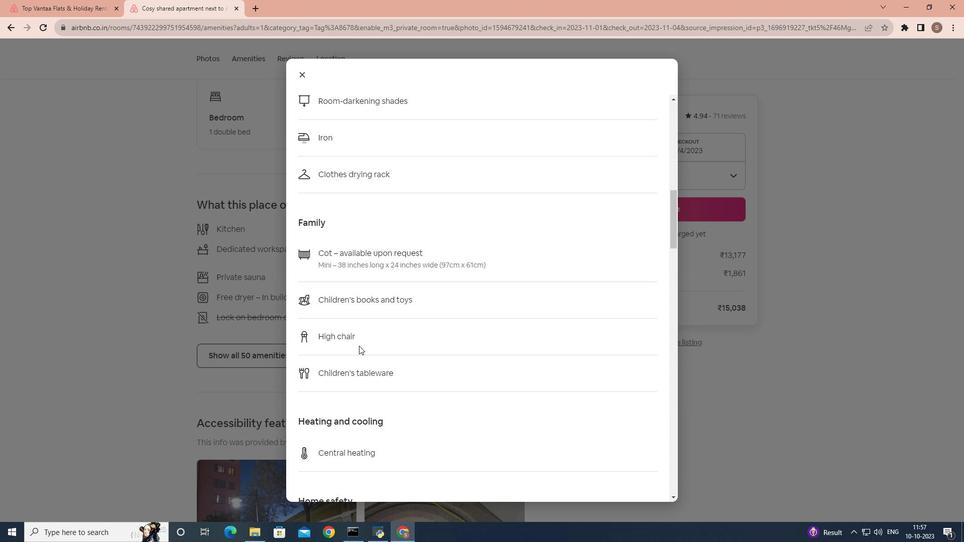 
Action: Mouse scrolled (359, 345) with delta (0, 0)
Screenshot: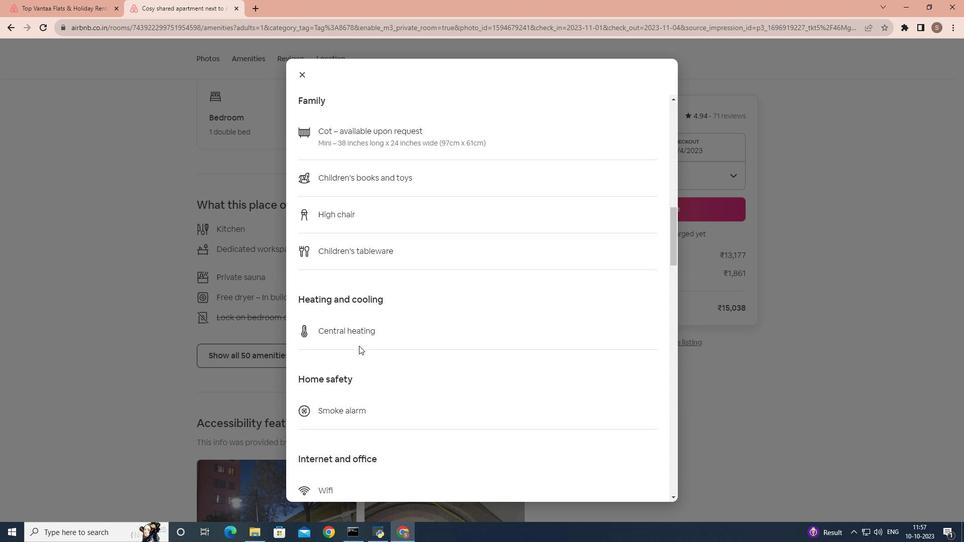 
Action: Mouse scrolled (359, 345) with delta (0, 0)
Screenshot: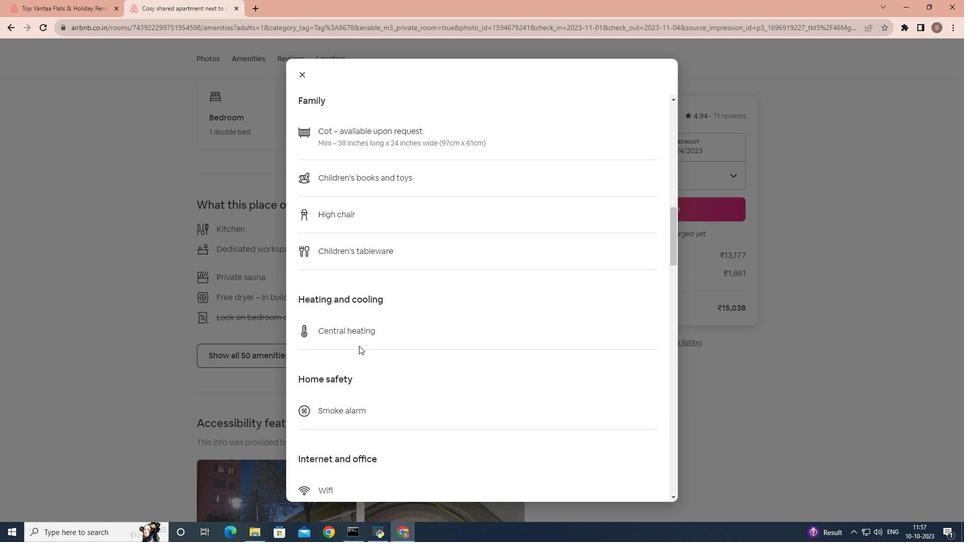
Action: Mouse scrolled (359, 345) with delta (0, 0)
Screenshot: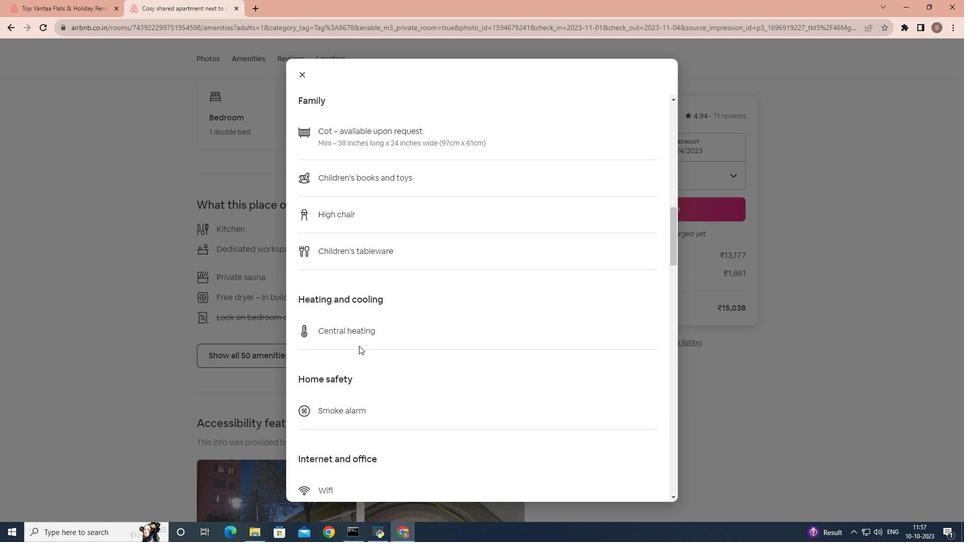 
Action: Mouse scrolled (359, 345) with delta (0, 0)
Screenshot: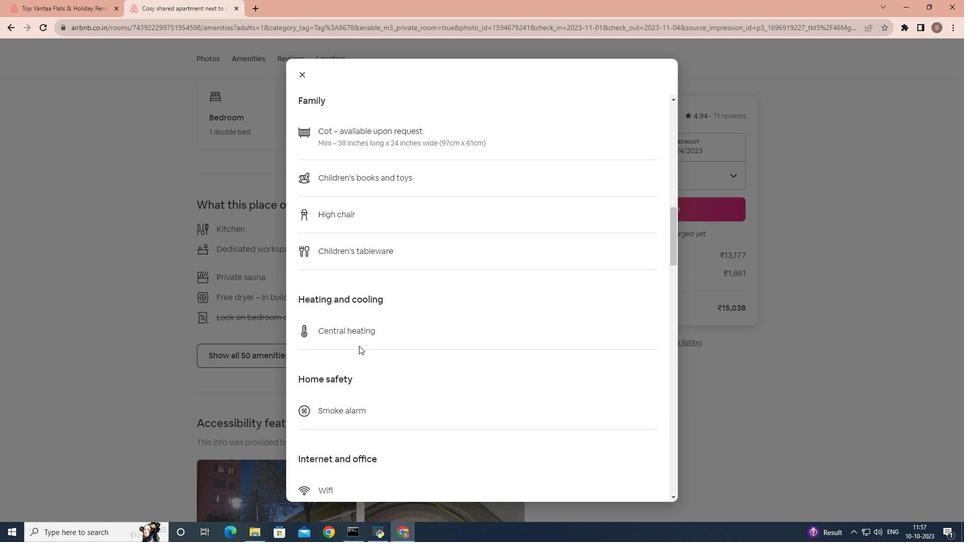 
Action: Mouse scrolled (359, 345) with delta (0, 0)
Screenshot: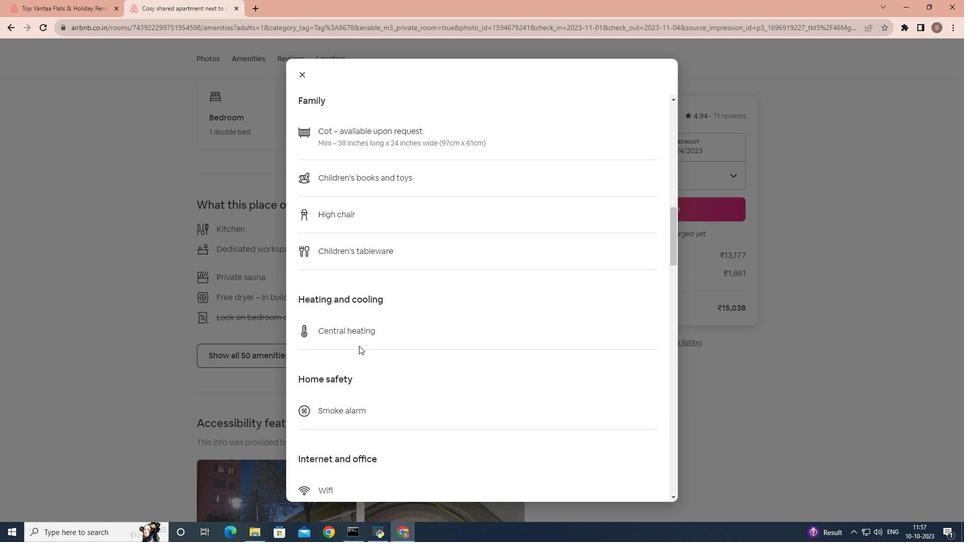 
Action: Mouse scrolled (359, 345) with delta (0, 0)
Screenshot: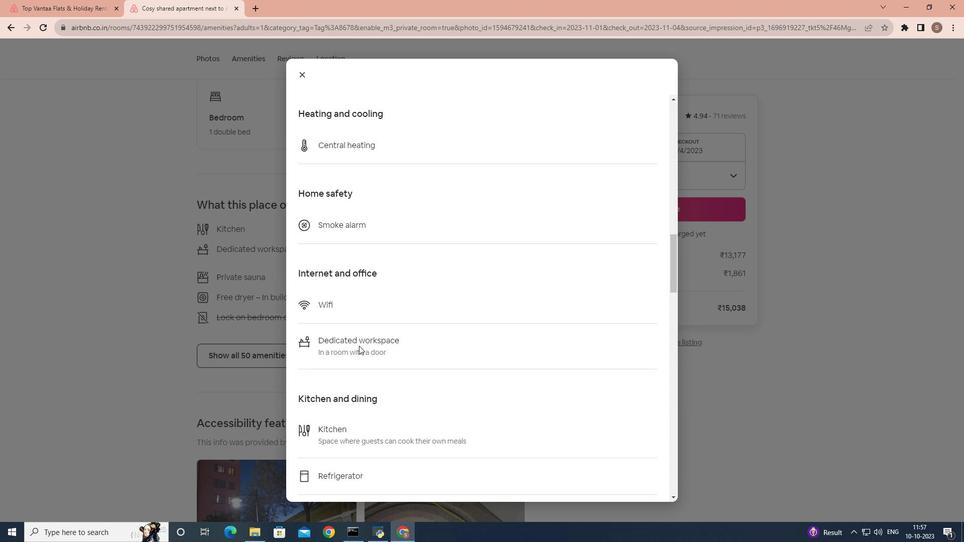 
Action: Mouse scrolled (359, 345) with delta (0, 0)
Screenshot: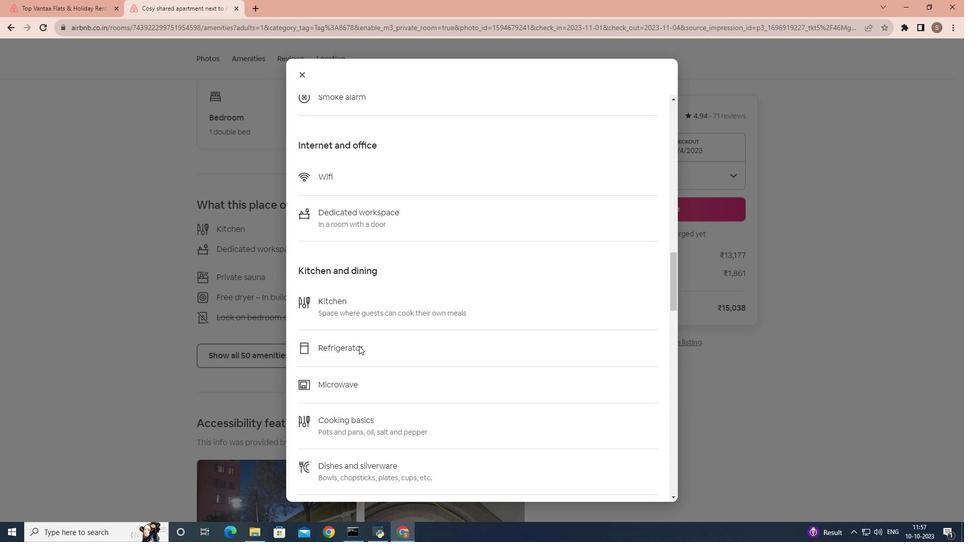 
Action: Mouse scrolled (359, 345) with delta (0, 0)
Screenshot: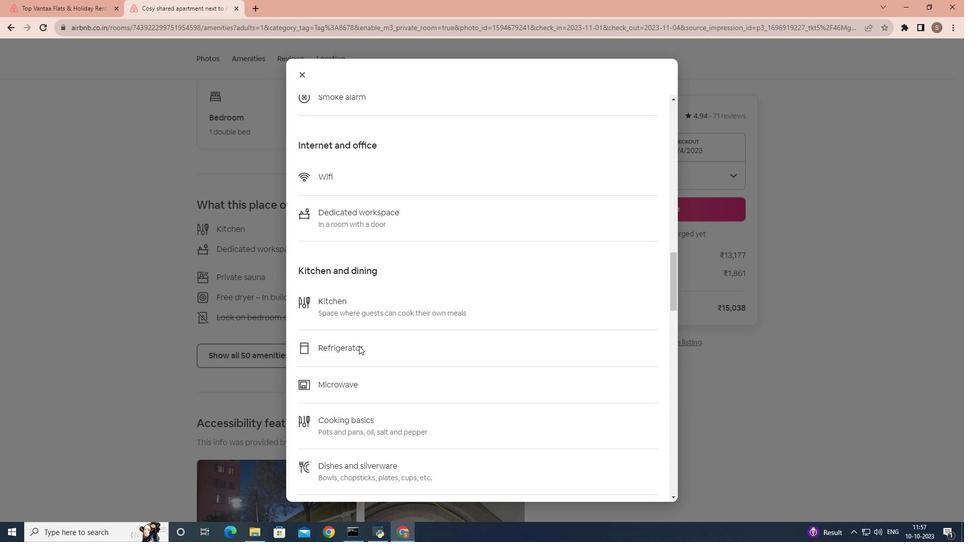 
Action: Mouse scrolled (359, 345) with delta (0, 0)
Screenshot: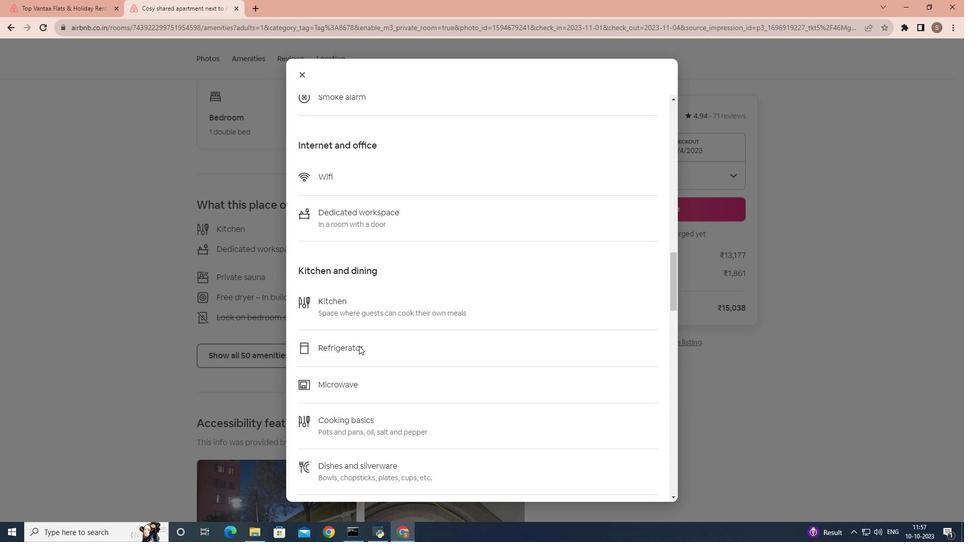 
Action: Mouse scrolled (359, 345) with delta (0, 0)
Screenshot: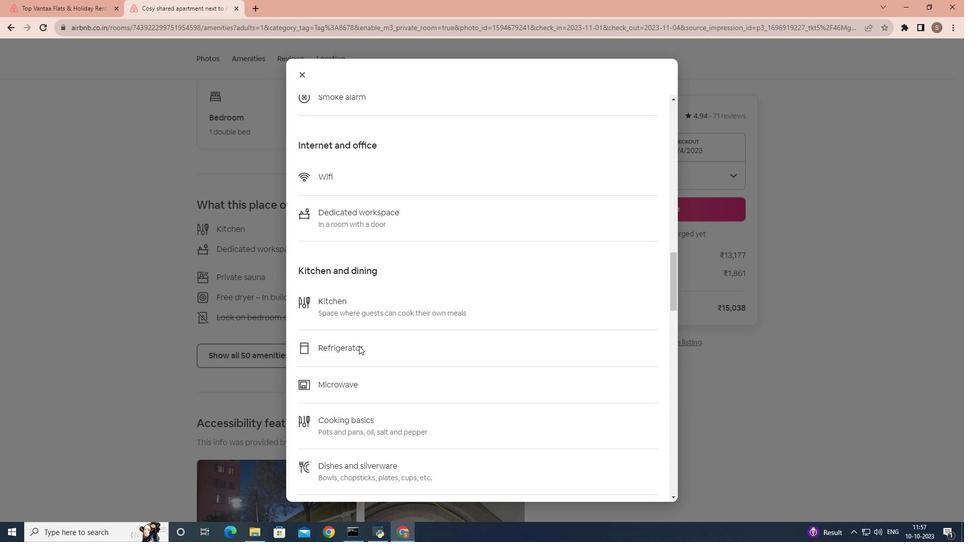 
Action: Mouse scrolled (359, 345) with delta (0, 0)
Screenshot: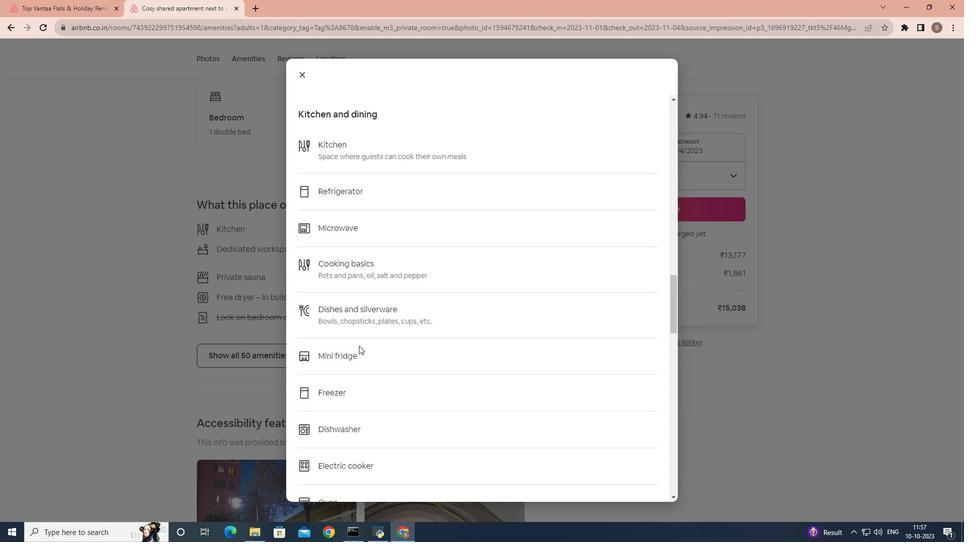 
Action: Mouse scrolled (359, 345) with delta (0, 0)
Screenshot: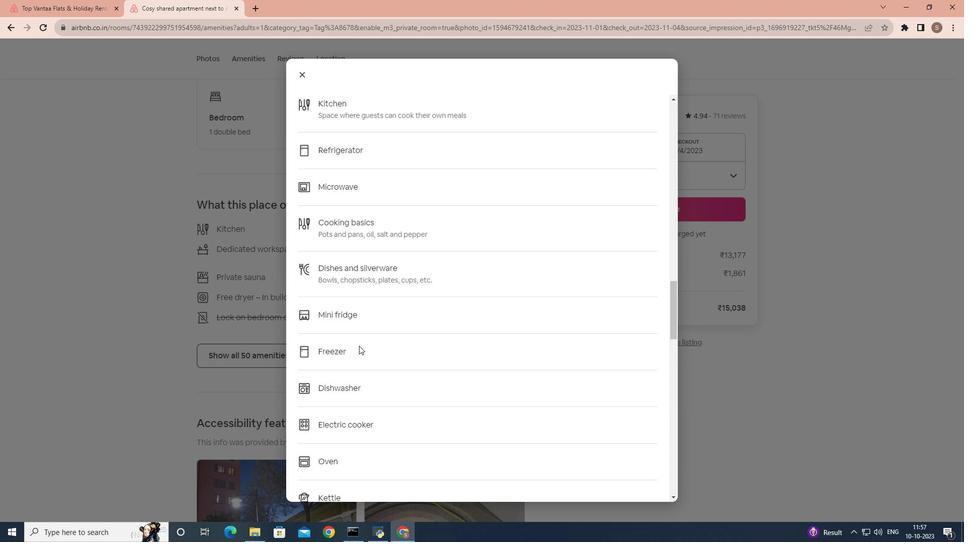 
Action: Mouse scrolled (359, 345) with delta (0, 0)
Screenshot: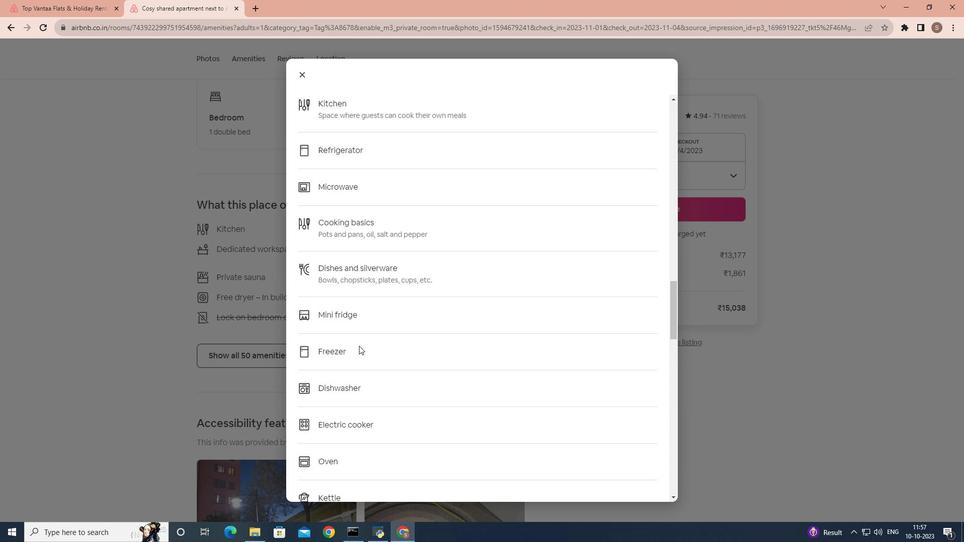 
Action: Mouse scrolled (359, 345) with delta (0, -1)
Screenshot: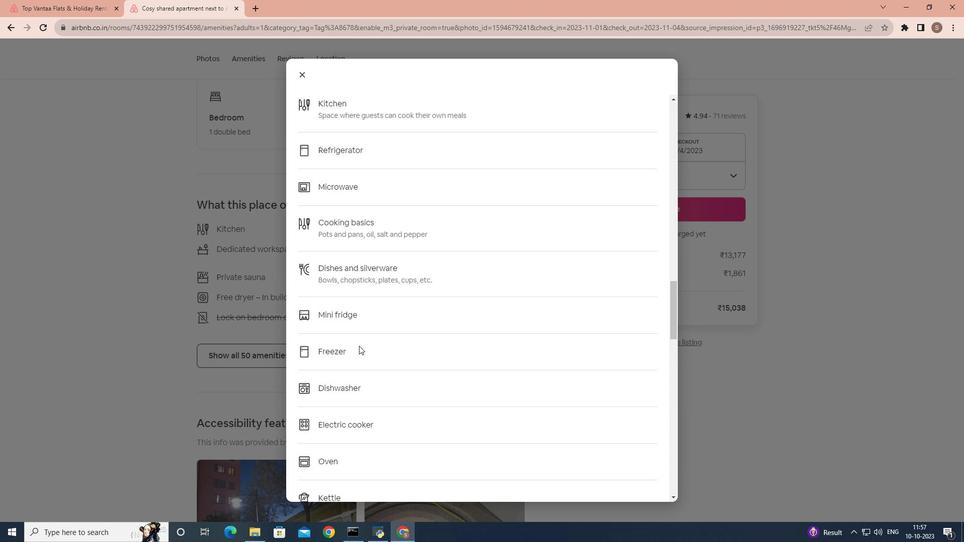 
Action: Mouse scrolled (359, 345) with delta (0, 0)
Screenshot: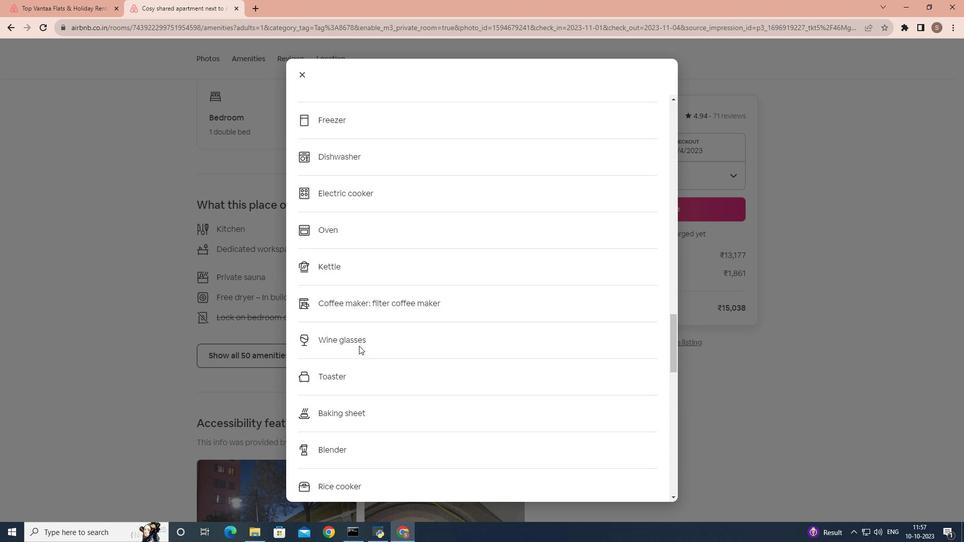 
Action: Mouse scrolled (359, 345) with delta (0, 0)
Screenshot: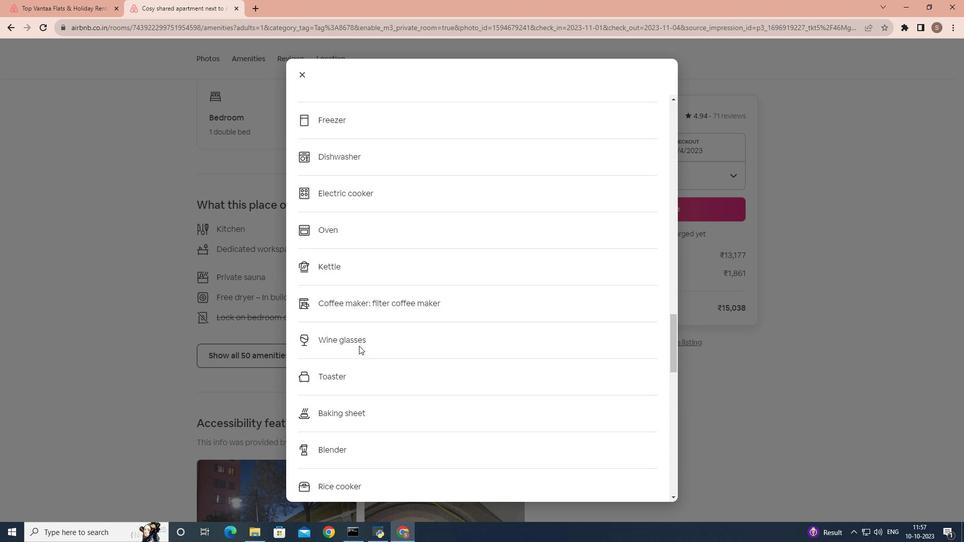 
Action: Mouse moved to (359, 345)
Screenshot: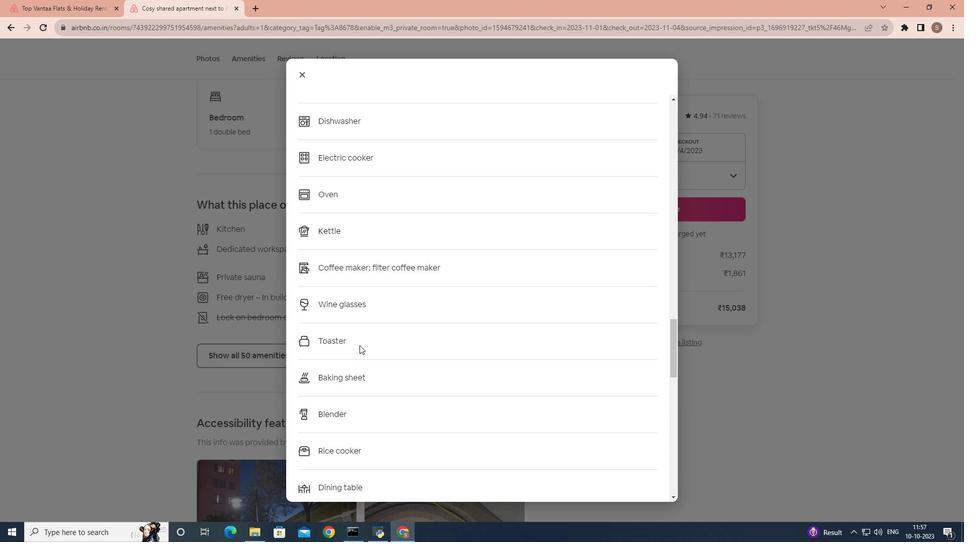 
Action: Mouse scrolled (359, 345) with delta (0, 0)
Screenshot: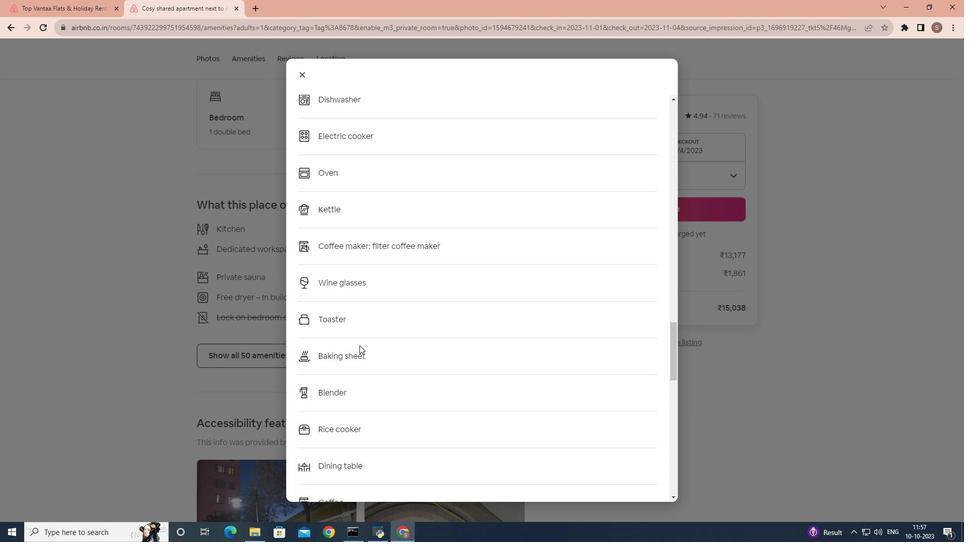 
Action: Mouse scrolled (359, 345) with delta (0, 0)
Screenshot: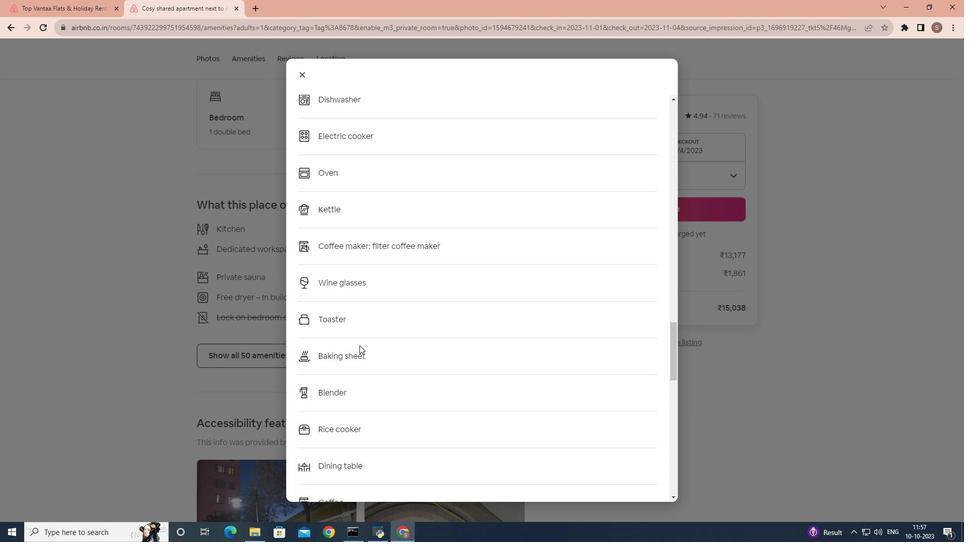 
Action: Mouse scrolled (359, 345) with delta (0, 0)
Screenshot: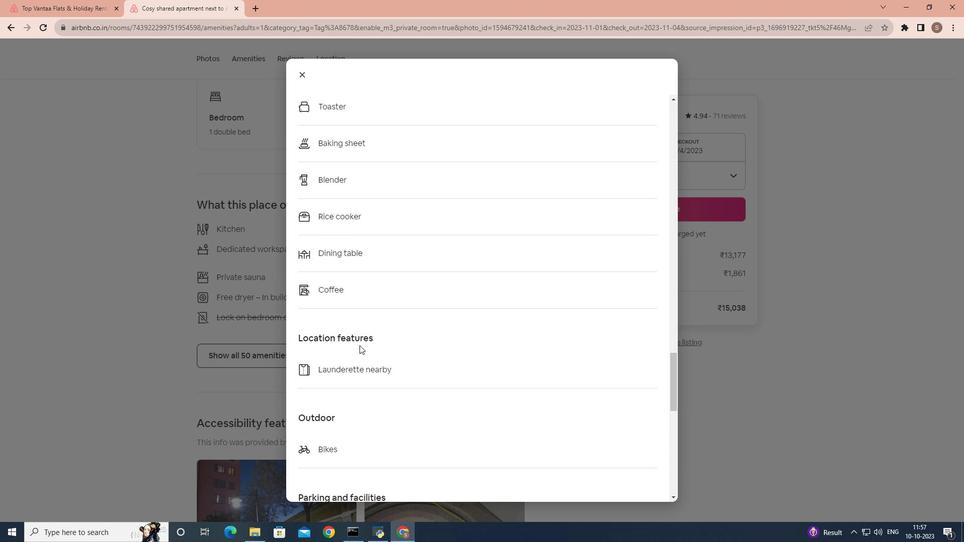 
Action: Mouse scrolled (359, 345) with delta (0, 0)
Screenshot: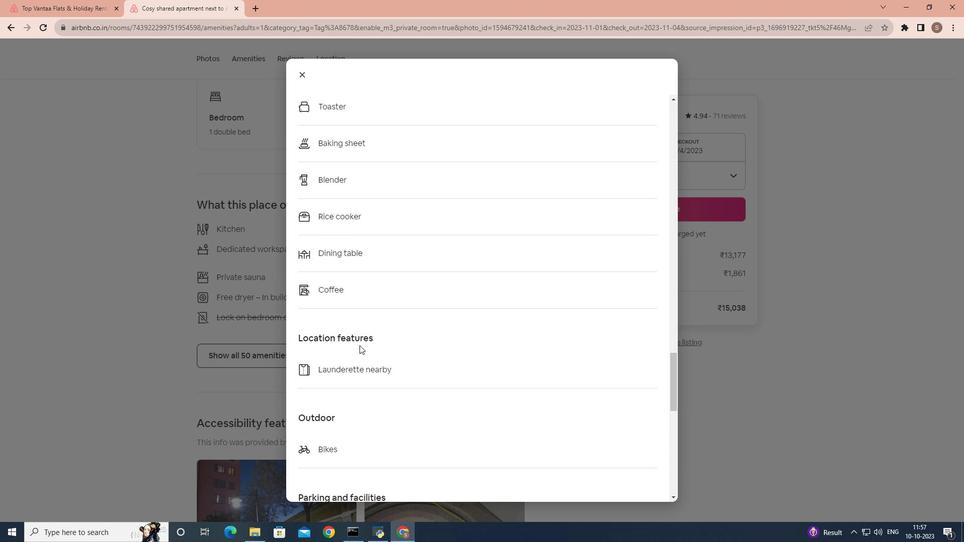 
Action: Mouse scrolled (359, 345) with delta (0, 0)
Screenshot: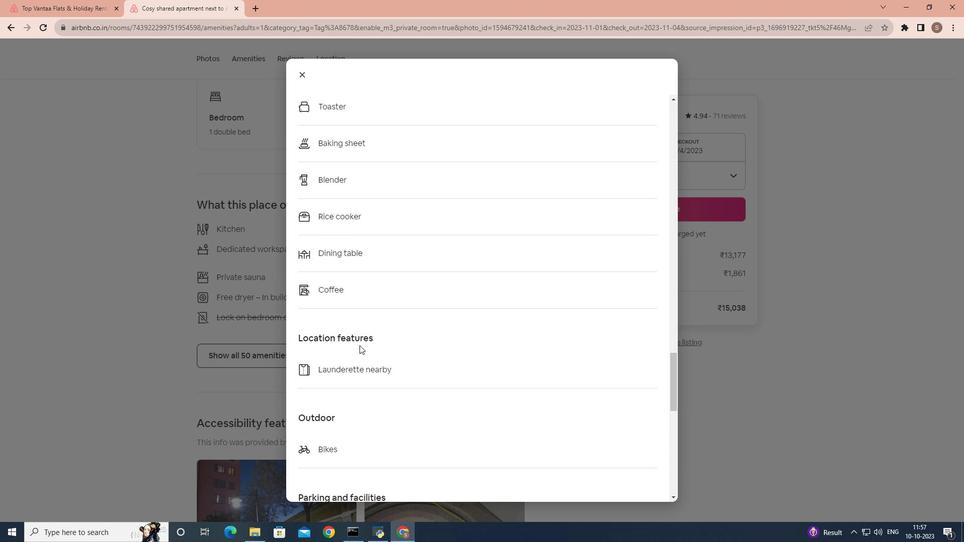 
Action: Mouse scrolled (359, 345) with delta (0, 0)
Screenshot: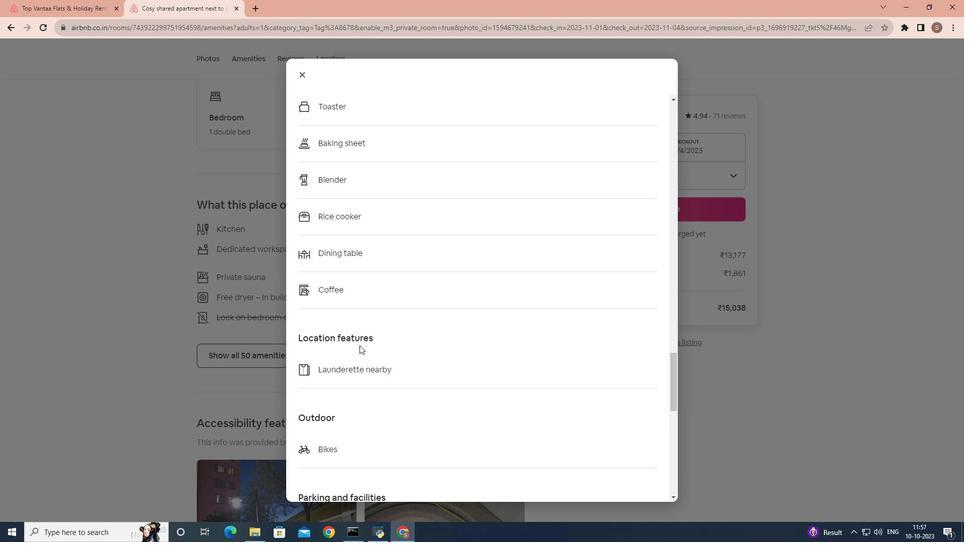 
Action: Mouse scrolled (359, 345) with delta (0, 0)
Screenshot: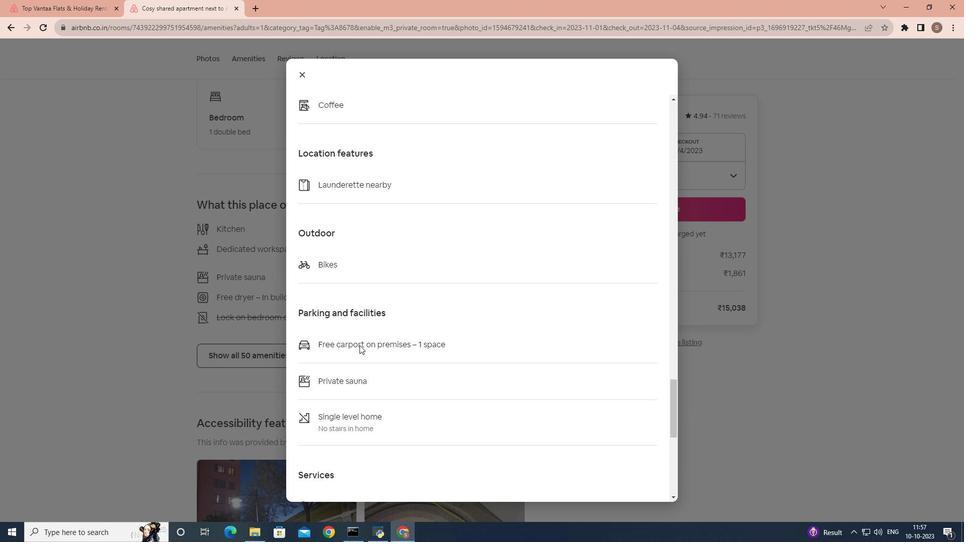 
Action: Mouse scrolled (359, 345) with delta (0, 0)
Screenshot: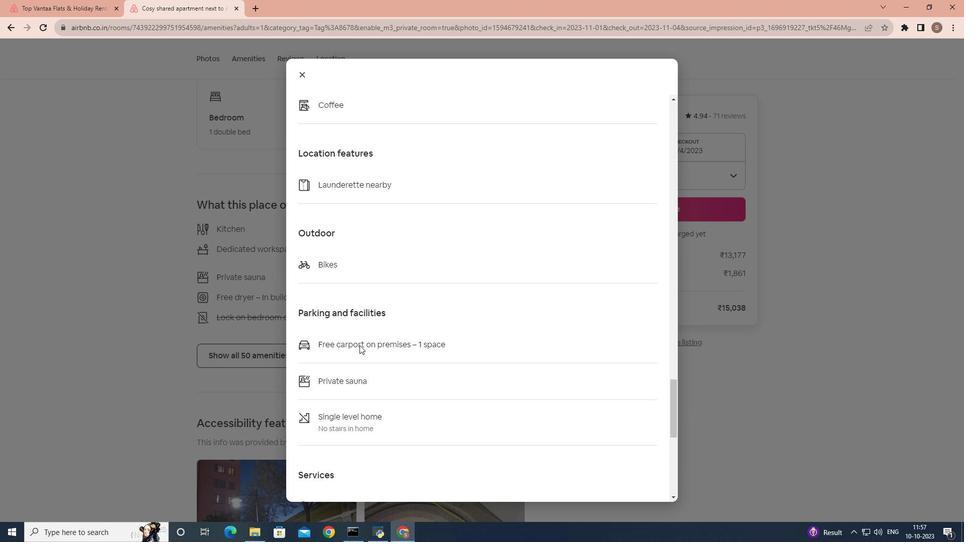 
Action: Mouse scrolled (359, 345) with delta (0, 0)
Screenshot: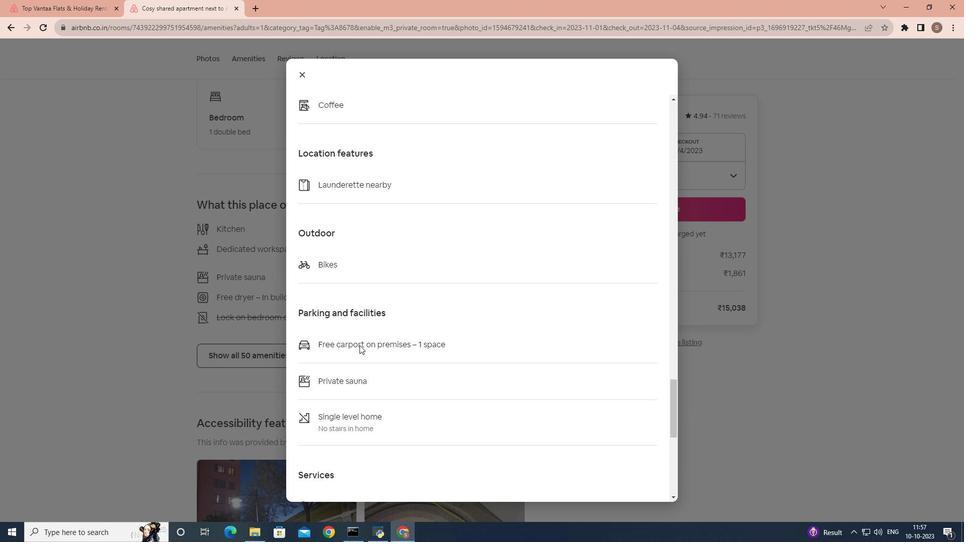 
Action: Mouse scrolled (359, 345) with delta (0, 0)
Screenshot: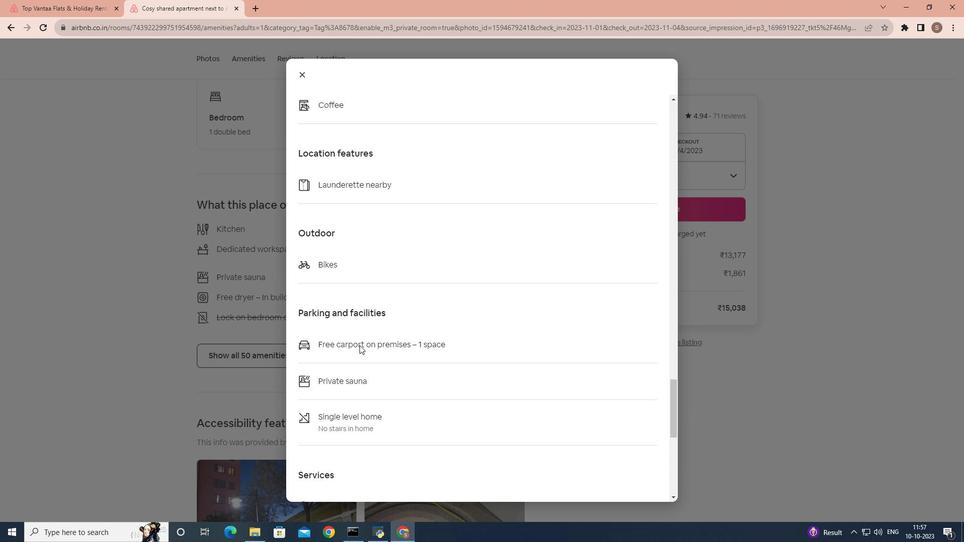 
Action: Mouse scrolled (359, 345) with delta (0, 0)
Screenshot: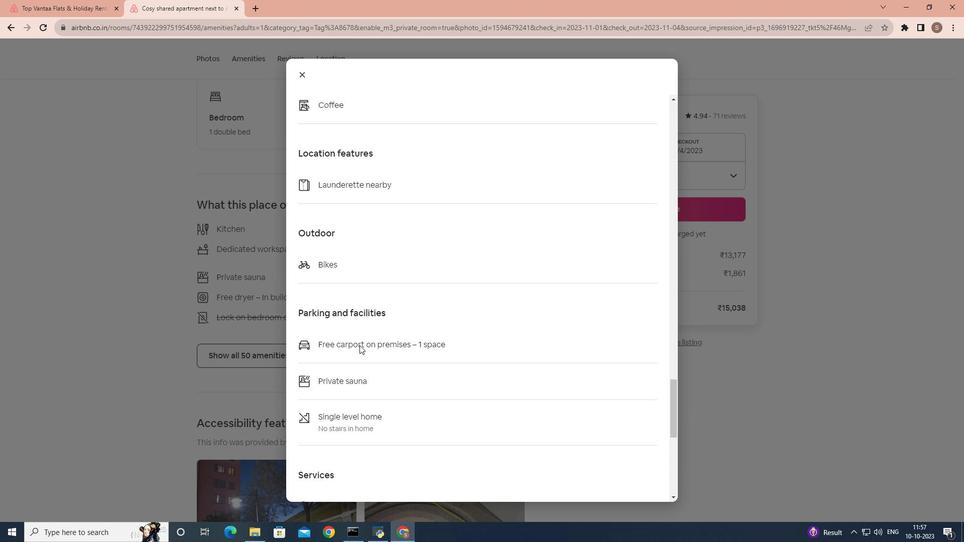 
Action: Mouse scrolled (359, 345) with delta (0, 0)
Screenshot: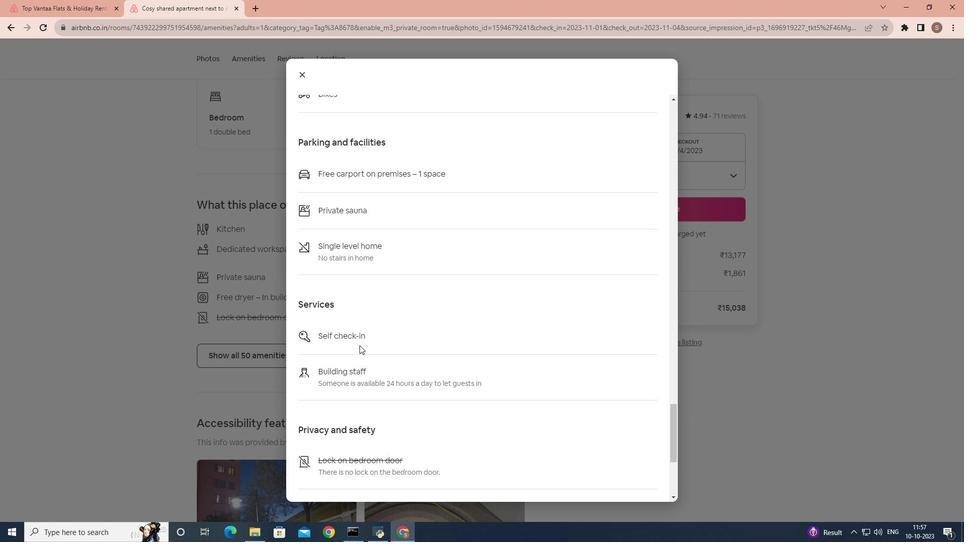 
Action: Mouse scrolled (359, 345) with delta (0, 0)
Screenshot: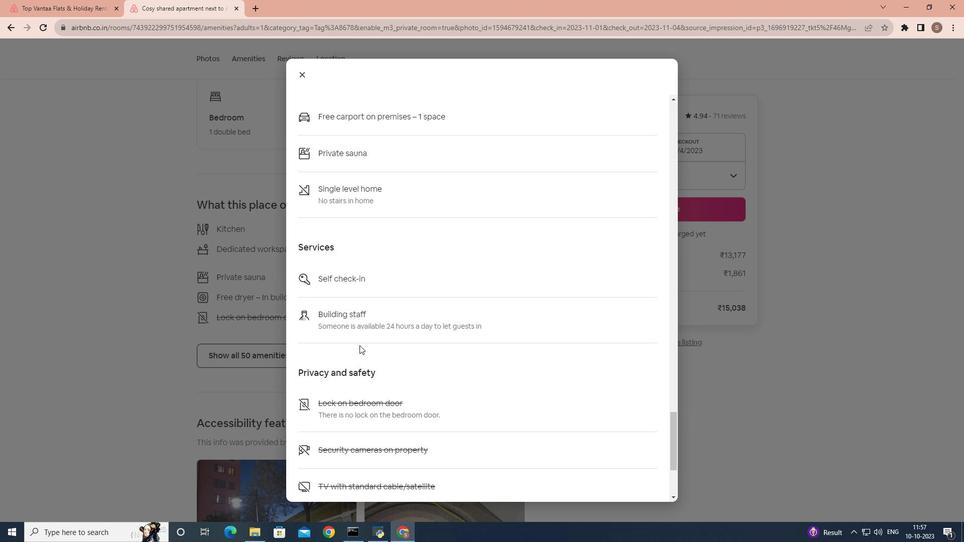
Action: Mouse scrolled (359, 345) with delta (0, 0)
Screenshot: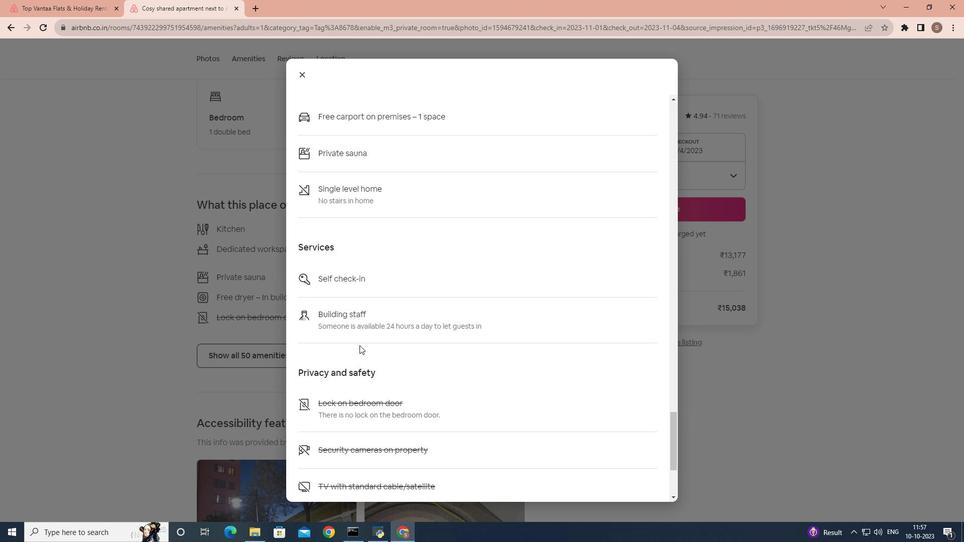 
Action: Mouse scrolled (359, 345) with delta (0, 0)
Screenshot: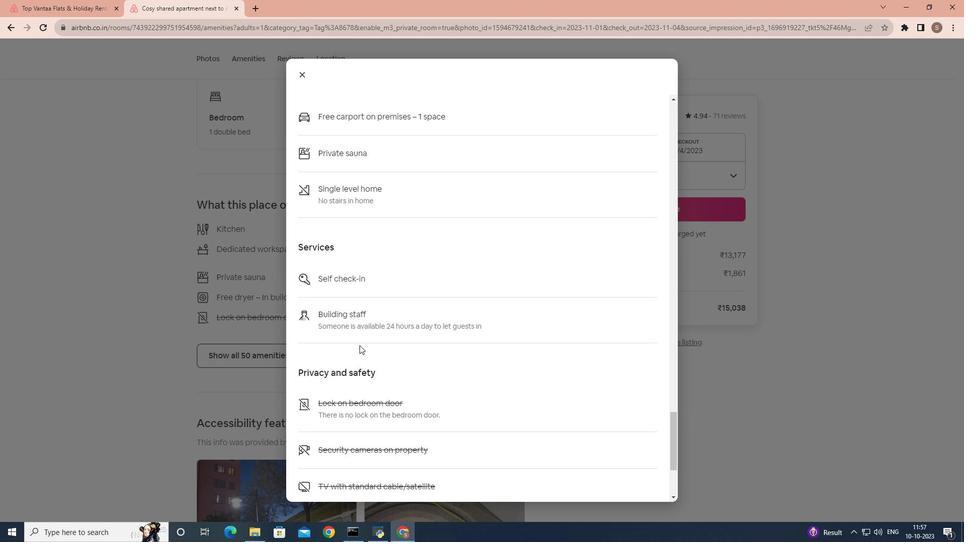
Action: Mouse scrolled (359, 345) with delta (0, 0)
Screenshot: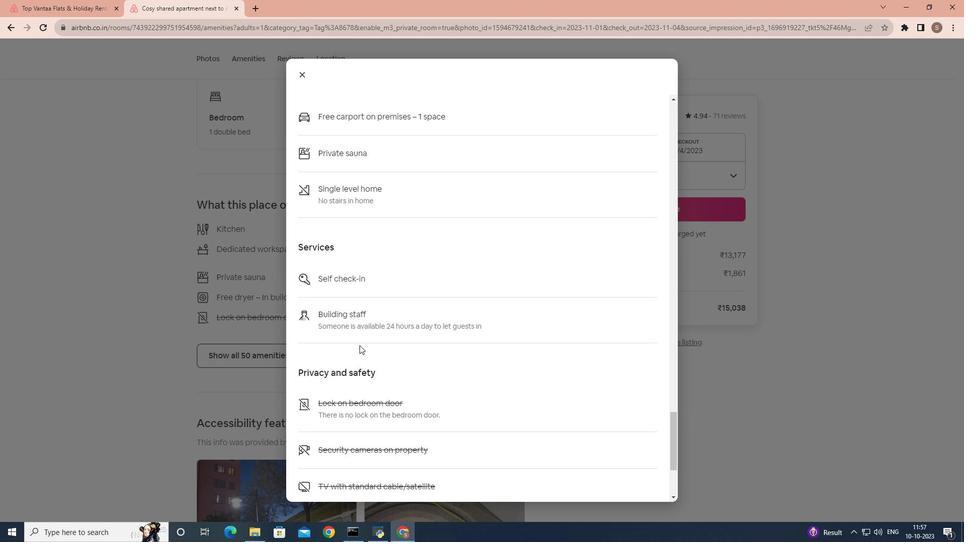 
Action: Mouse scrolled (359, 345) with delta (0, 0)
Screenshot: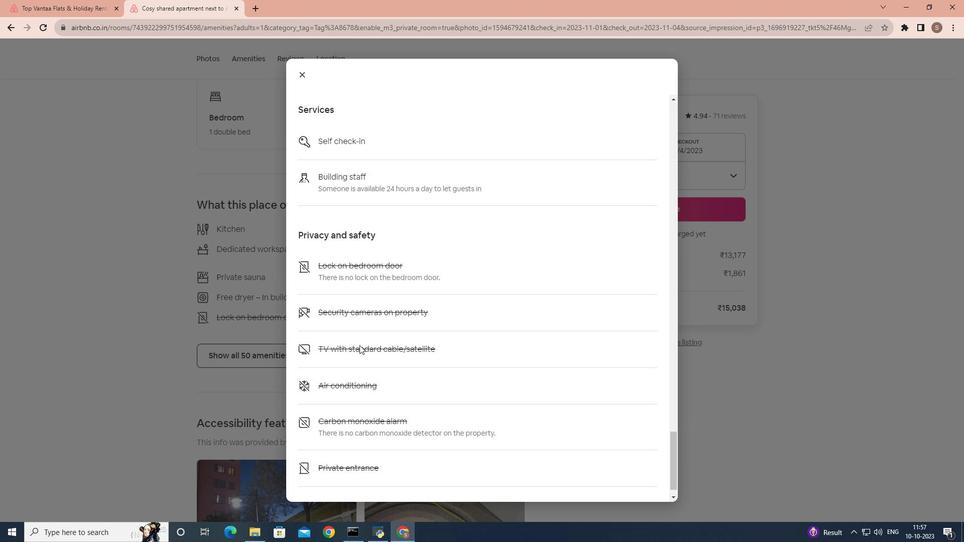 
Action: Mouse scrolled (359, 345) with delta (0, 0)
Screenshot: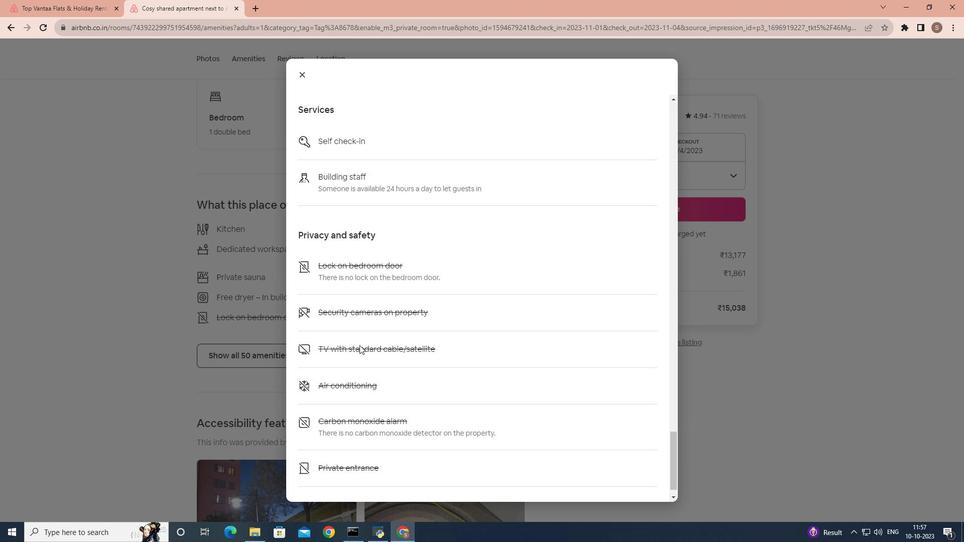 
Action: Mouse moved to (302, 76)
Screenshot: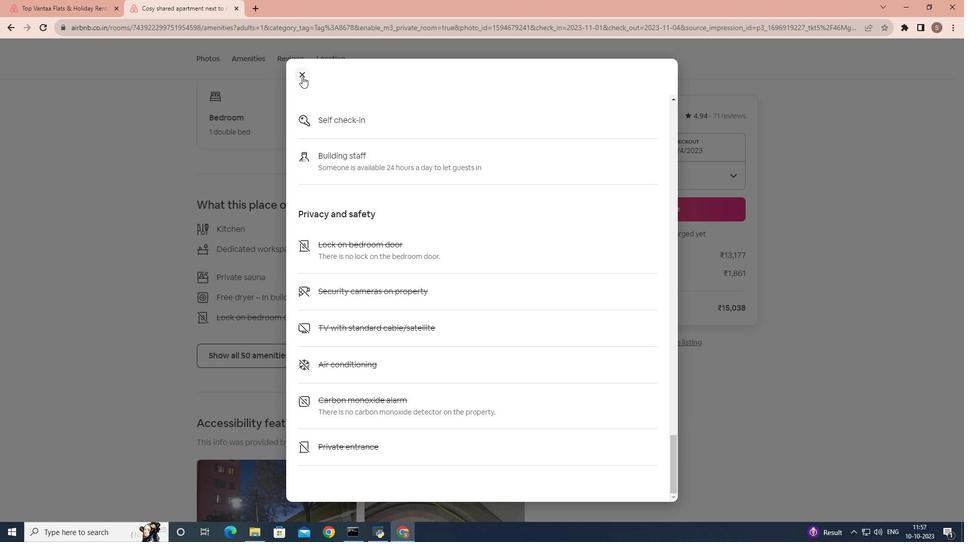 
Action: Mouse pressed left at (302, 76)
Screenshot: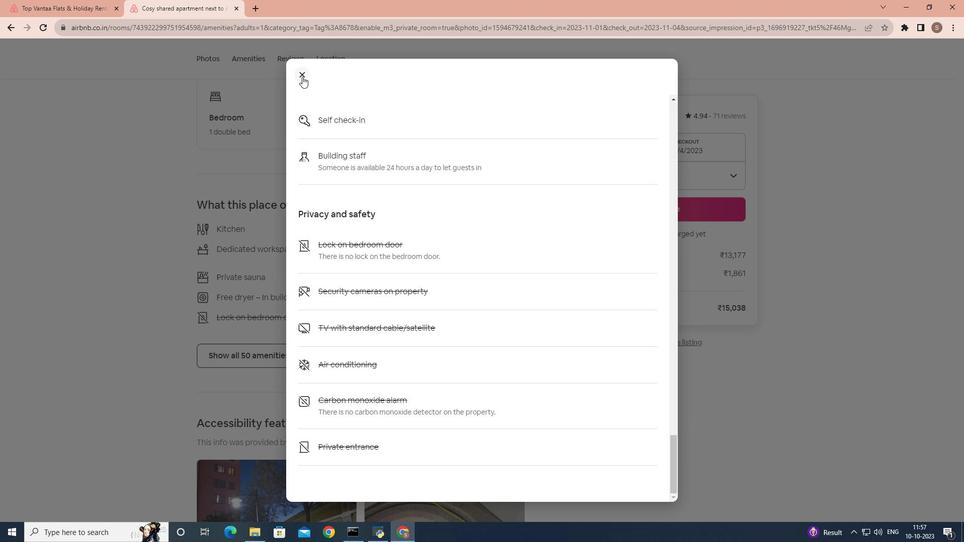 
Action: Mouse moved to (377, 361)
Screenshot: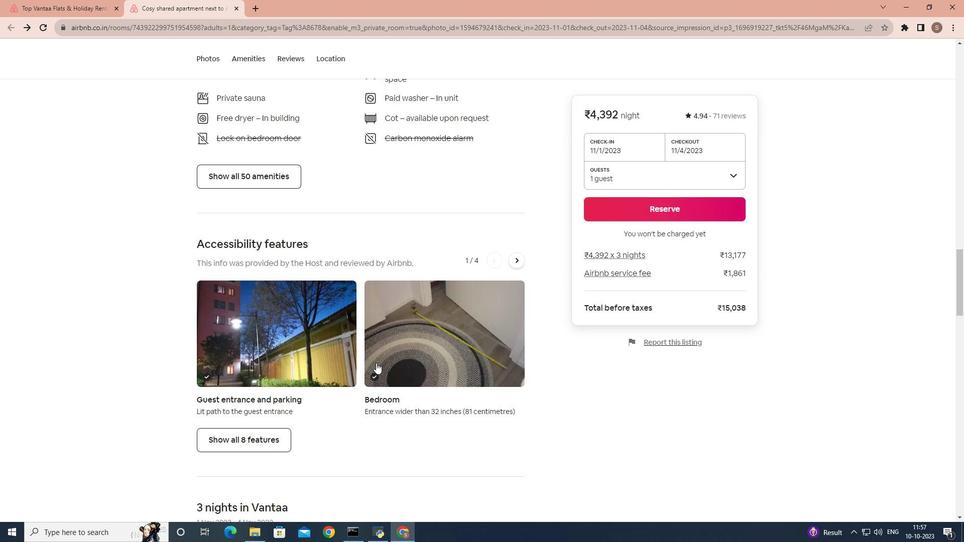 
Action: Mouse scrolled (377, 360) with delta (0, 0)
Screenshot: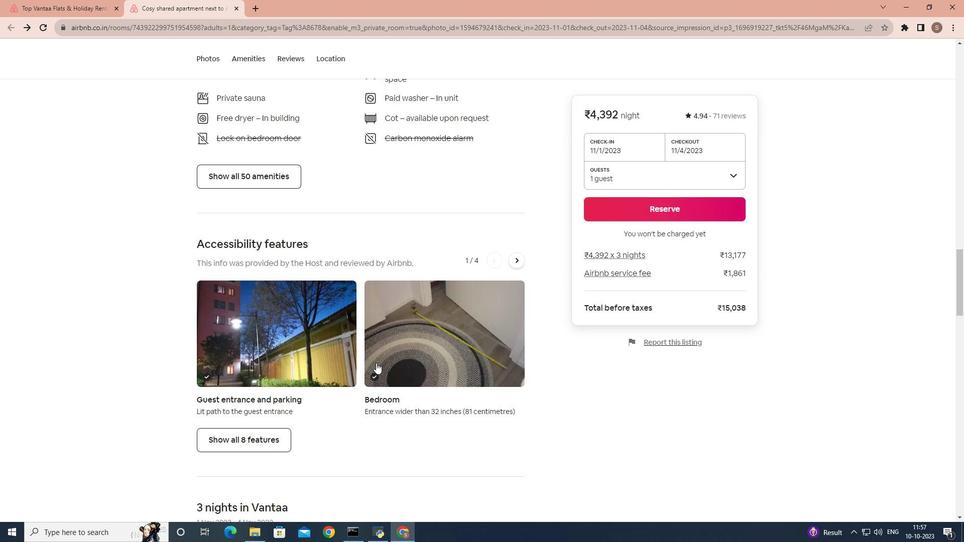 
Action: Mouse moved to (376, 362)
Screenshot: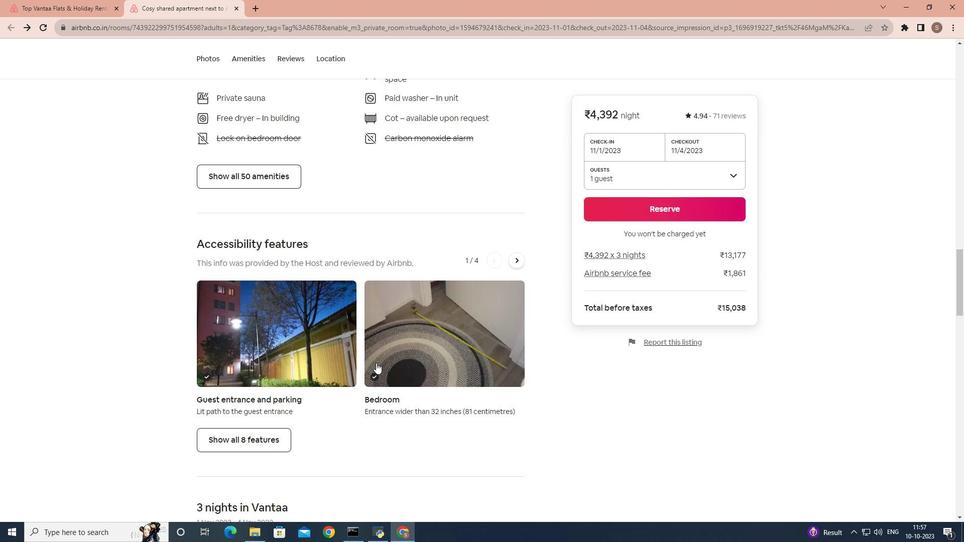 
Action: Mouse scrolled (376, 362) with delta (0, 0)
Screenshot: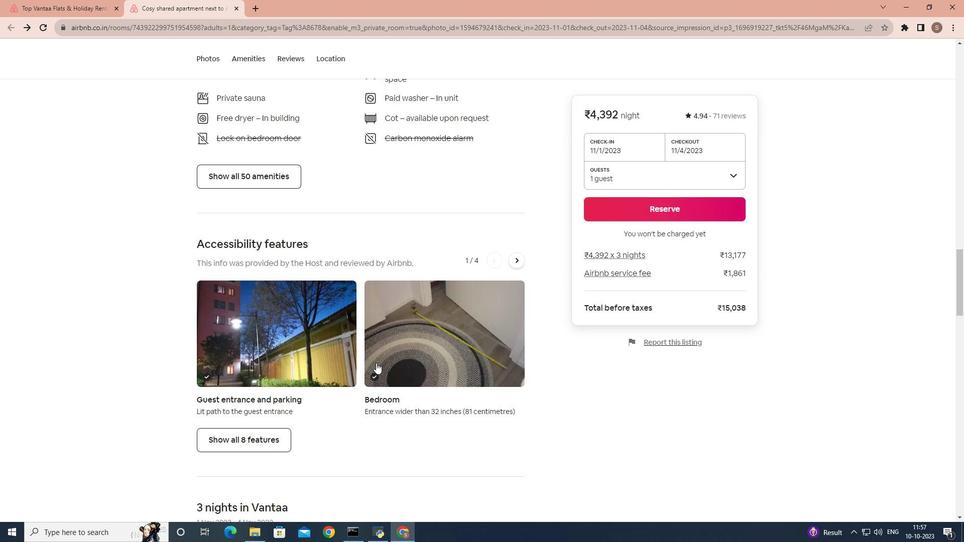 
Action: Mouse scrolled (376, 362) with delta (0, 0)
Screenshot: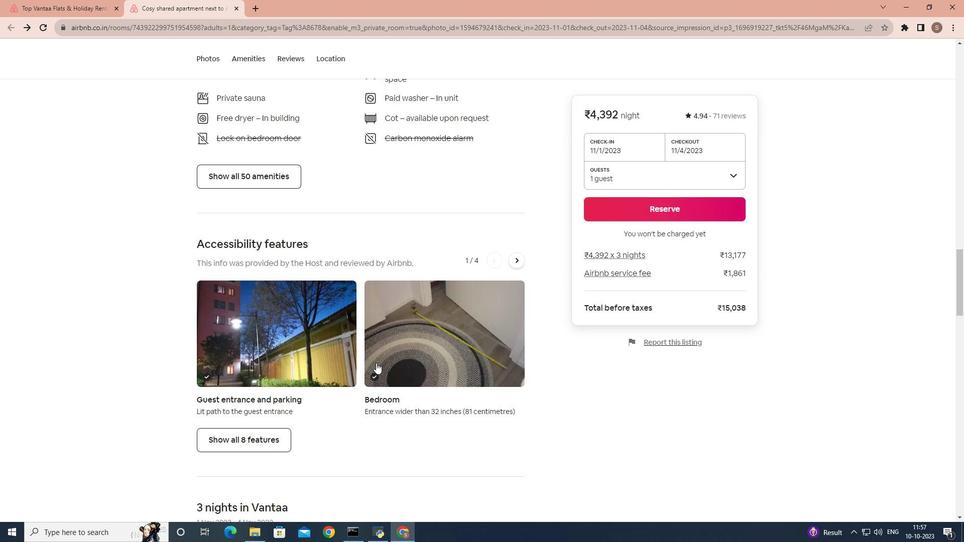 
Action: Mouse scrolled (376, 362) with delta (0, 0)
Screenshot: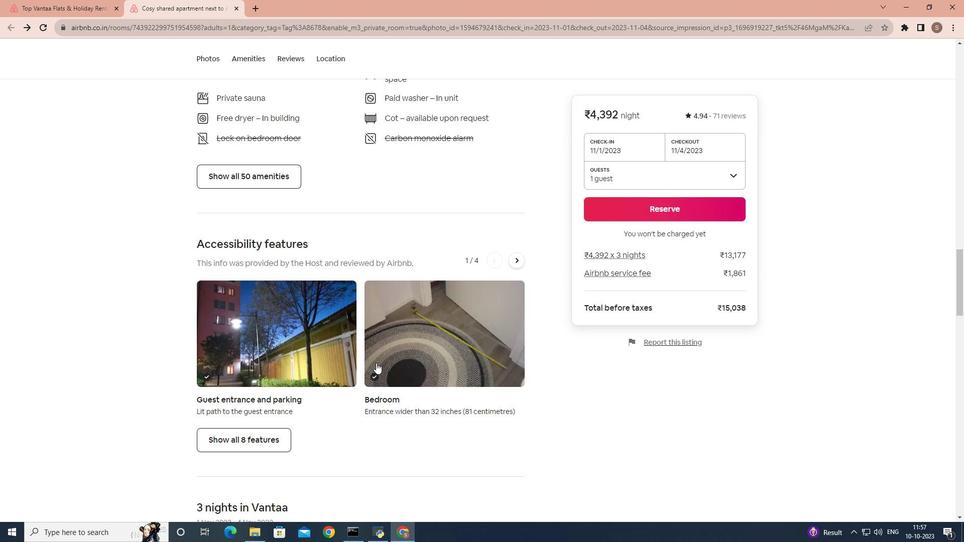 
Action: Mouse scrolled (376, 362) with delta (0, 0)
Screenshot: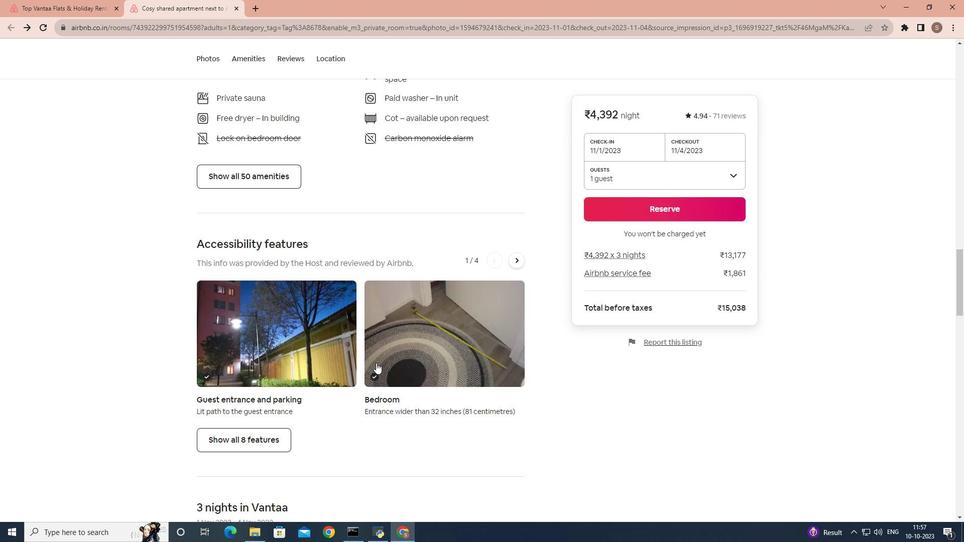 
Action: Mouse moved to (376, 363)
Screenshot: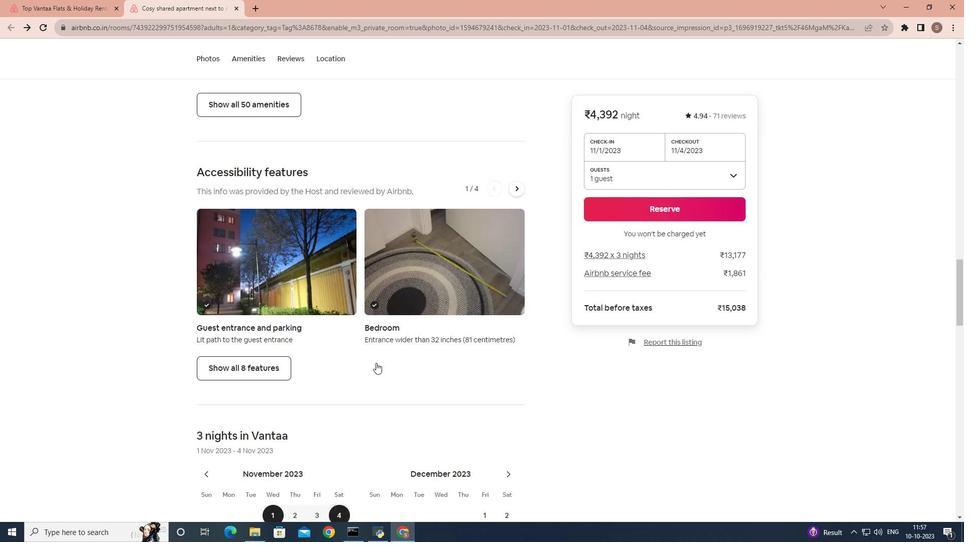 
Action: Mouse scrolled (376, 362) with delta (0, 0)
Screenshot: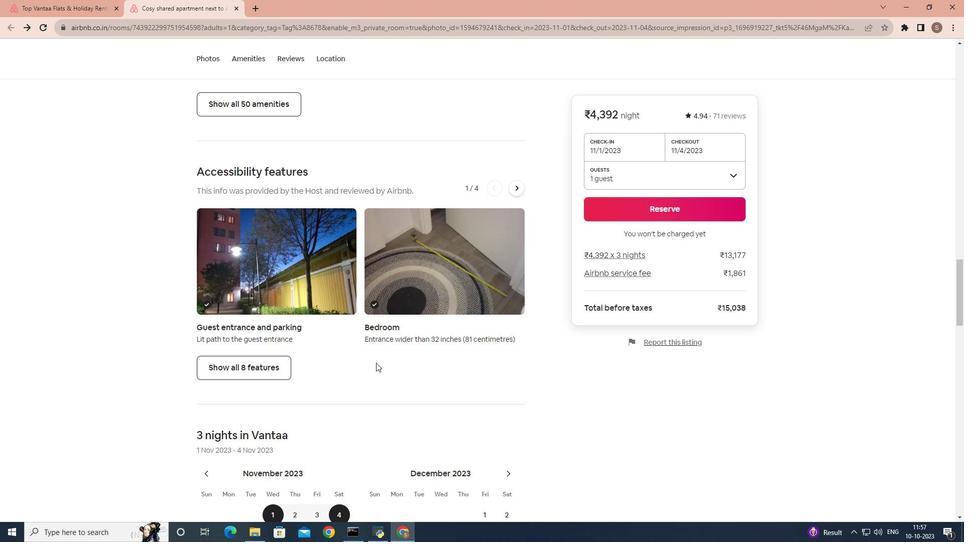 
Action: Mouse scrolled (376, 362) with delta (0, 0)
Screenshot: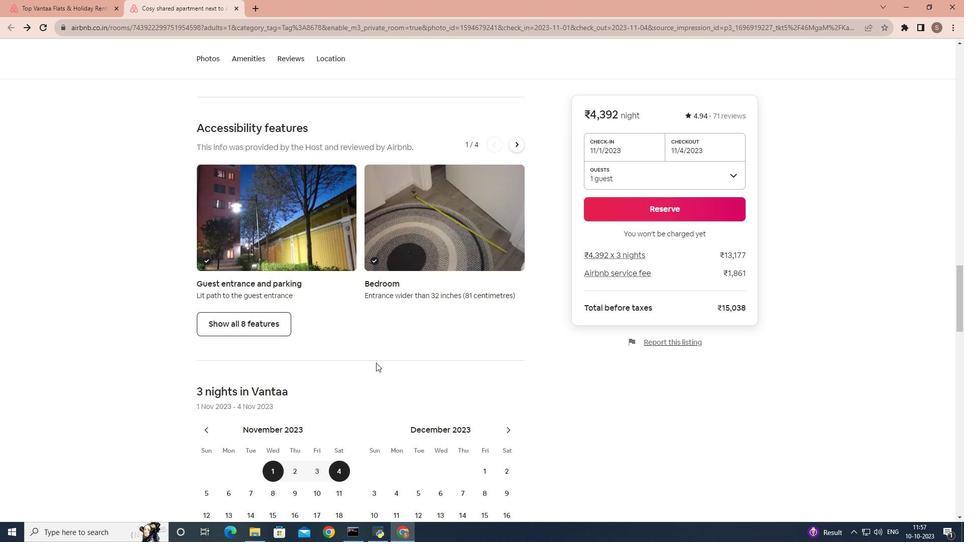 
Action: Mouse scrolled (376, 362) with delta (0, 0)
Screenshot: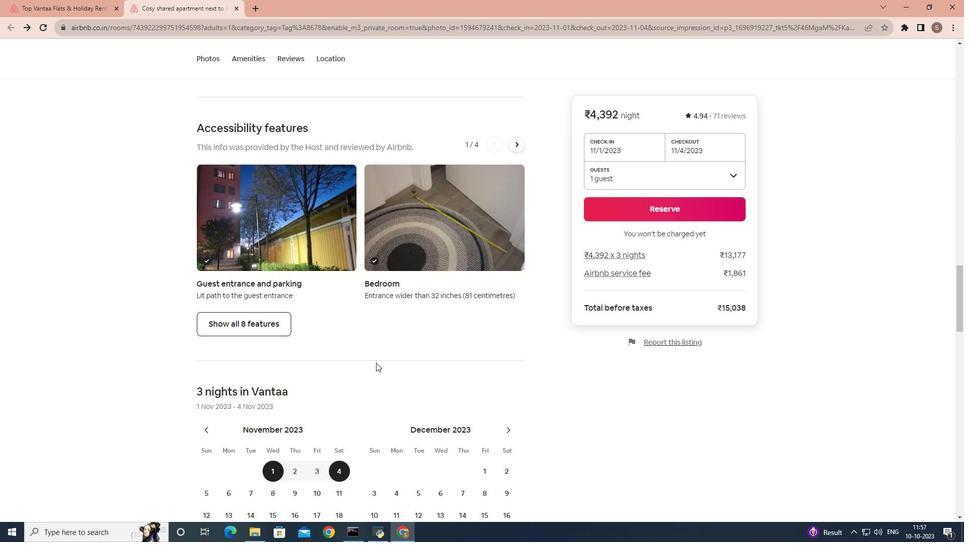 
Action: Mouse scrolled (376, 362) with delta (0, 0)
Screenshot: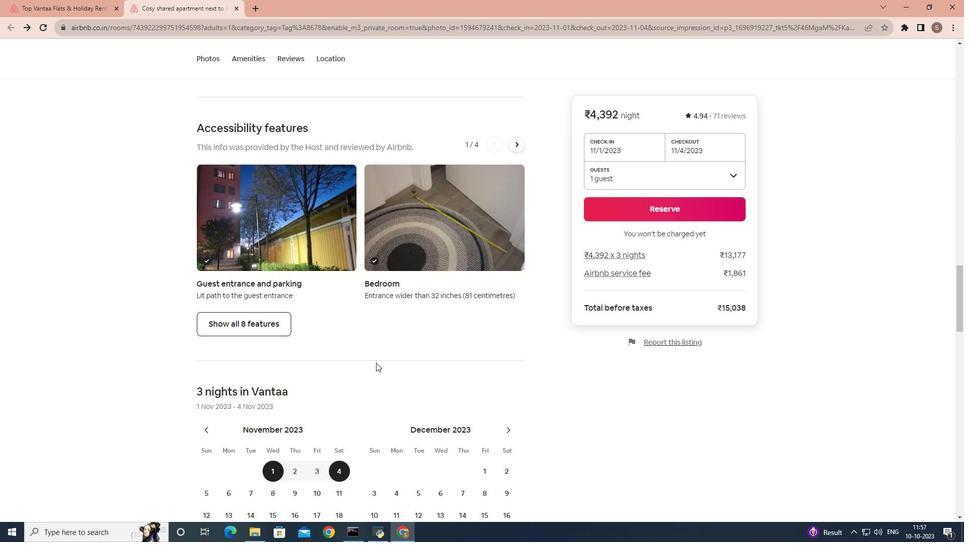 
Action: Mouse scrolled (376, 362) with delta (0, 0)
Screenshot: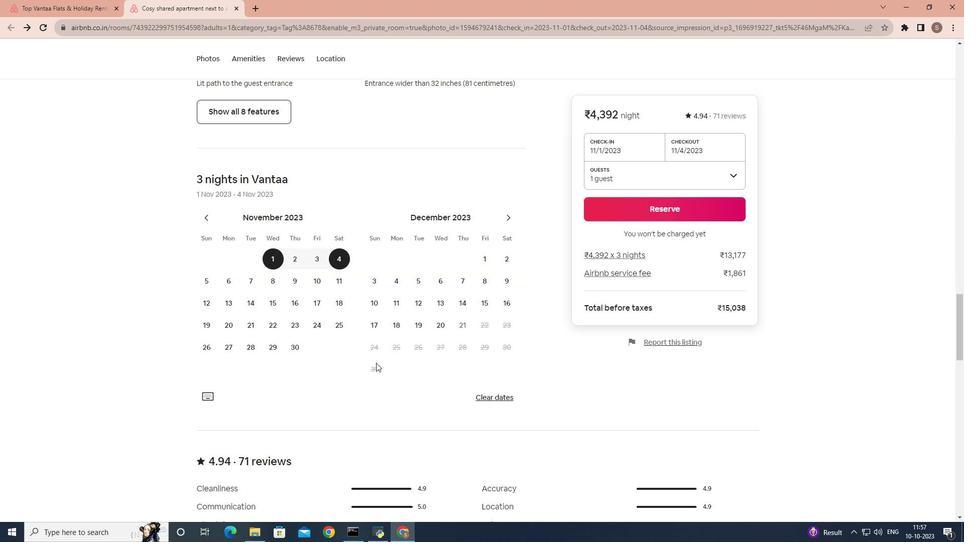 
Action: Mouse scrolled (376, 362) with delta (0, 0)
Screenshot: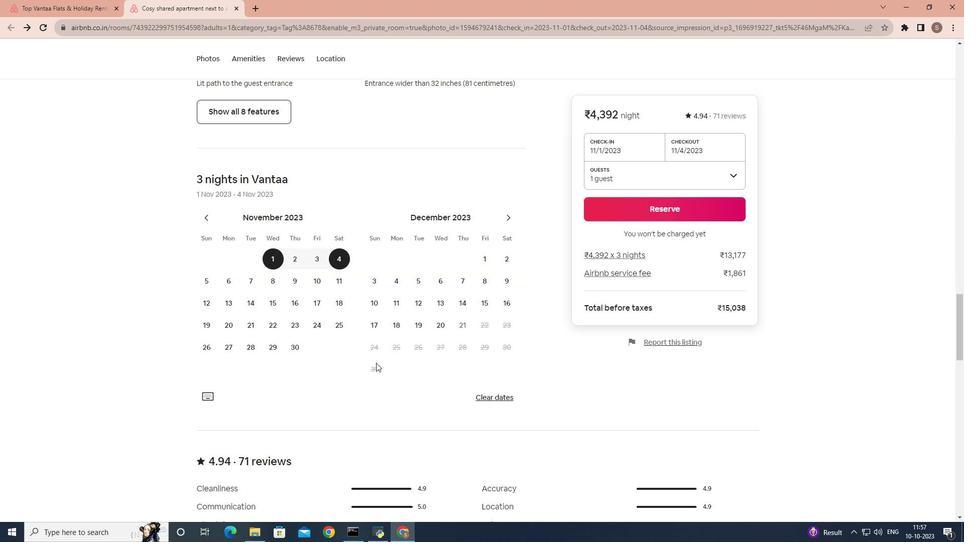 
Action: Mouse scrolled (376, 362) with delta (0, 0)
Screenshot: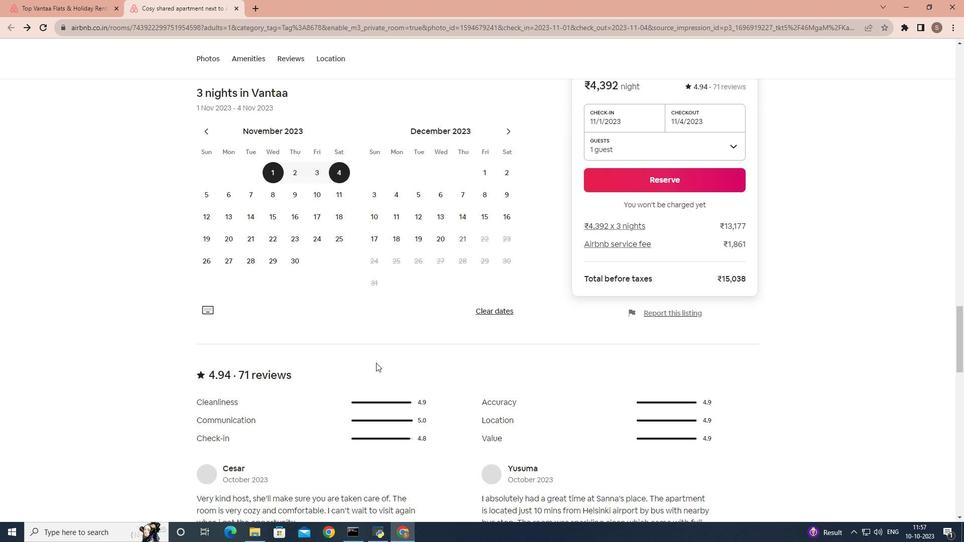 
Action: Mouse scrolled (376, 362) with delta (0, 0)
Screenshot: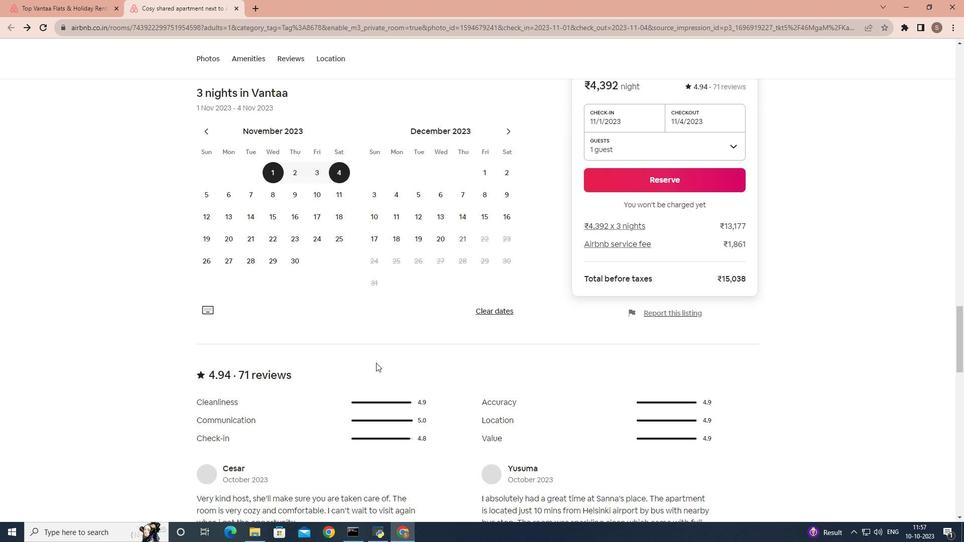 
Action: Mouse scrolled (376, 362) with delta (0, 0)
Screenshot: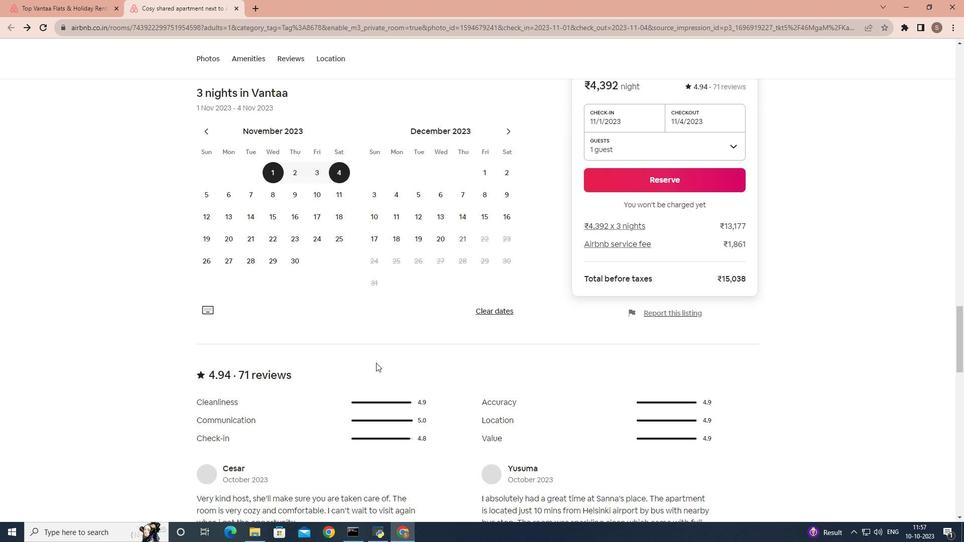 
Action: Mouse scrolled (376, 362) with delta (0, 0)
Screenshot: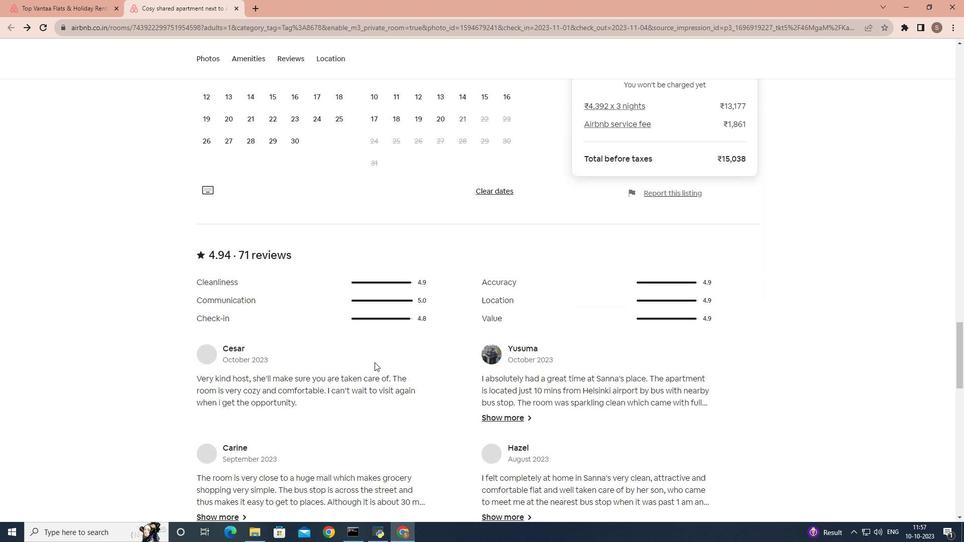 
Action: Mouse scrolled (376, 362) with delta (0, 0)
Screenshot: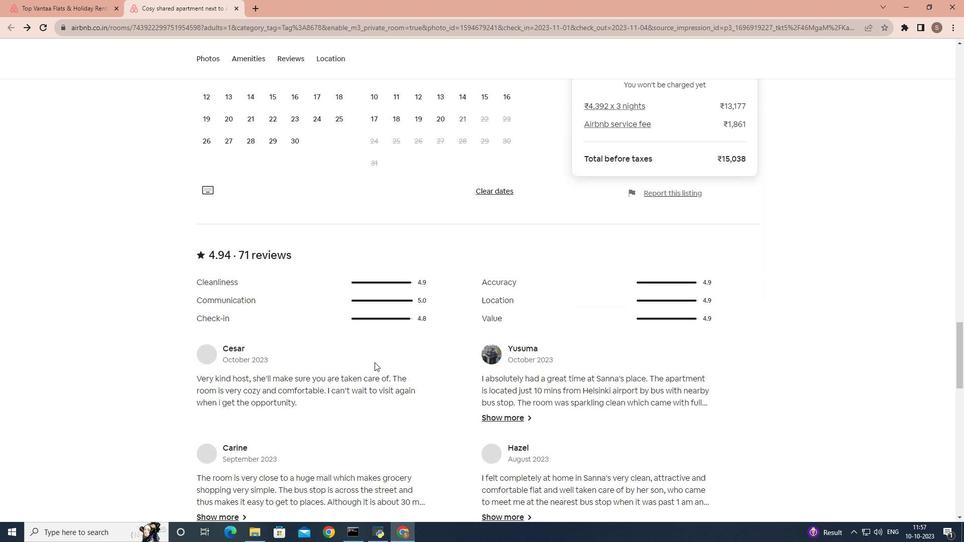 
Action: Mouse scrolled (376, 362) with delta (0, 0)
Screenshot: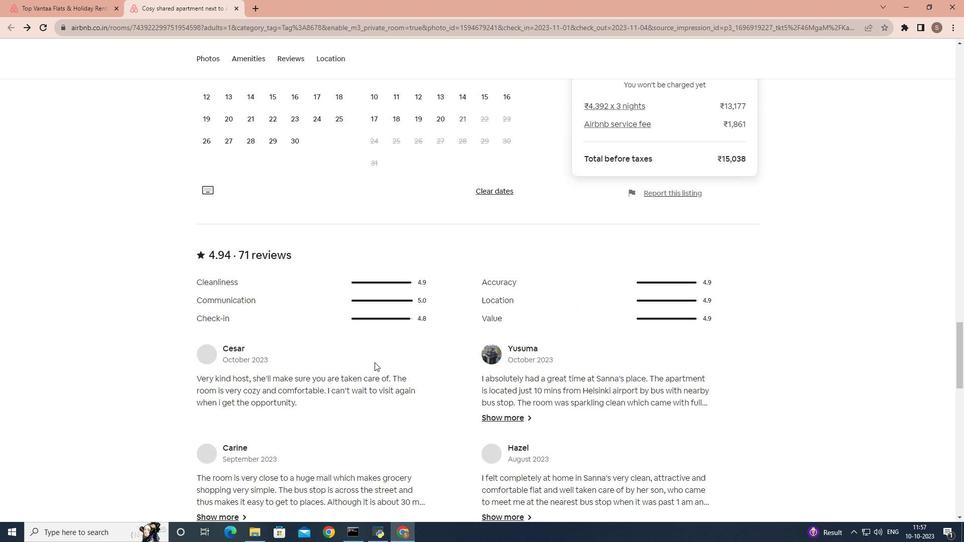 
Action: Mouse moved to (374, 362)
Screenshot: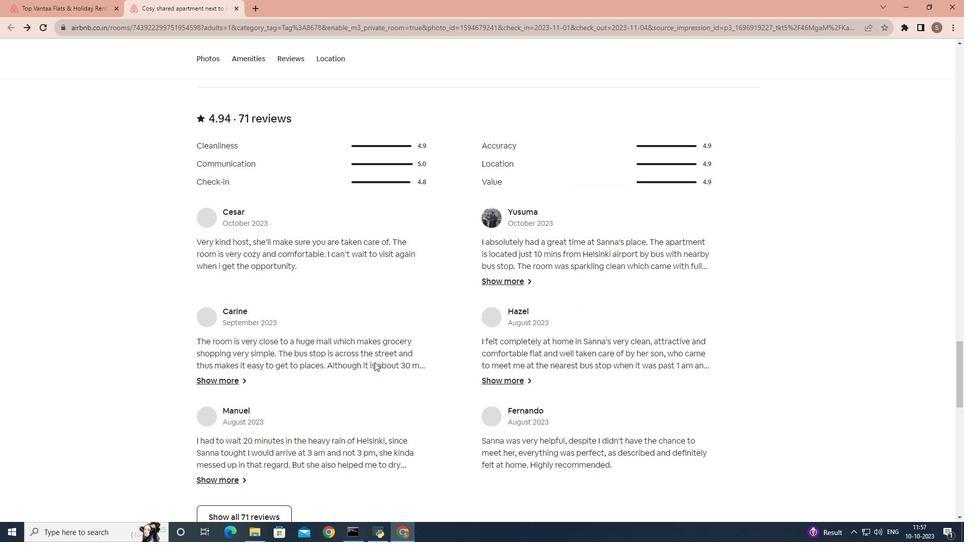 
Action: Mouse scrolled (374, 363) with delta (0, 0)
Screenshot: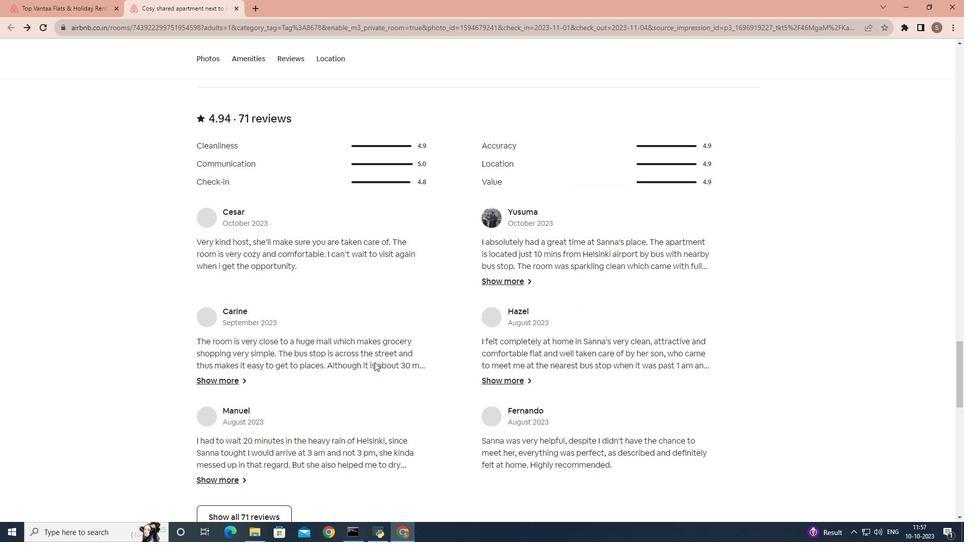 
Action: Mouse scrolled (374, 362) with delta (0, 0)
Screenshot: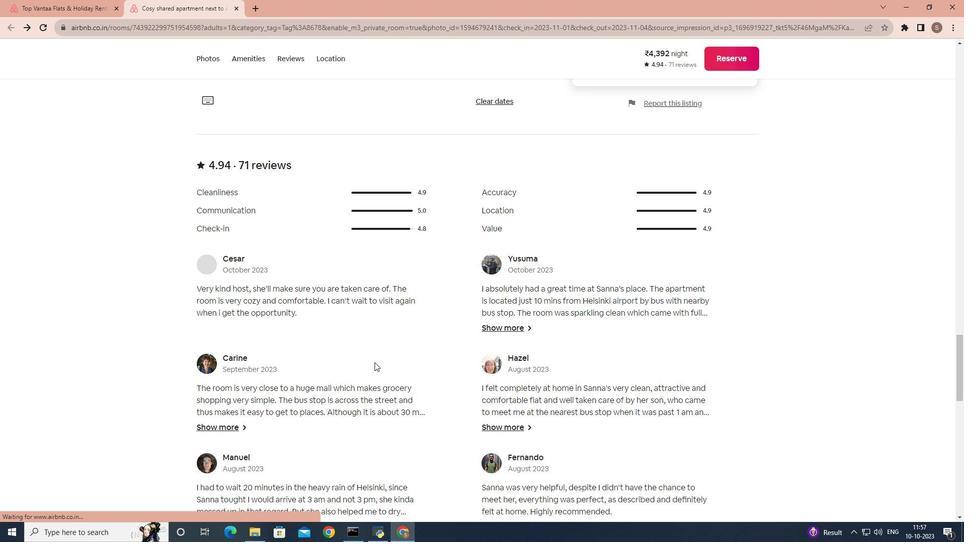
Action: Mouse scrolled (374, 362) with delta (0, 0)
Screenshot: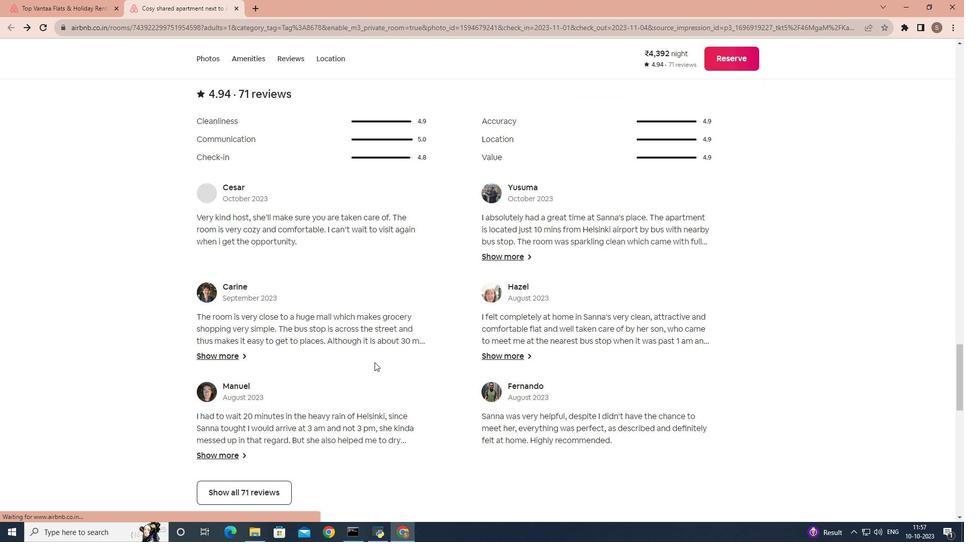 
Action: Mouse scrolled (374, 362) with delta (0, 0)
Screenshot: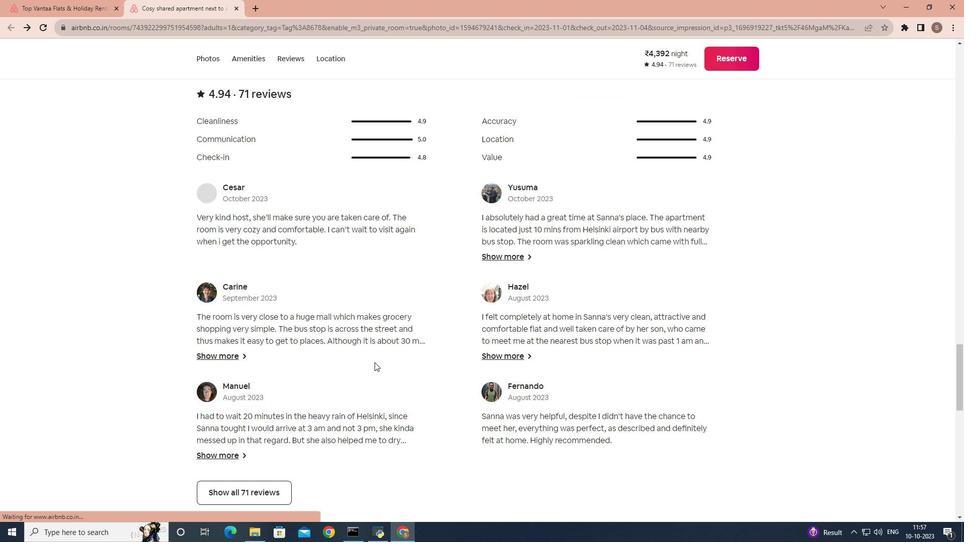 
Action: Mouse scrolled (374, 362) with delta (0, 0)
Screenshot: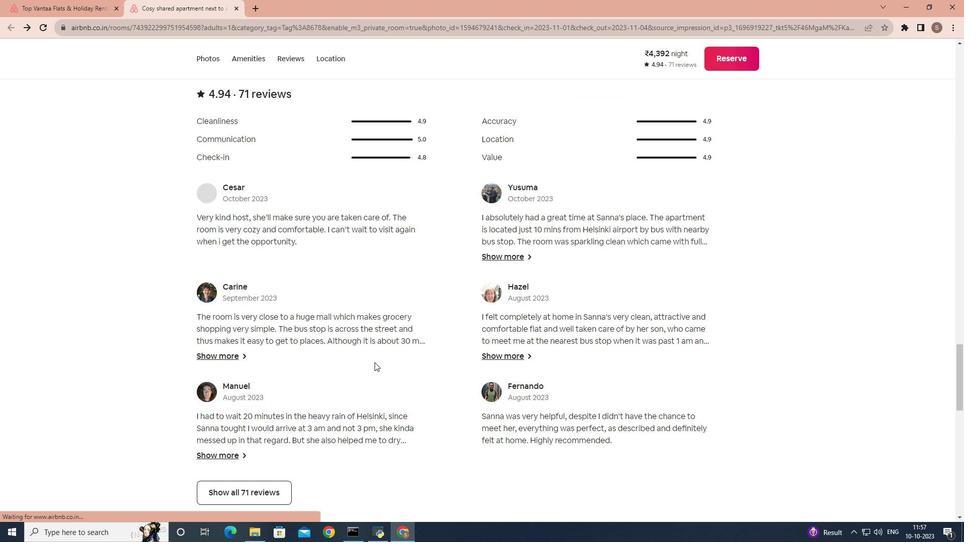 
Action: Mouse scrolled (374, 362) with delta (0, 0)
Screenshot: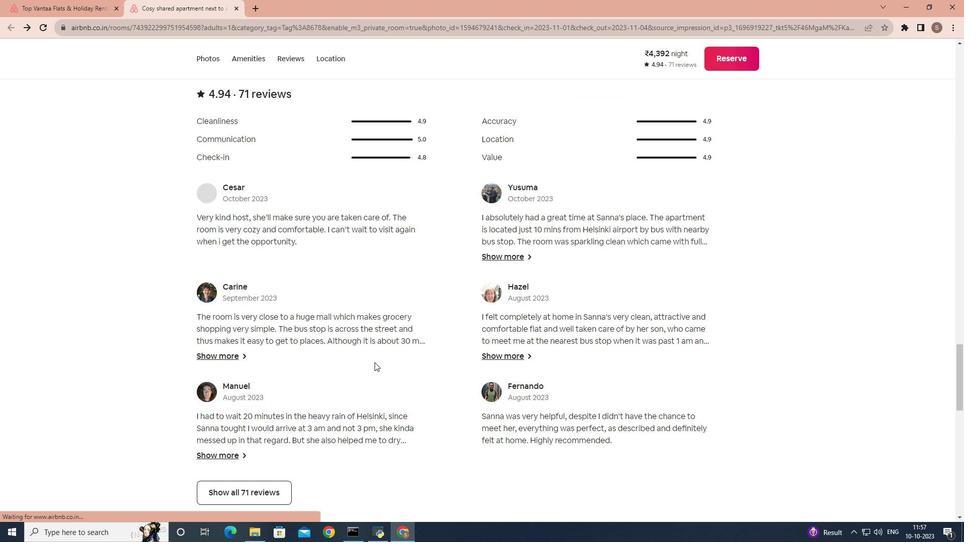 
Action: Mouse scrolled (374, 362) with delta (0, 0)
Screenshot: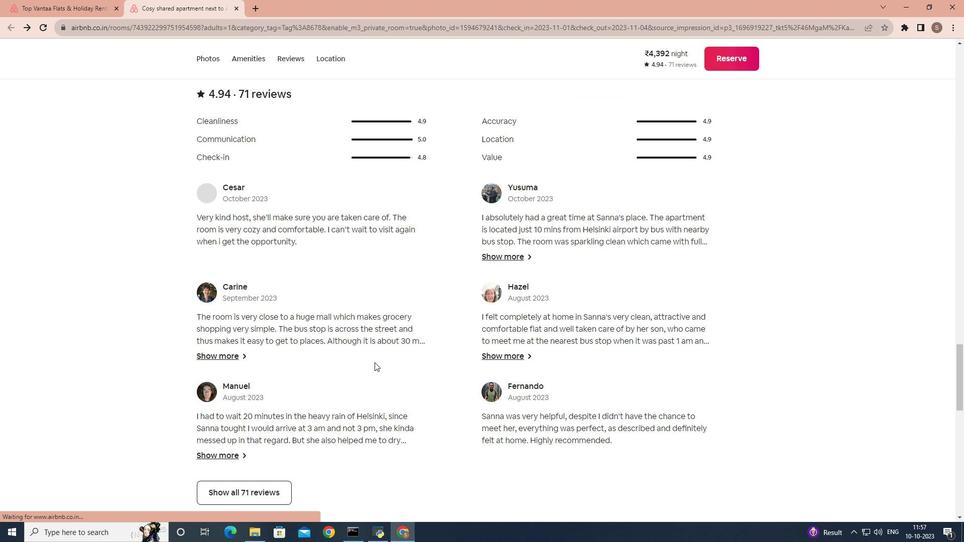 
Action: Mouse scrolled (374, 363) with delta (0, 0)
Screenshot: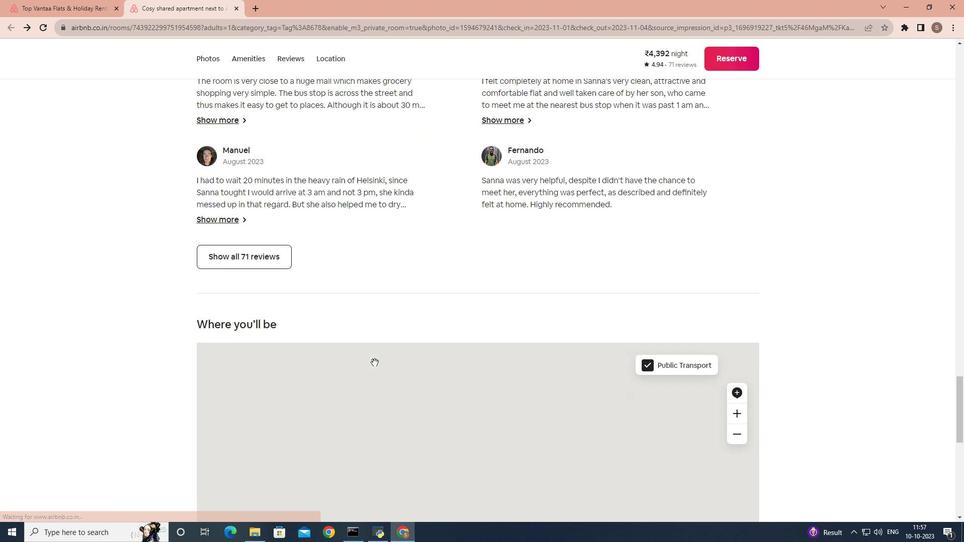 
Action: Mouse scrolled (374, 363) with delta (0, 0)
Screenshot: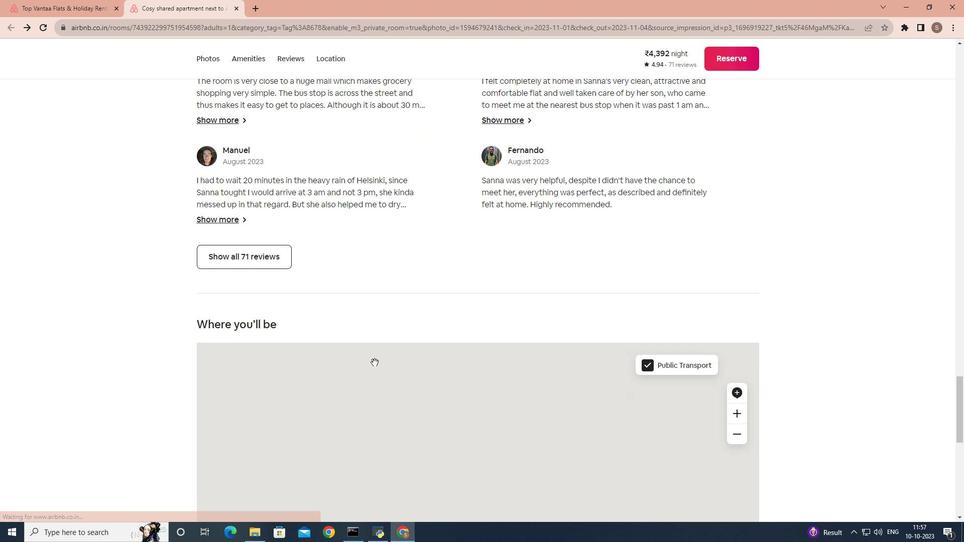 
Action: Mouse moved to (262, 358)
Screenshot: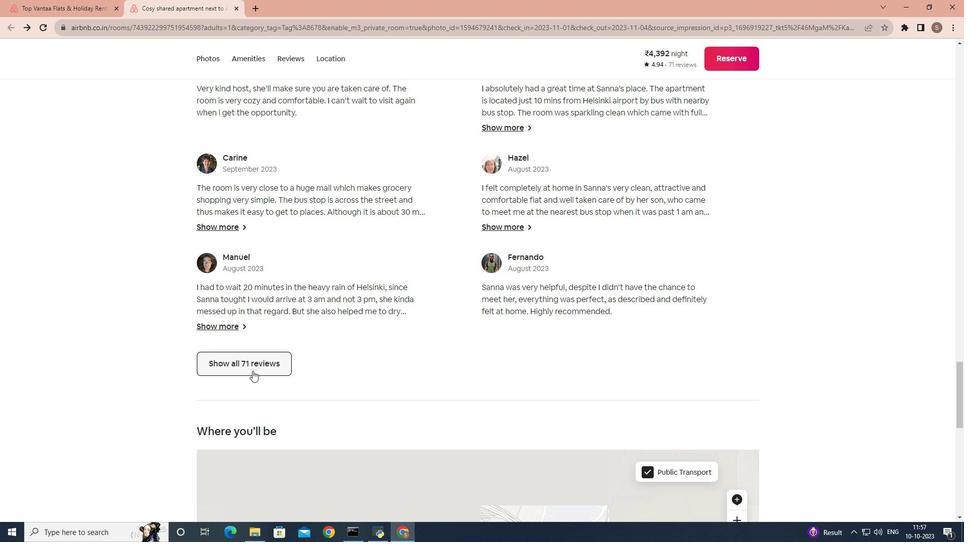 
Action: Mouse pressed left at (262, 358)
Screenshot: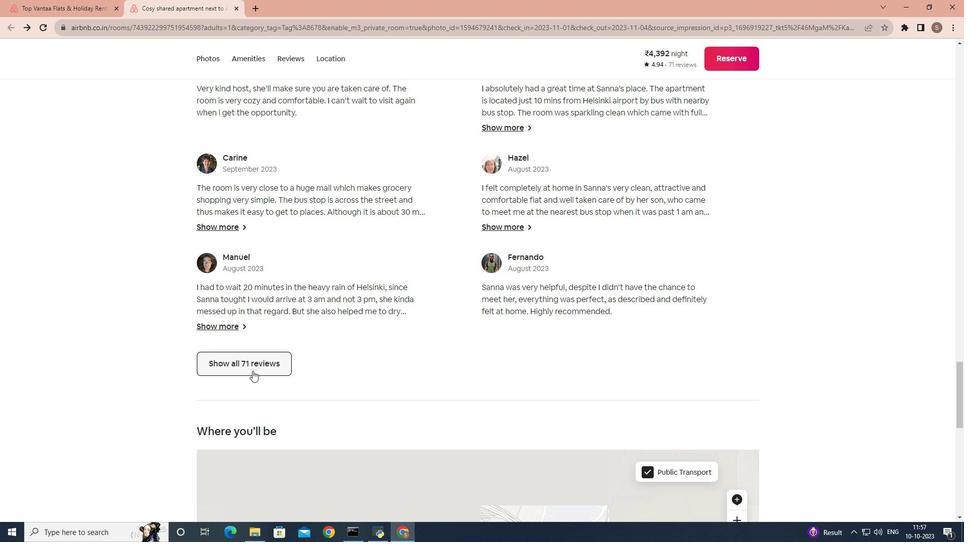 
Action: Mouse moved to (512, 344)
Screenshot: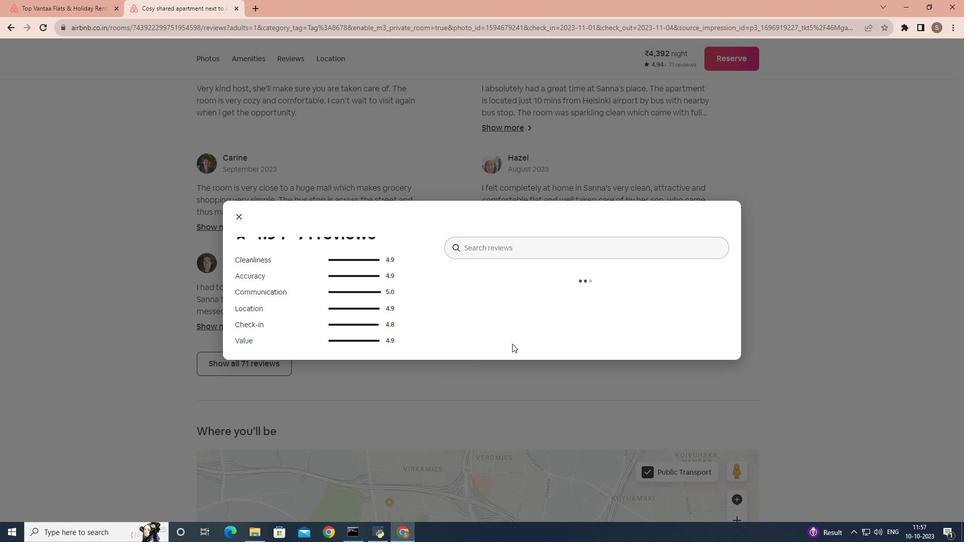 
Action: Mouse scrolled (512, 343) with delta (0, 0)
Screenshot: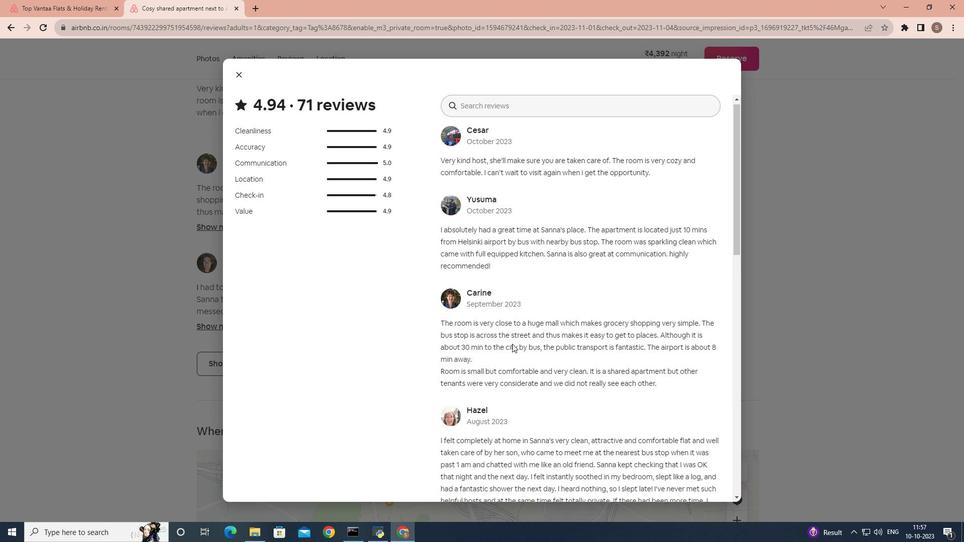 
Action: Mouse scrolled (512, 343) with delta (0, 0)
Screenshot: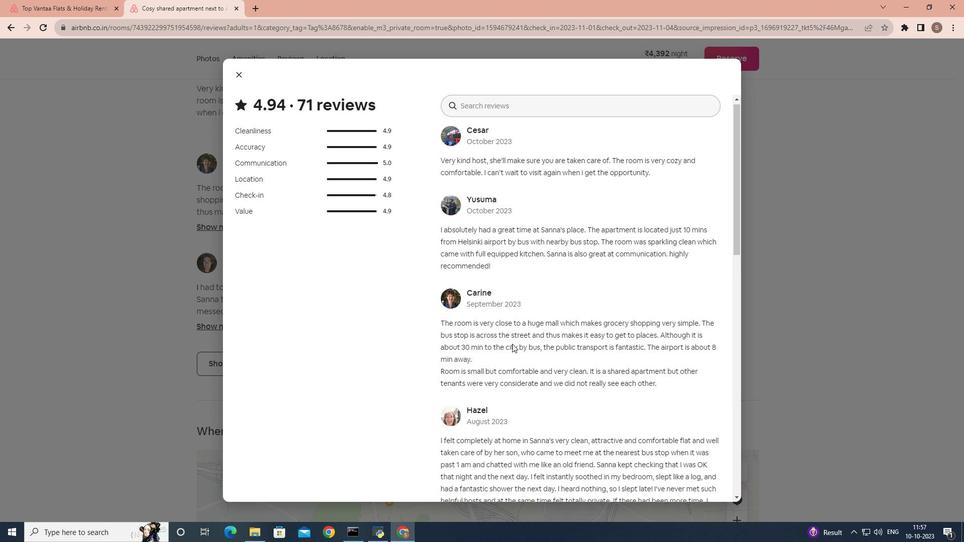 
Action: Mouse scrolled (512, 343) with delta (0, 0)
Screenshot: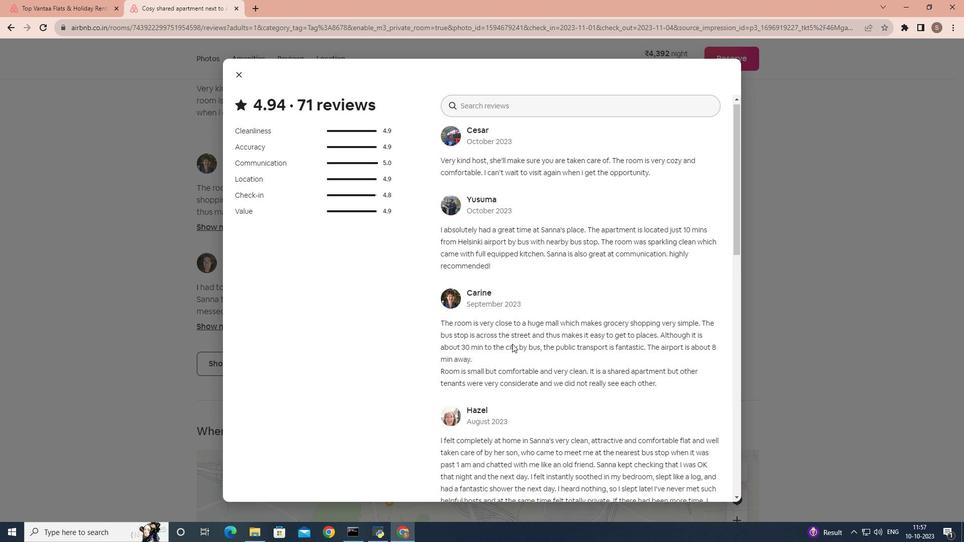 
Action: Mouse scrolled (512, 343) with delta (0, 0)
Screenshot: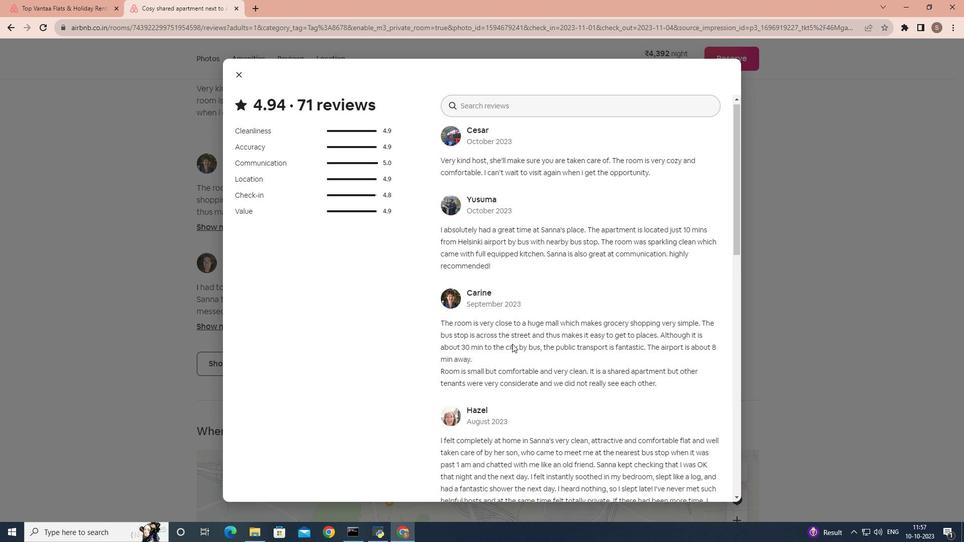 
Action: Mouse scrolled (512, 343) with delta (0, 0)
Screenshot: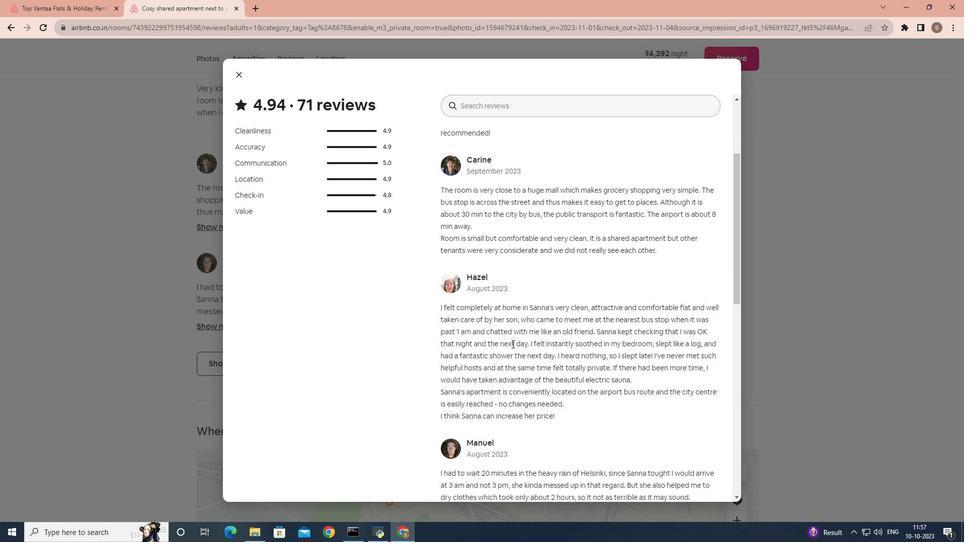 
Action: Mouse scrolled (512, 343) with delta (0, 0)
Screenshot: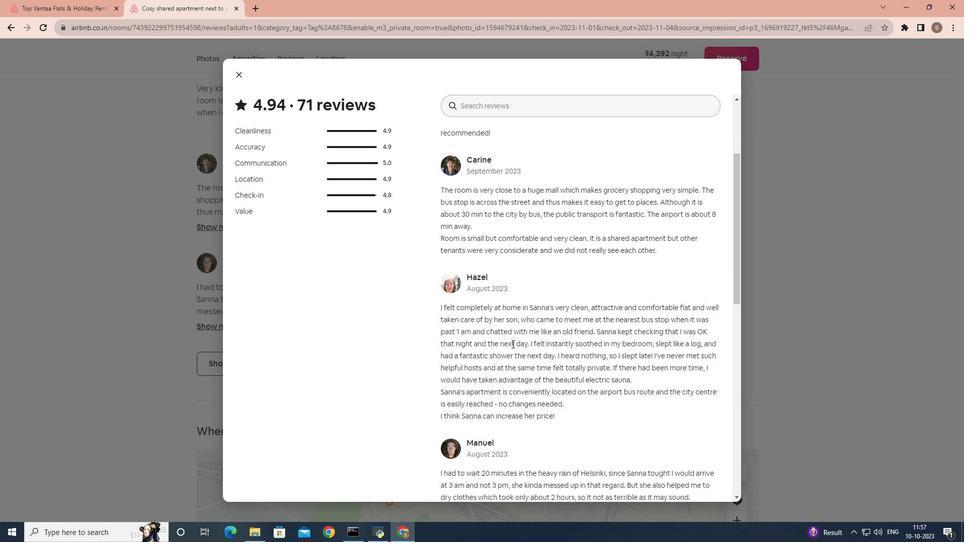 
Action: Mouse scrolled (512, 343) with delta (0, 0)
Screenshot: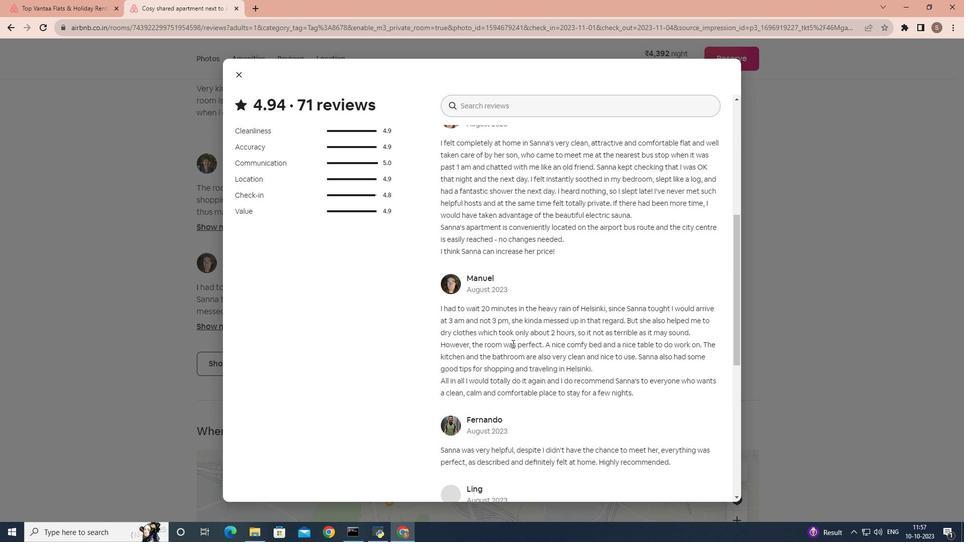 
Action: Mouse scrolled (512, 343) with delta (0, 0)
Screenshot: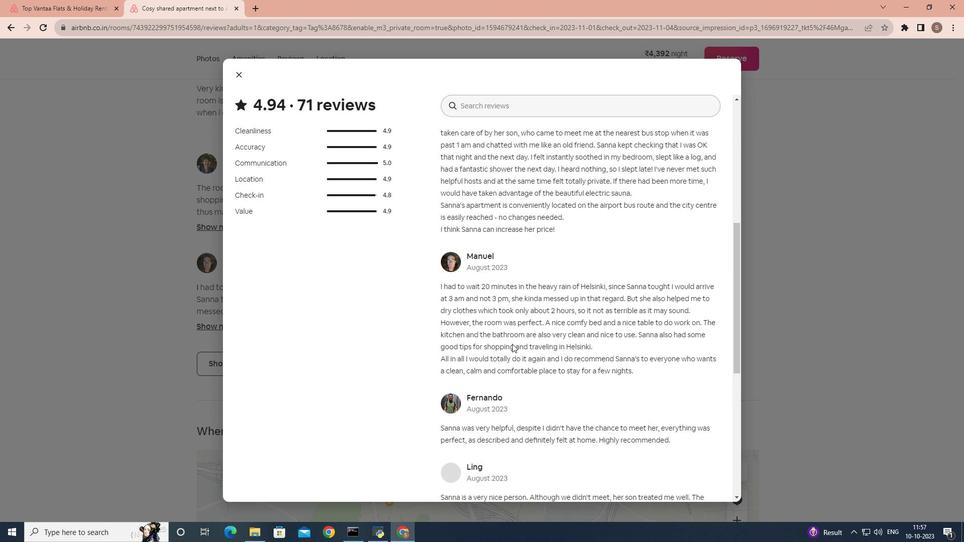 
Action: Mouse scrolled (512, 343) with delta (0, 0)
Screenshot: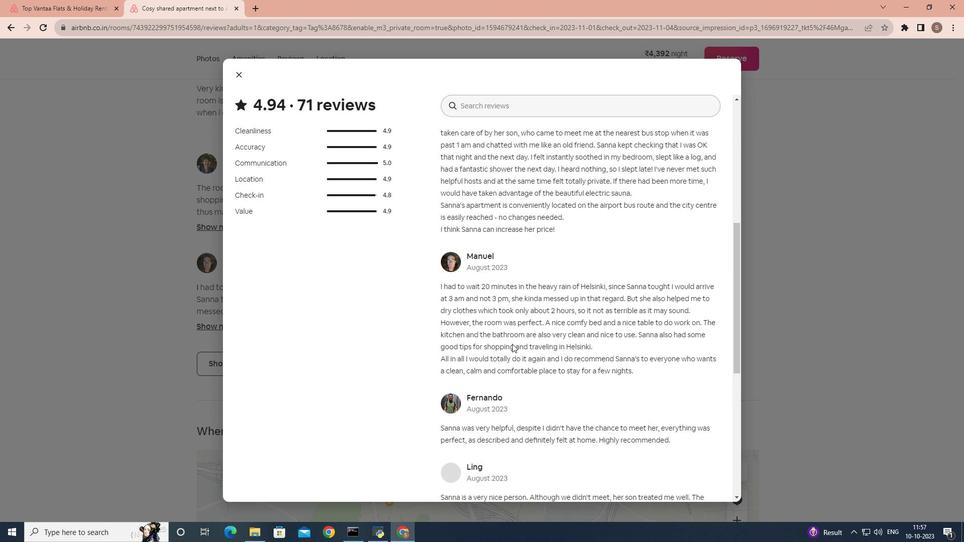 
Action: Mouse scrolled (512, 343) with delta (0, 0)
Screenshot: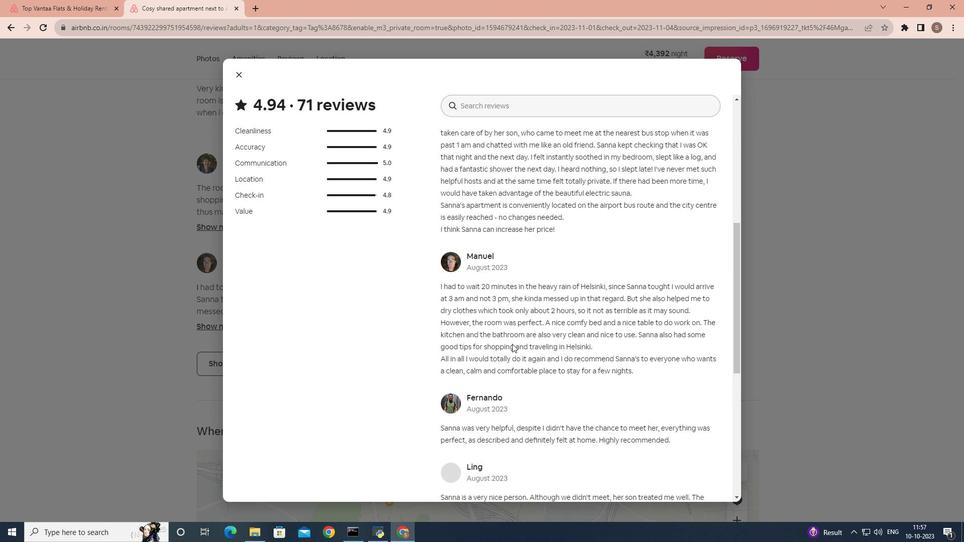 
Action: Mouse scrolled (512, 343) with delta (0, 0)
Screenshot: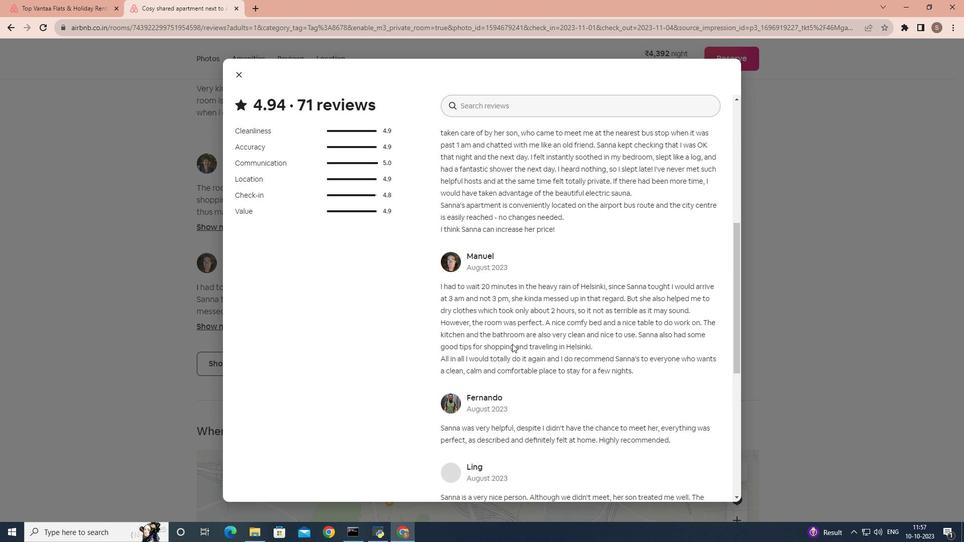 
Action: Mouse scrolled (512, 343) with delta (0, 0)
Screenshot: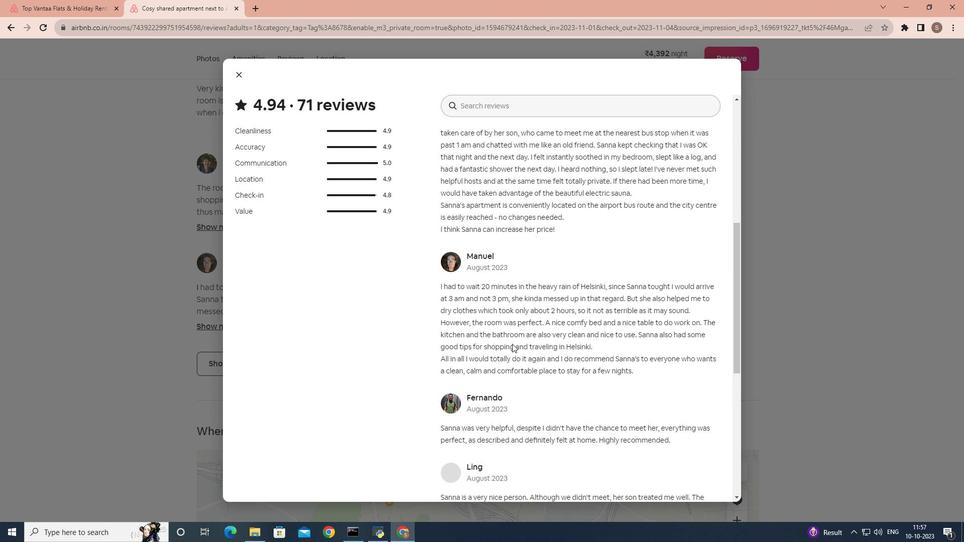 
Action: Mouse scrolled (512, 343) with delta (0, 0)
Screenshot: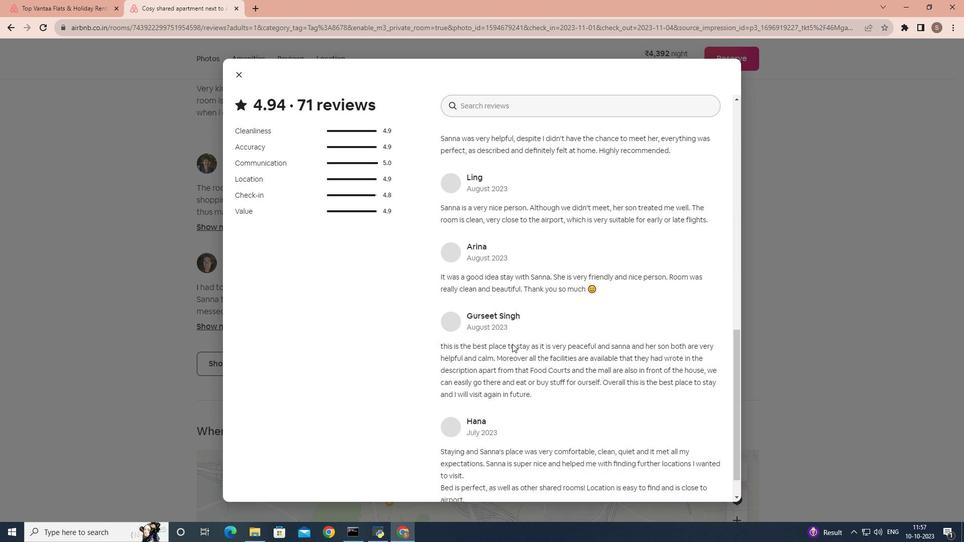 
Action: Mouse scrolled (512, 343) with delta (0, 0)
Screenshot: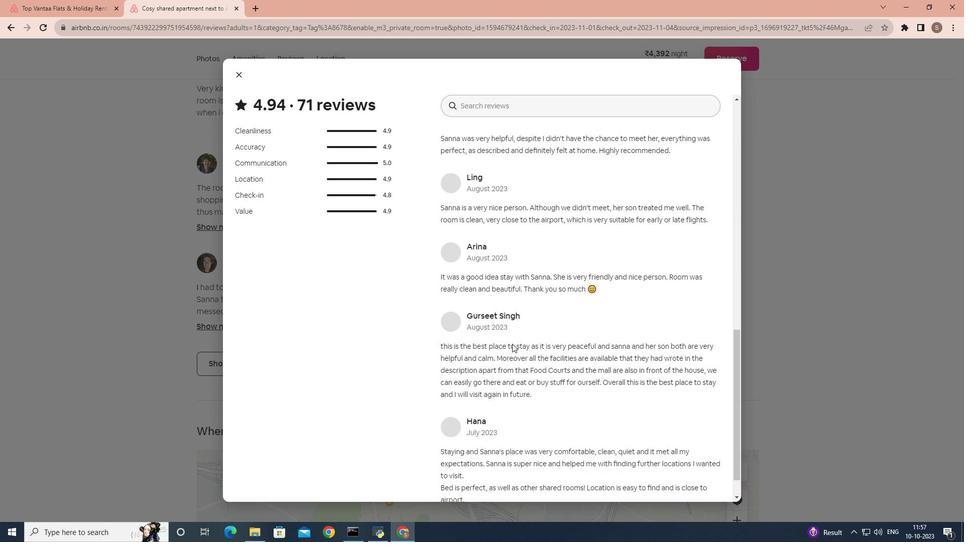 
Action: Mouse scrolled (512, 343) with delta (0, 0)
Screenshot: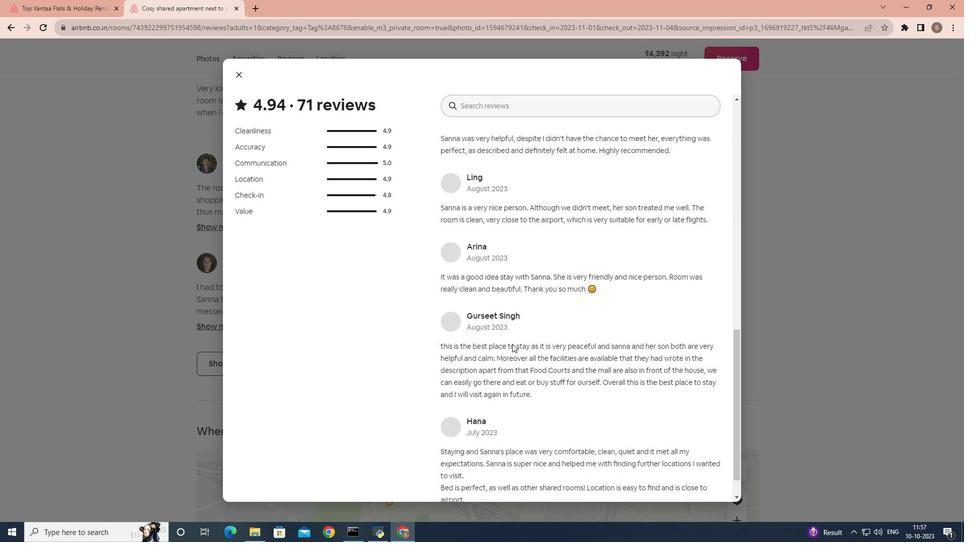 
Action: Mouse scrolled (512, 343) with delta (0, 0)
Screenshot: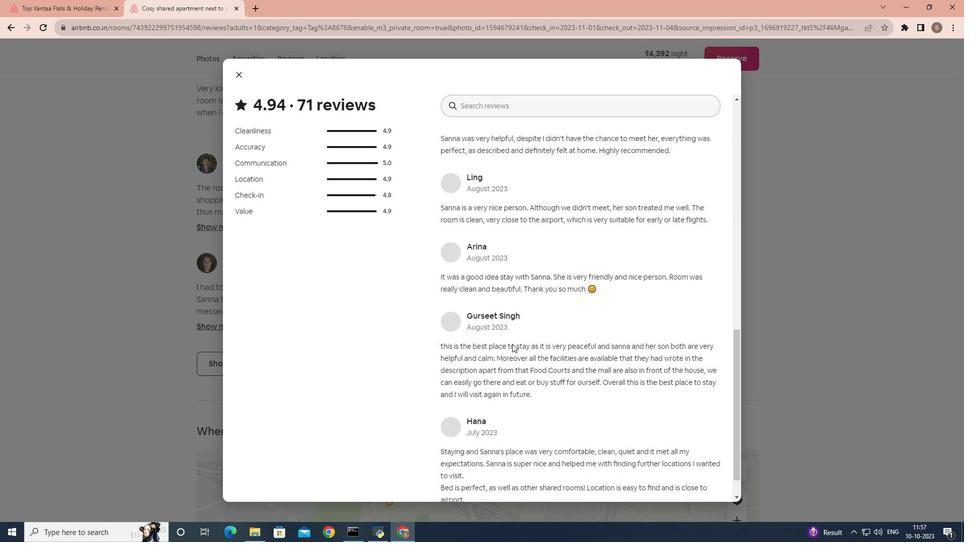 
Action: Mouse scrolled (512, 343) with delta (0, 0)
Screenshot: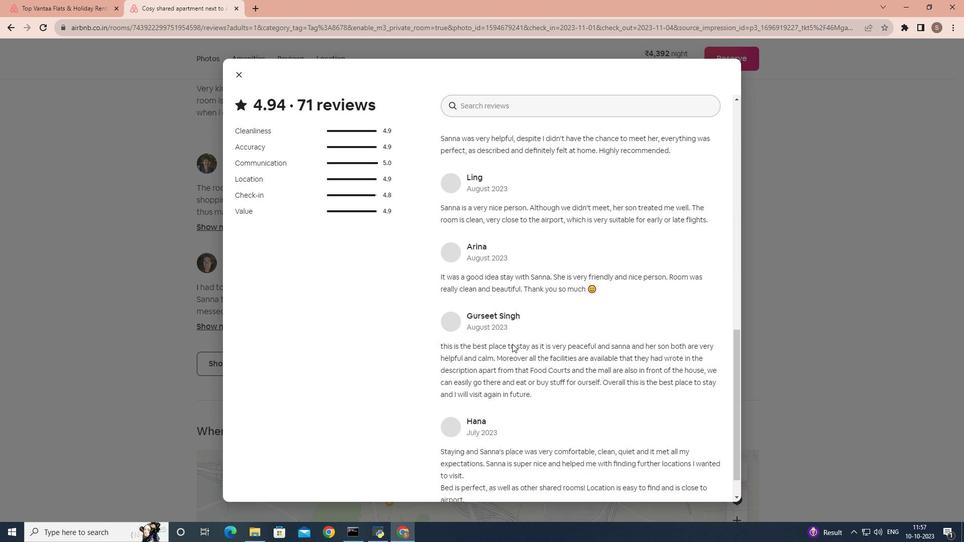 
Action: Mouse scrolled (512, 343) with delta (0, 0)
Screenshot: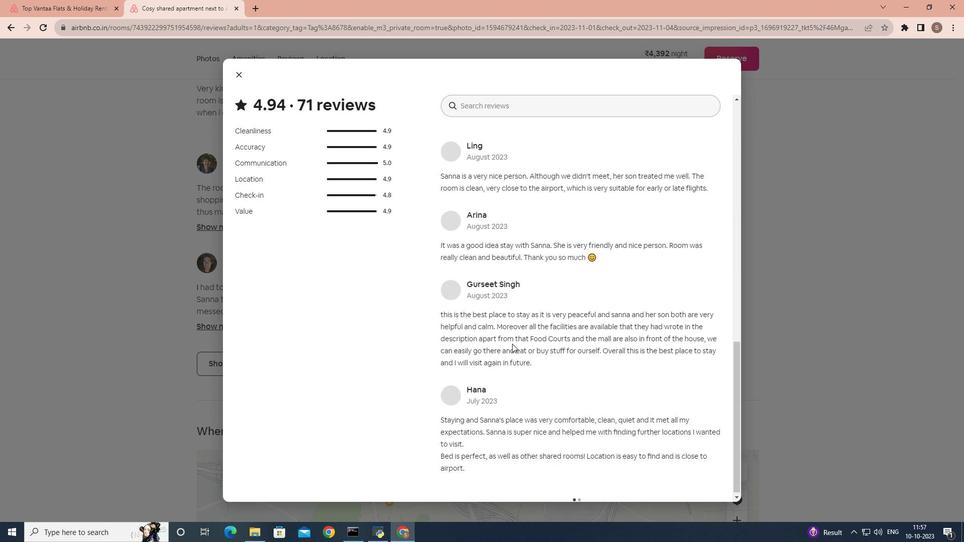 
Action: Mouse scrolled (512, 344) with delta (0, 0)
Screenshot: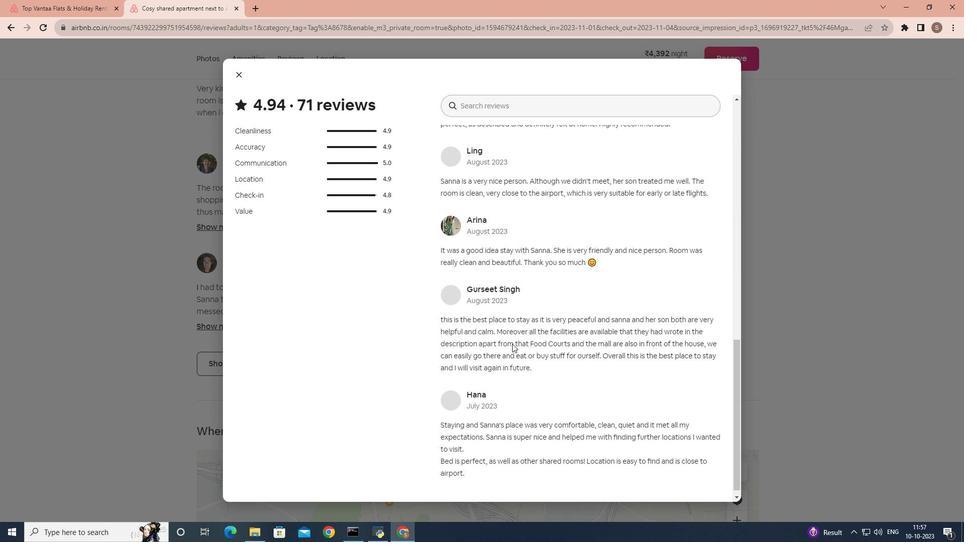 
Action: Mouse scrolled (512, 343) with delta (0, 0)
Screenshot: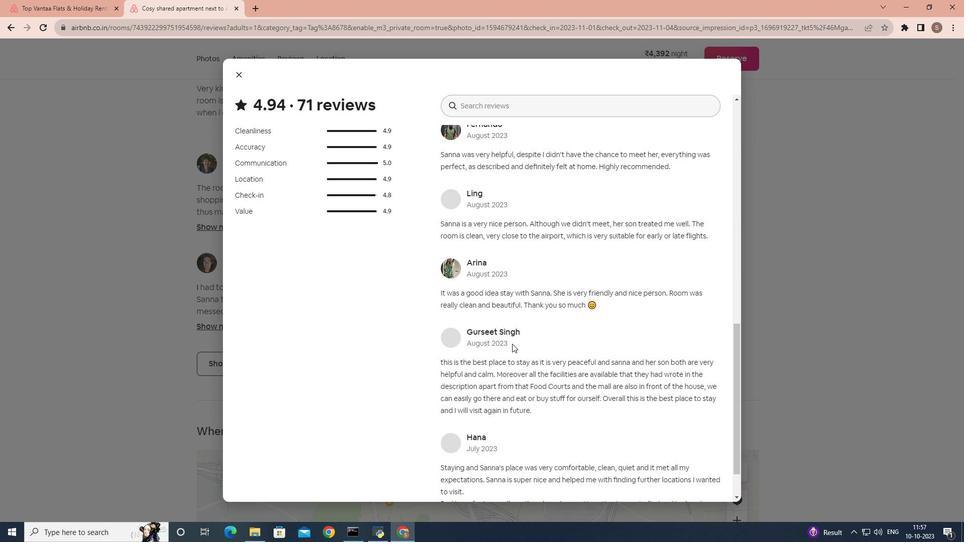 
Action: Mouse scrolled (512, 343) with delta (0, 0)
Screenshot: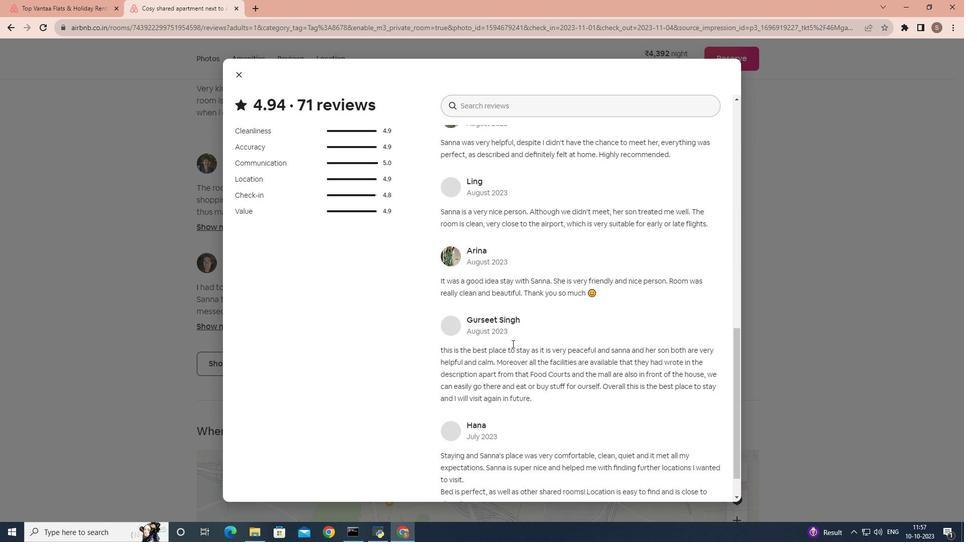 
Action: Mouse scrolled (512, 343) with delta (0, 0)
Screenshot: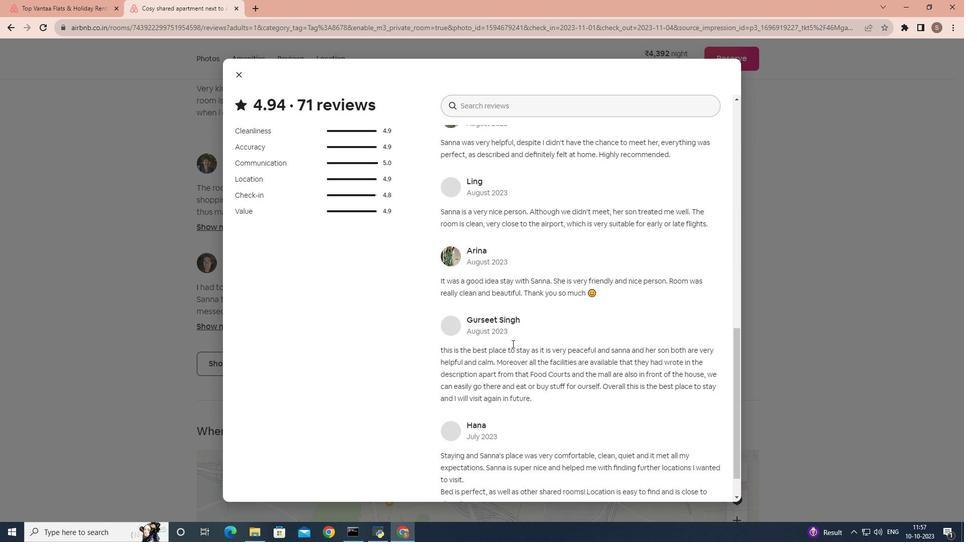 
Action: Mouse scrolled (512, 343) with delta (0, 0)
Screenshot: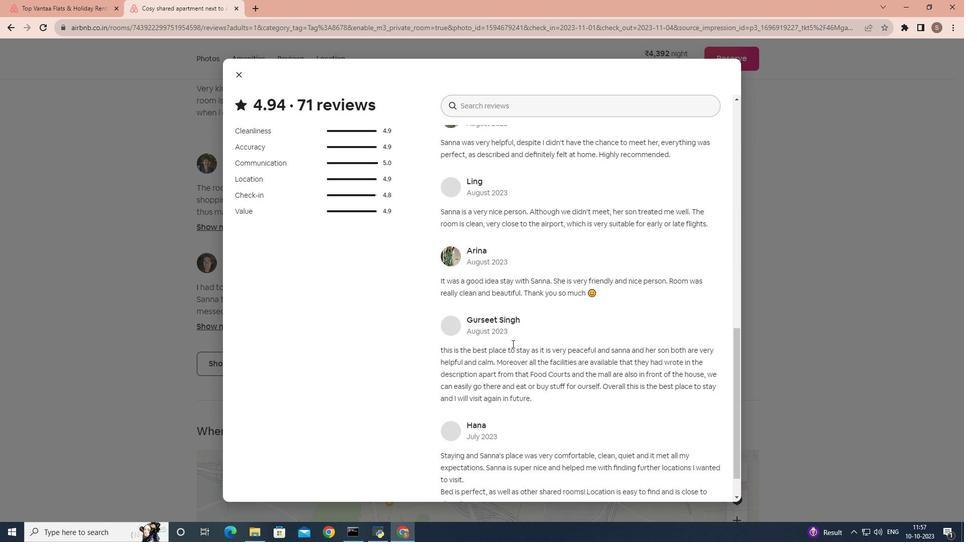 
Action: Mouse scrolled (512, 343) with delta (0, 0)
Screenshot: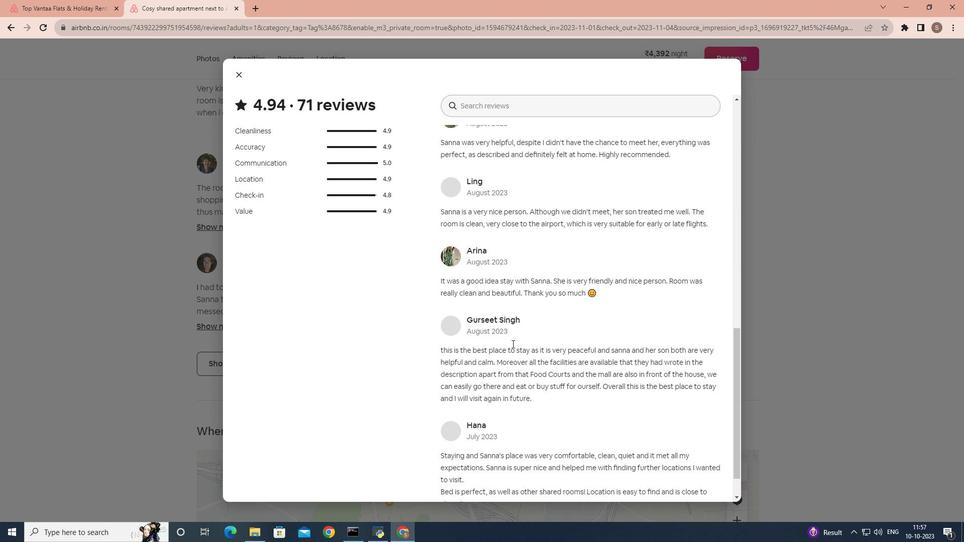 
Action: Mouse scrolled (512, 343) with delta (0, 0)
Screenshot: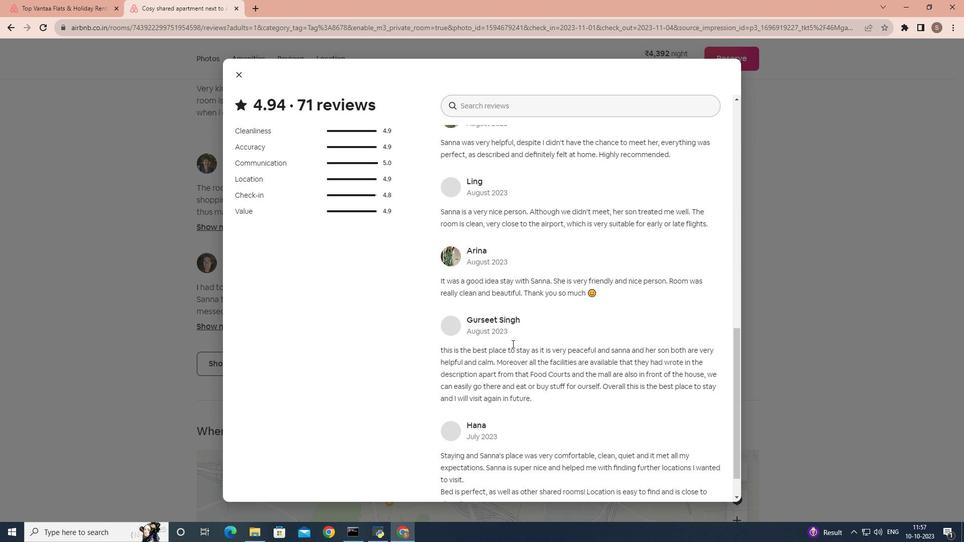 
Action: Mouse scrolled (512, 344) with delta (0, 0)
Screenshot: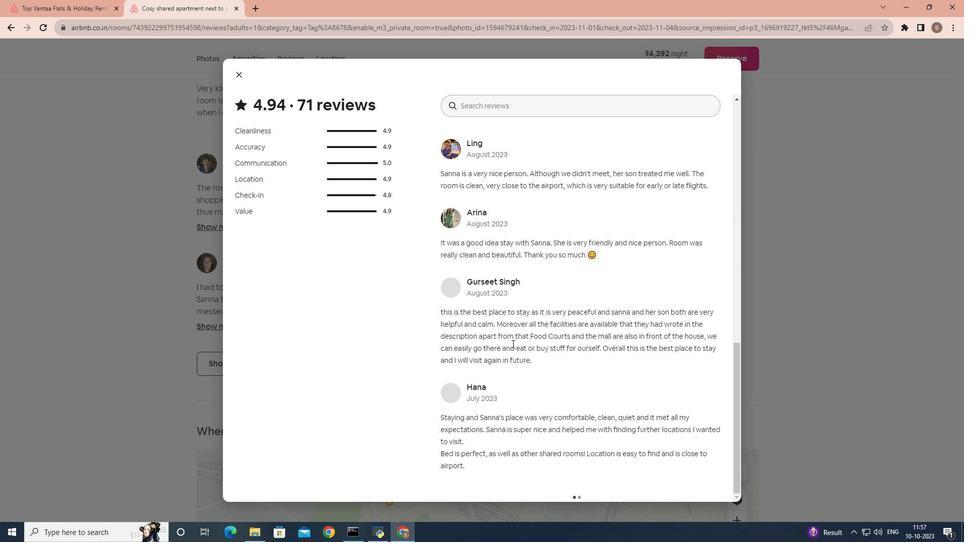 
Action: Mouse moved to (453, 267)
Screenshot: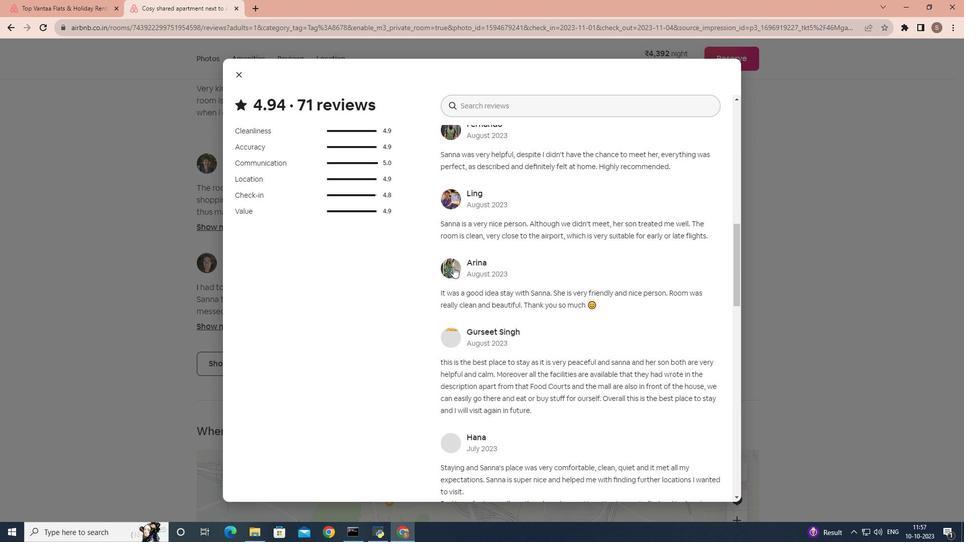 
Action: Mouse scrolled (453, 266) with delta (0, 0)
Screenshot: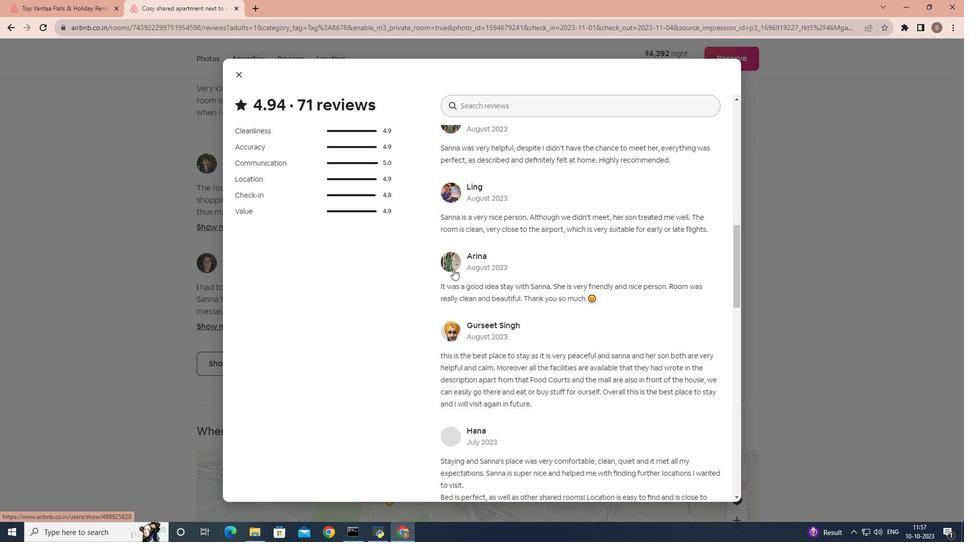
Action: Mouse moved to (453, 269)
Screenshot: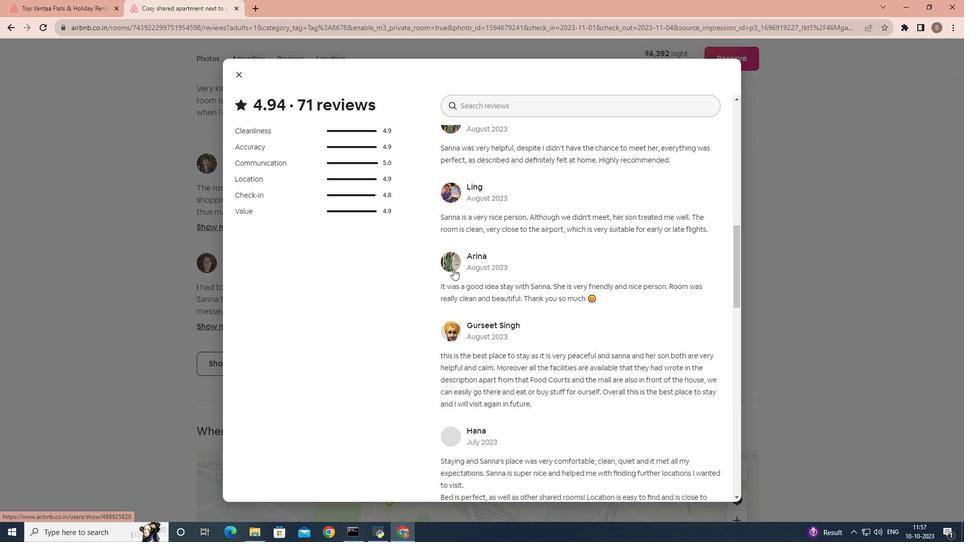 
Action: Mouse scrolled (453, 268) with delta (0, 0)
Screenshot: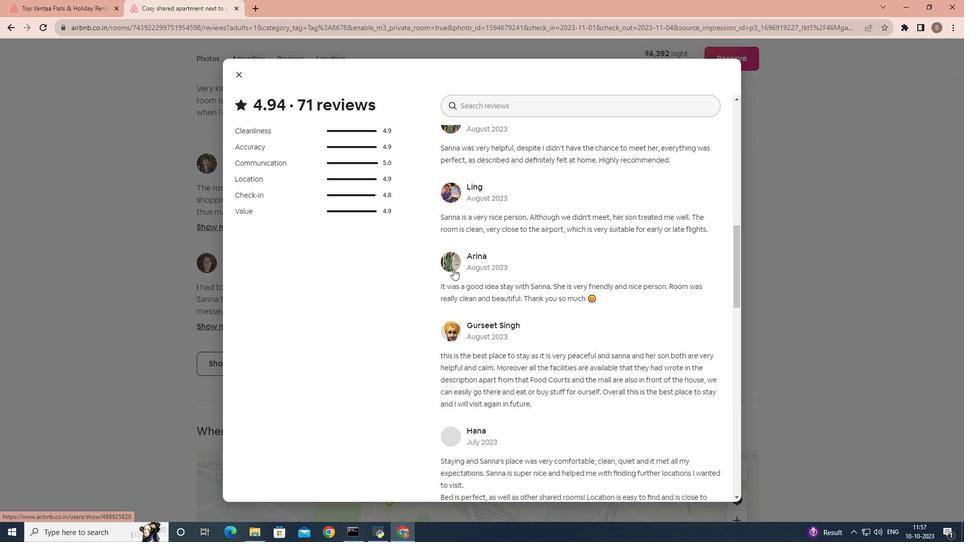 
Action: Mouse scrolled (453, 268) with delta (0, 0)
Screenshot: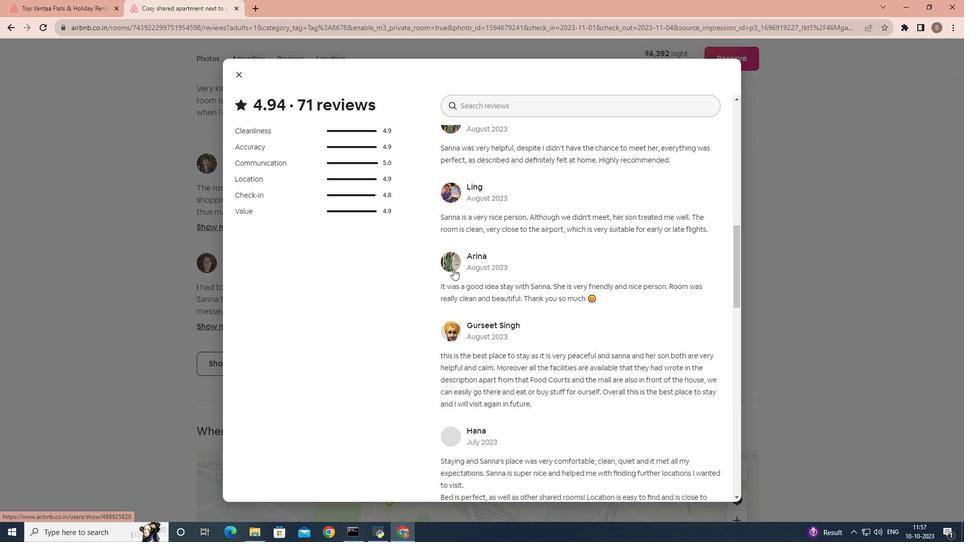 
Action: Mouse scrolled (453, 268) with delta (0, 0)
Screenshot: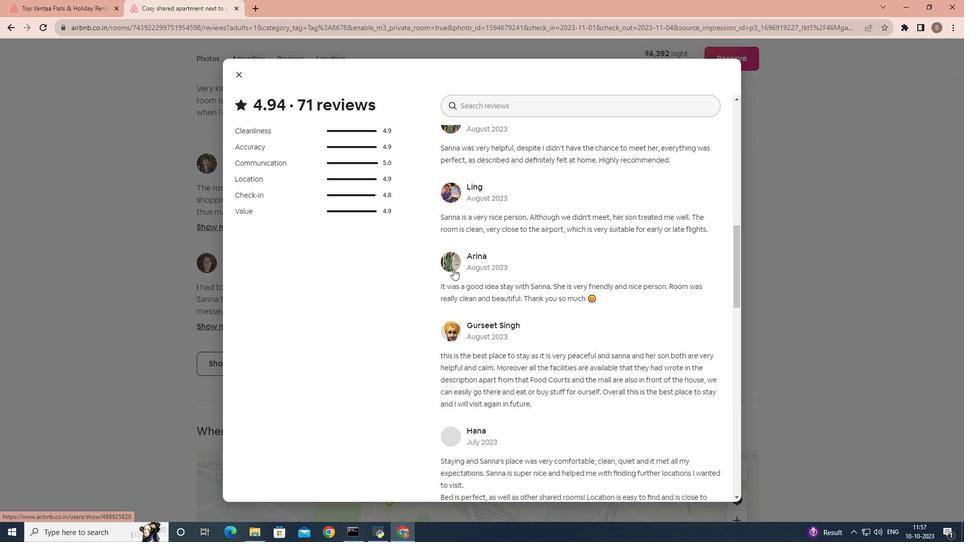 
Action: Mouse scrolled (453, 268) with delta (0, 0)
Screenshot: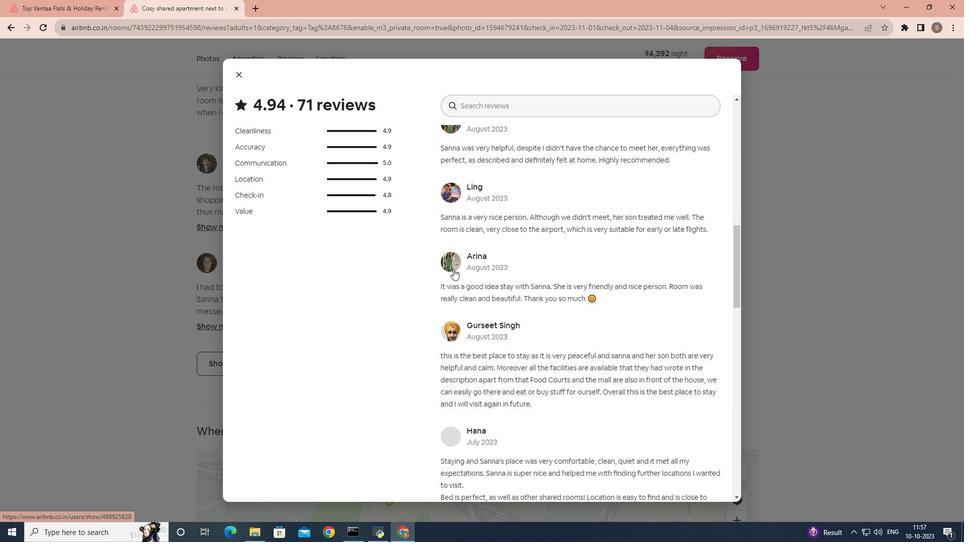 
Action: Mouse moved to (452, 278)
Screenshot: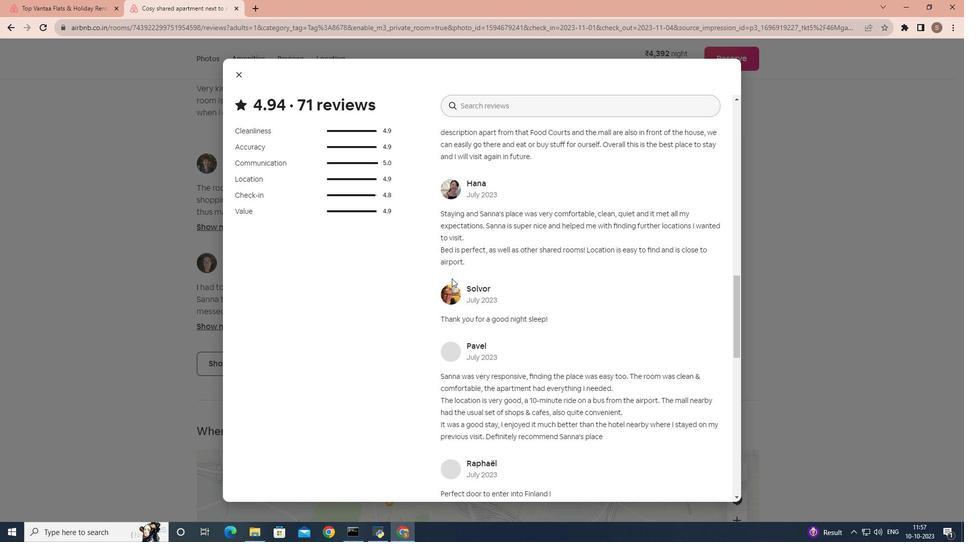 
Action: Mouse scrolled (452, 278) with delta (0, 0)
Screenshot: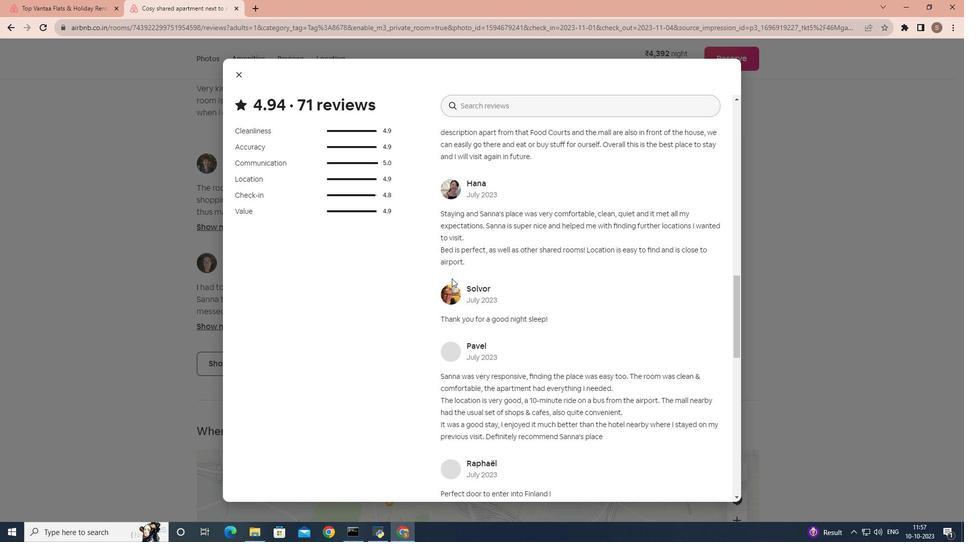 
Action: Mouse scrolled (452, 278) with delta (0, 0)
Screenshot: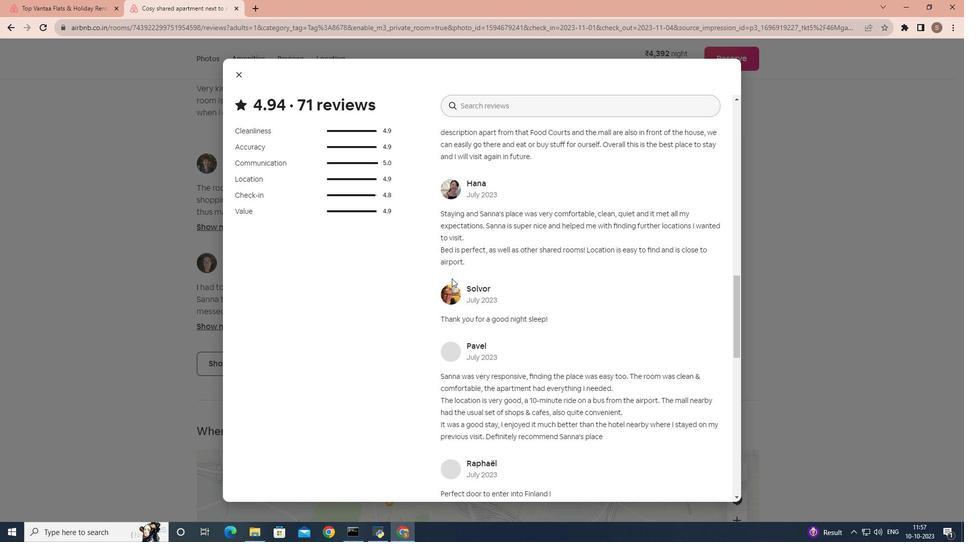 
Action: Mouse scrolled (452, 278) with delta (0, 0)
Screenshot: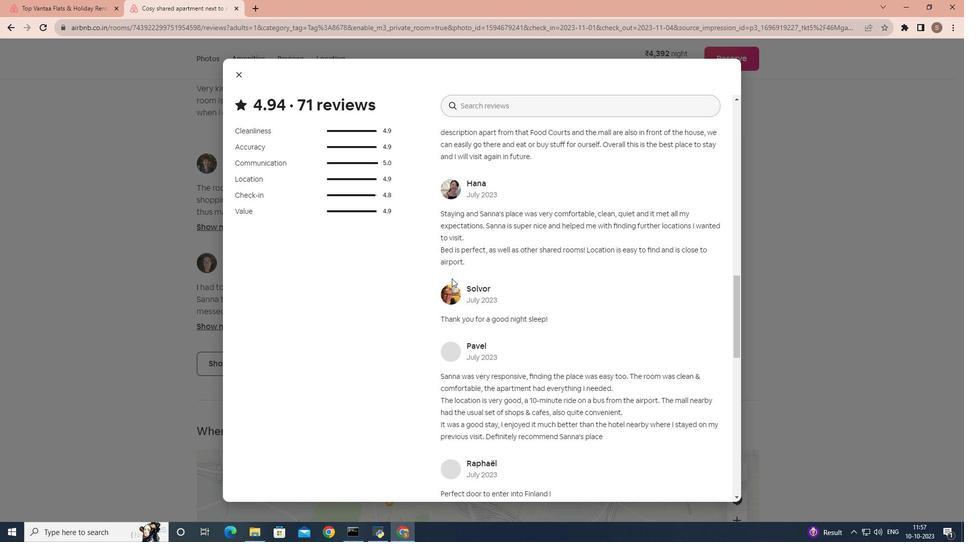 
Action: Mouse scrolled (452, 278) with delta (0, 0)
Screenshot: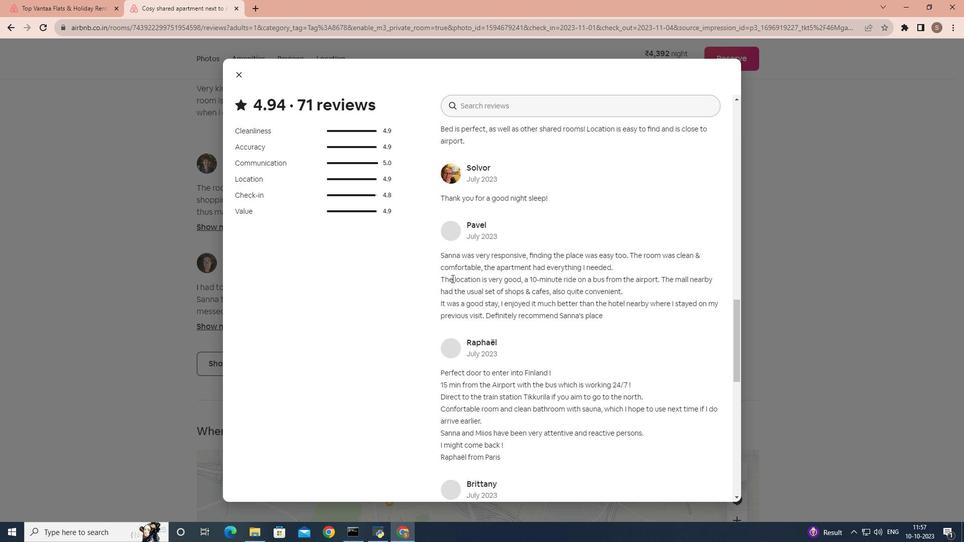 
Action: Mouse scrolled (452, 278) with delta (0, 0)
Screenshot: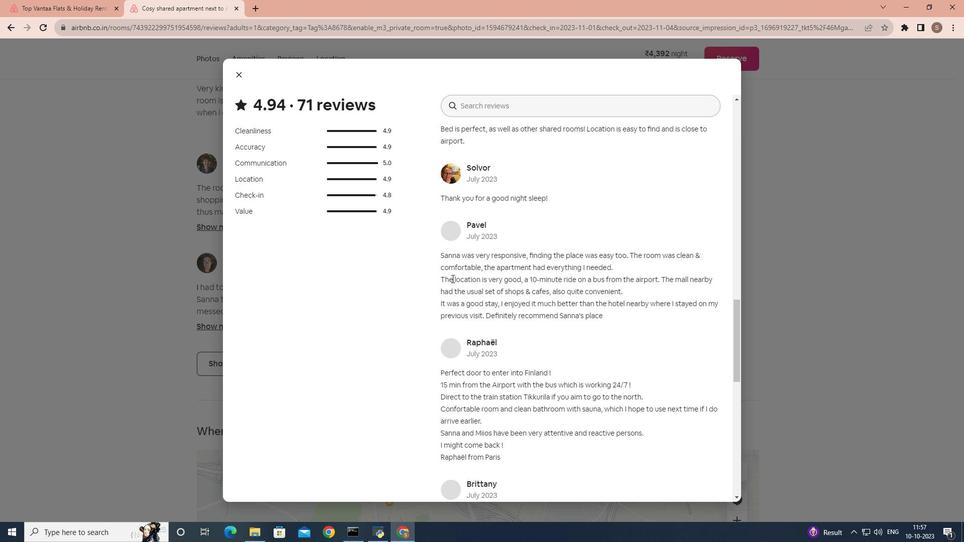 
Action: Mouse scrolled (452, 278) with delta (0, 0)
Screenshot: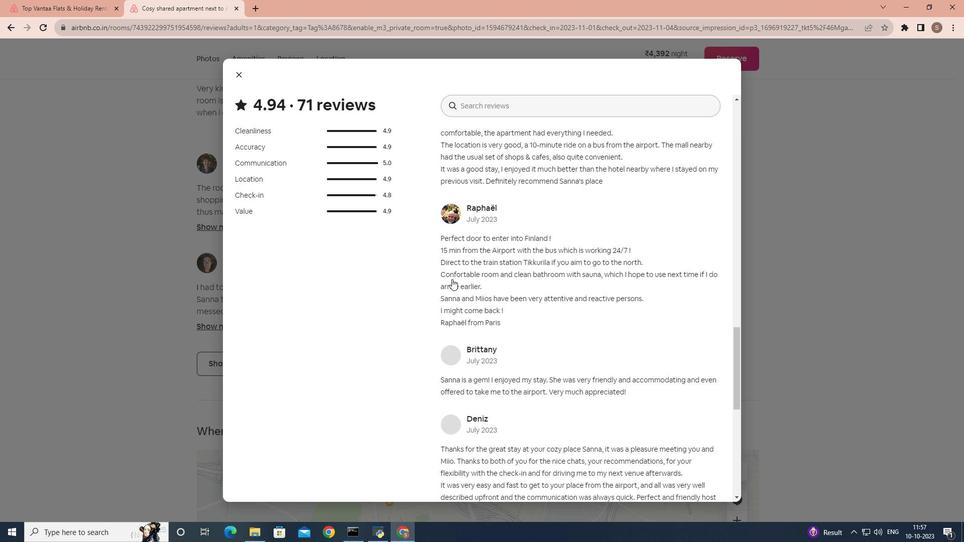 
Action: Mouse scrolled (452, 278) with delta (0, 0)
Screenshot: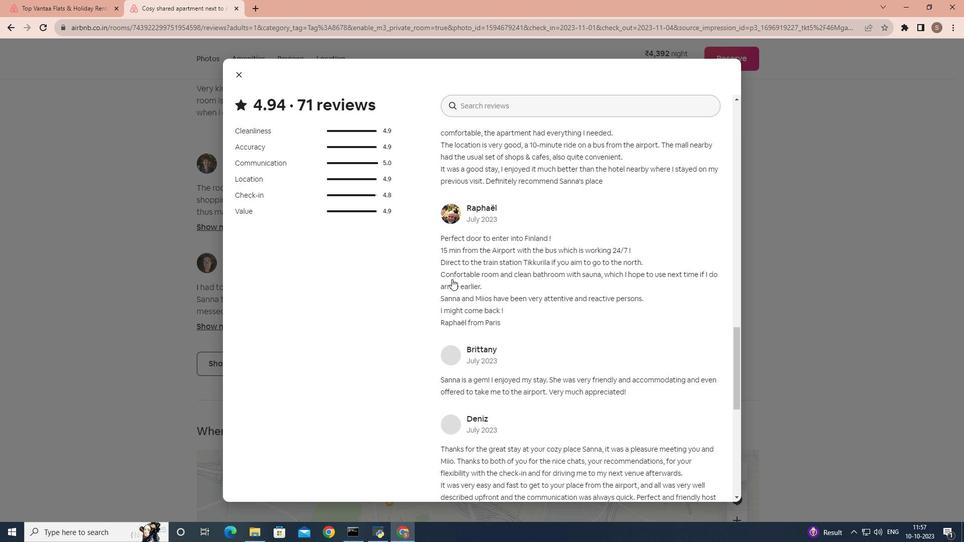 
Action: Mouse scrolled (452, 278) with delta (0, 0)
Screenshot: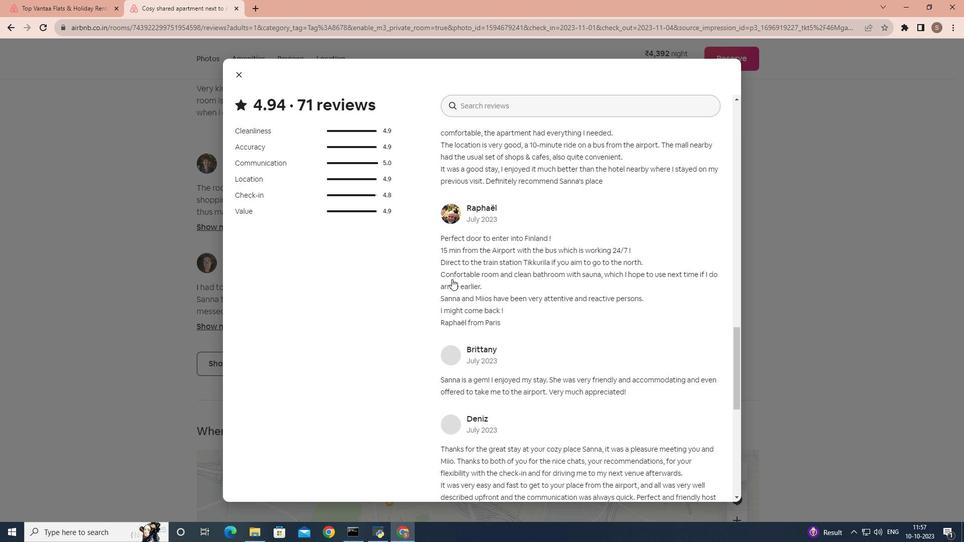 
Action: Mouse scrolled (452, 278) with delta (0, 0)
Screenshot: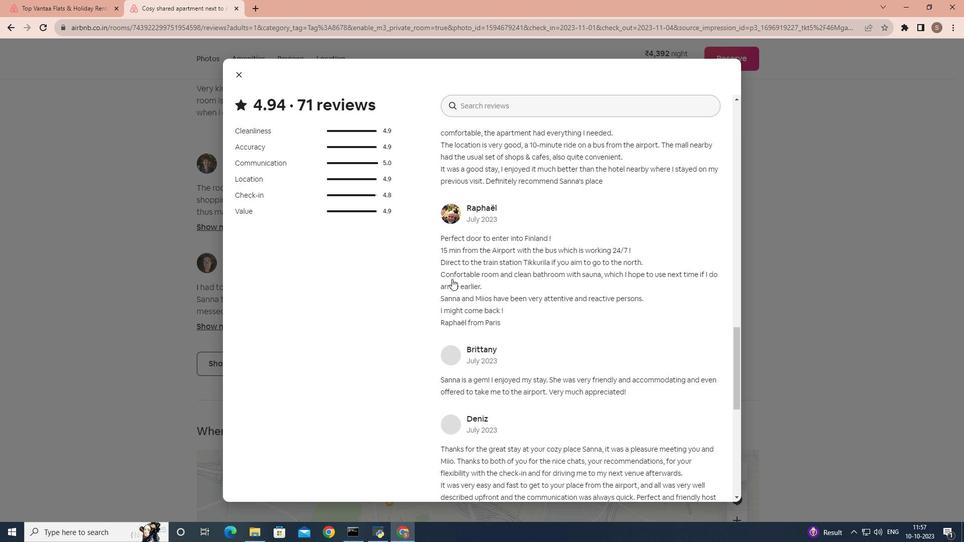 
Action: Mouse moved to (452, 279)
Screenshot: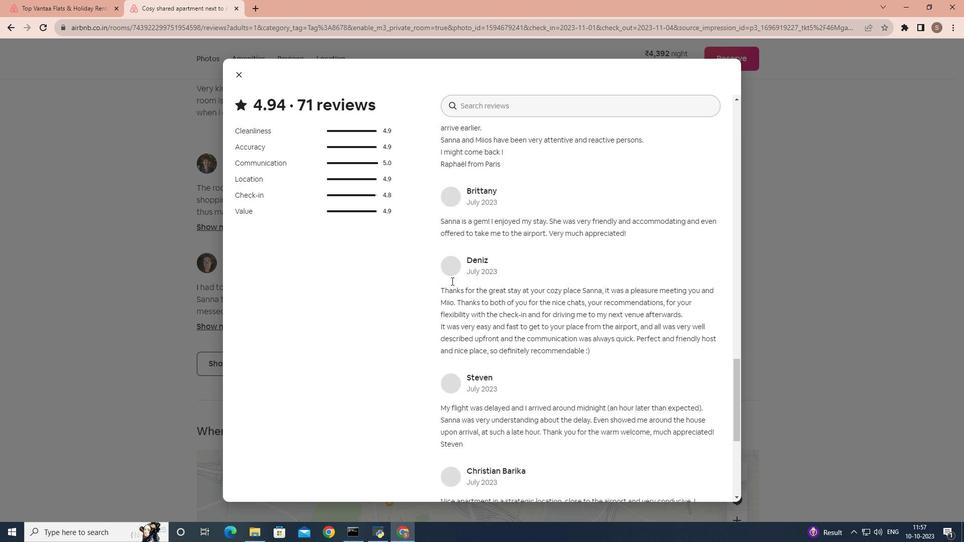 
Action: Mouse scrolled (452, 278) with delta (0, 0)
Screenshot: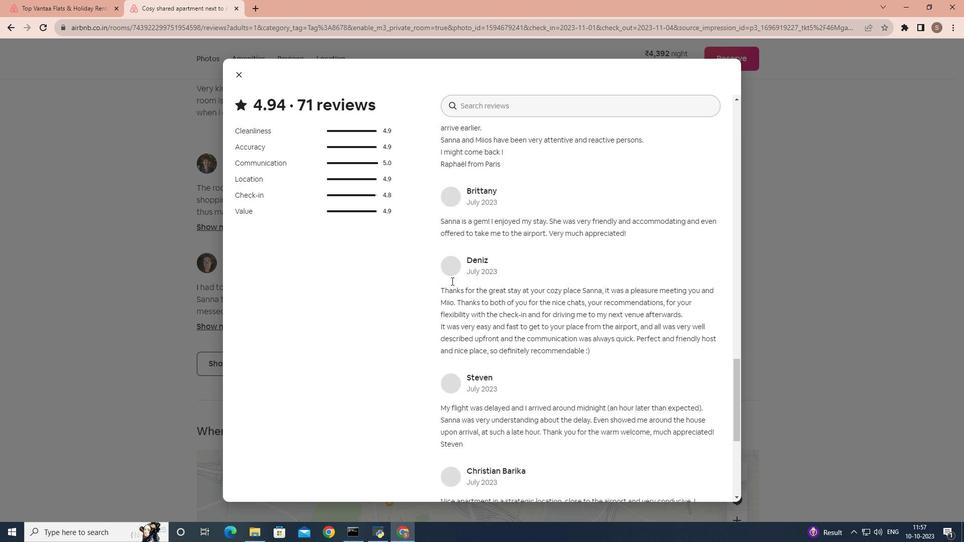
Action: Mouse moved to (451, 281)
Screenshot: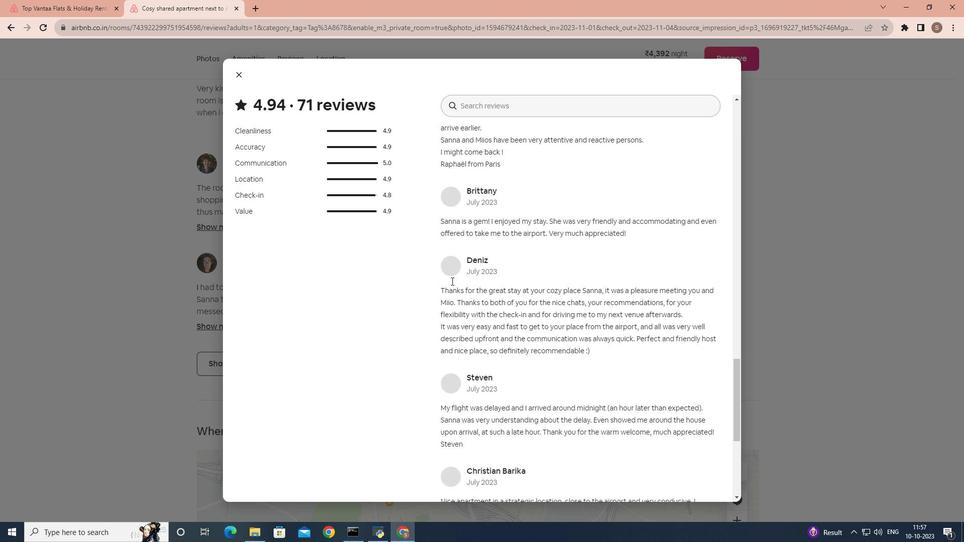 
Action: Mouse scrolled (451, 280) with delta (0, 0)
Screenshot: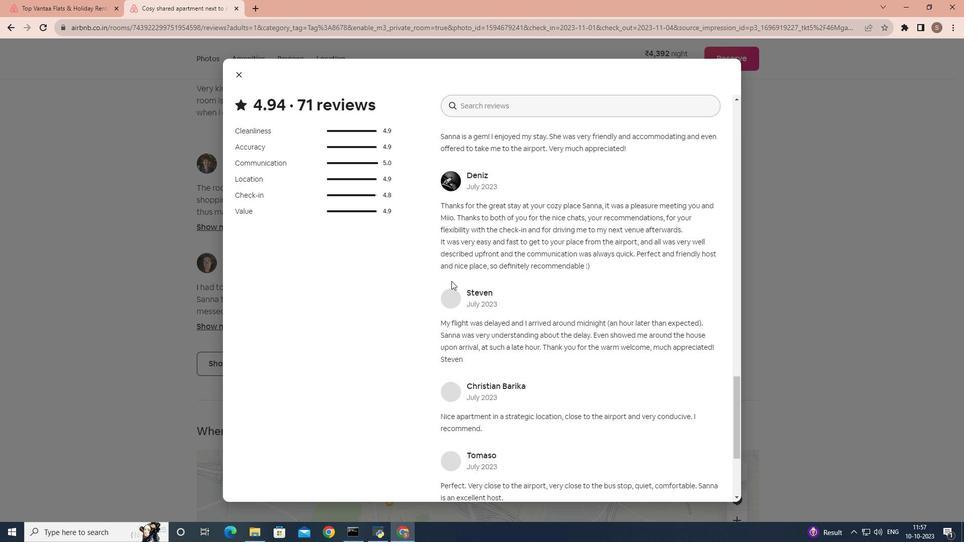 
Action: Mouse scrolled (451, 280) with delta (0, 0)
Screenshot: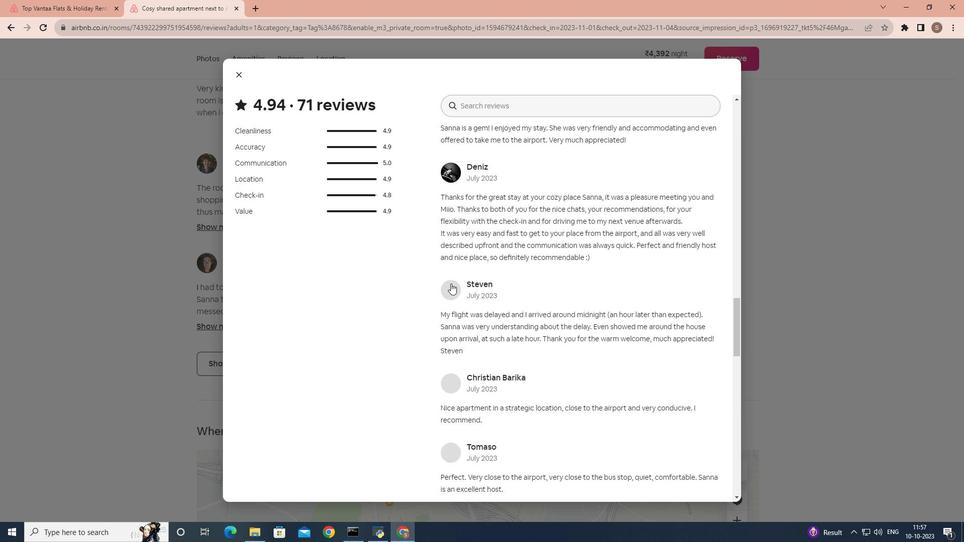 
Action: Mouse scrolled (451, 280) with delta (0, 0)
Screenshot: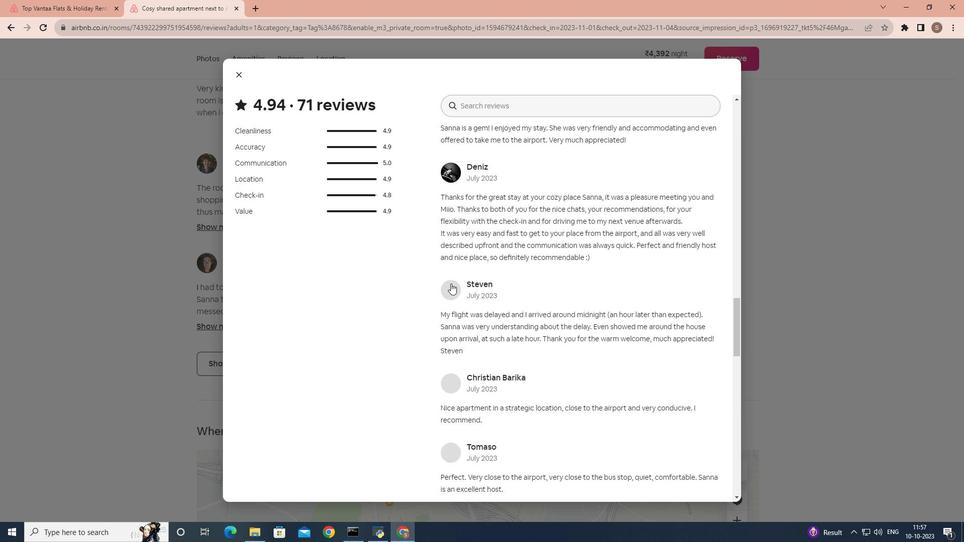 
Action: Mouse scrolled (451, 280) with delta (0, 0)
Screenshot: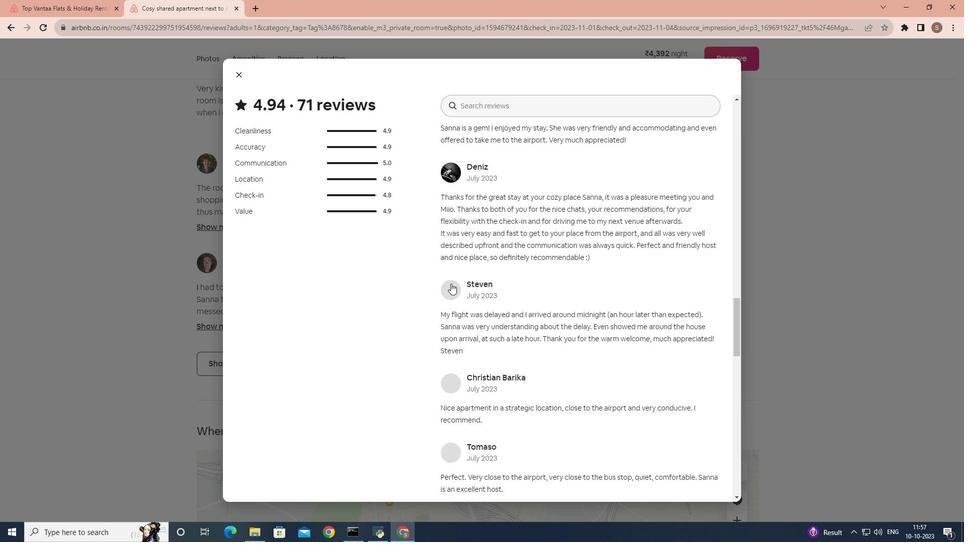
Action: Mouse scrolled (451, 280) with delta (0, 0)
Screenshot: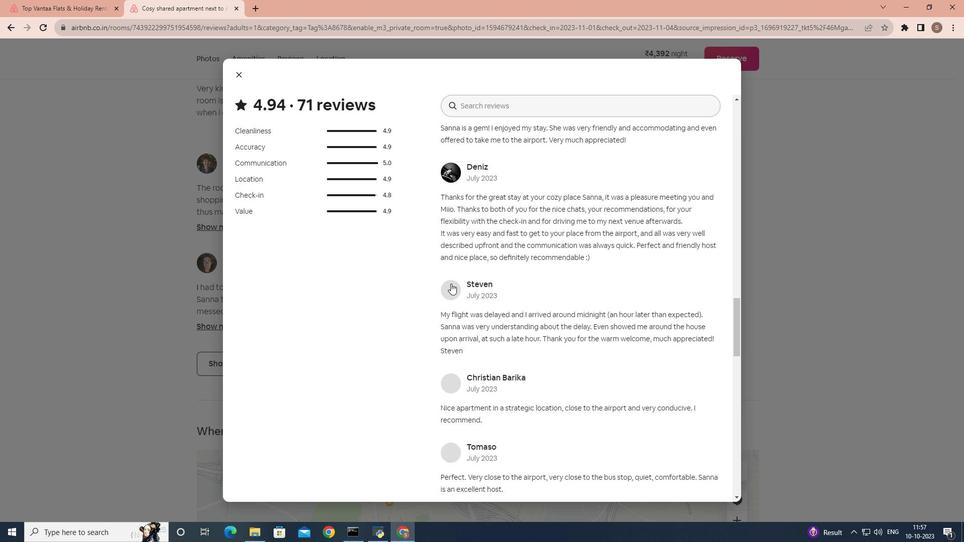 
Action: Mouse scrolled (451, 280) with delta (0, 0)
